Task: Search one way flight ticket for 4 adults, 1 infant in seat and 1 infant on lap in premium economy from Worcester: Worcester Regional Airport to Riverton: Central Wyoming Regional Airport (was Riverton Regional) on 5-4-2023. Choice of flights is Frontier. Number of bags: 3 checked bags. Price is upto 73000. Outbound departure time preference is 12:30.
Action: Mouse moved to (293, 115)
Screenshot: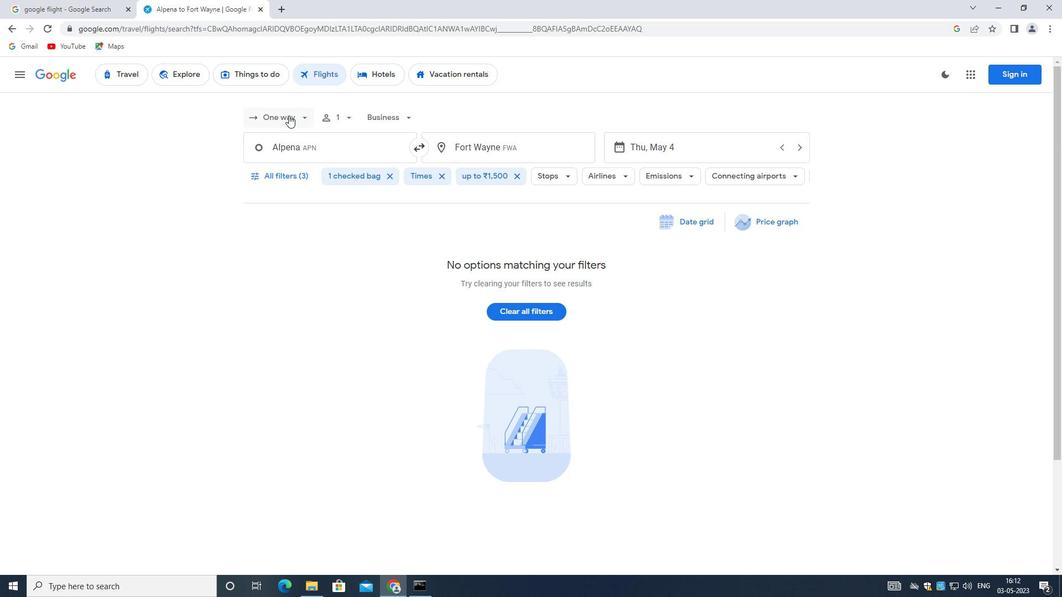 
Action: Mouse pressed left at (293, 115)
Screenshot: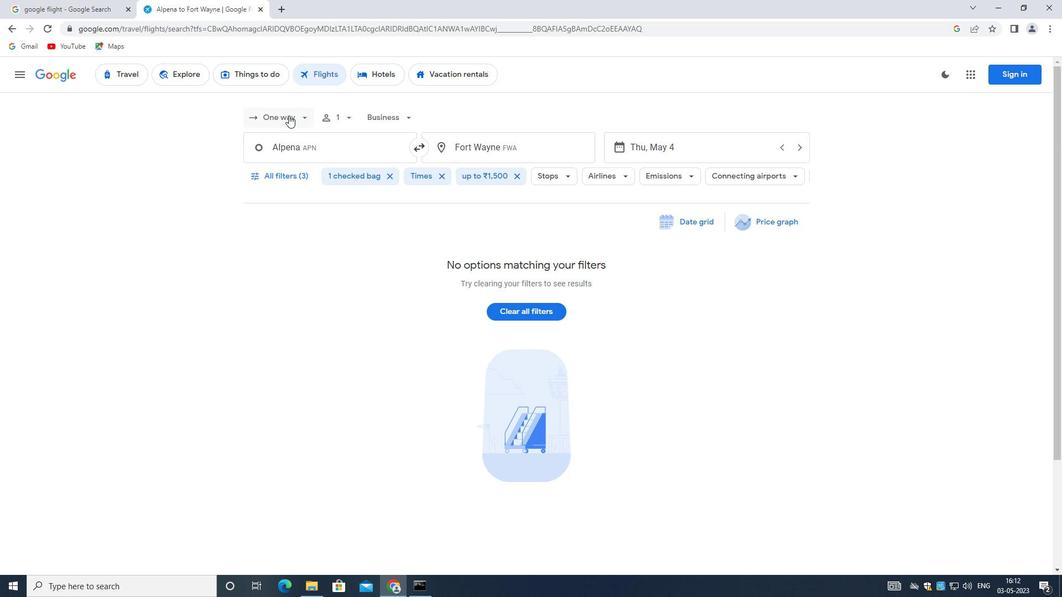 
Action: Mouse moved to (296, 169)
Screenshot: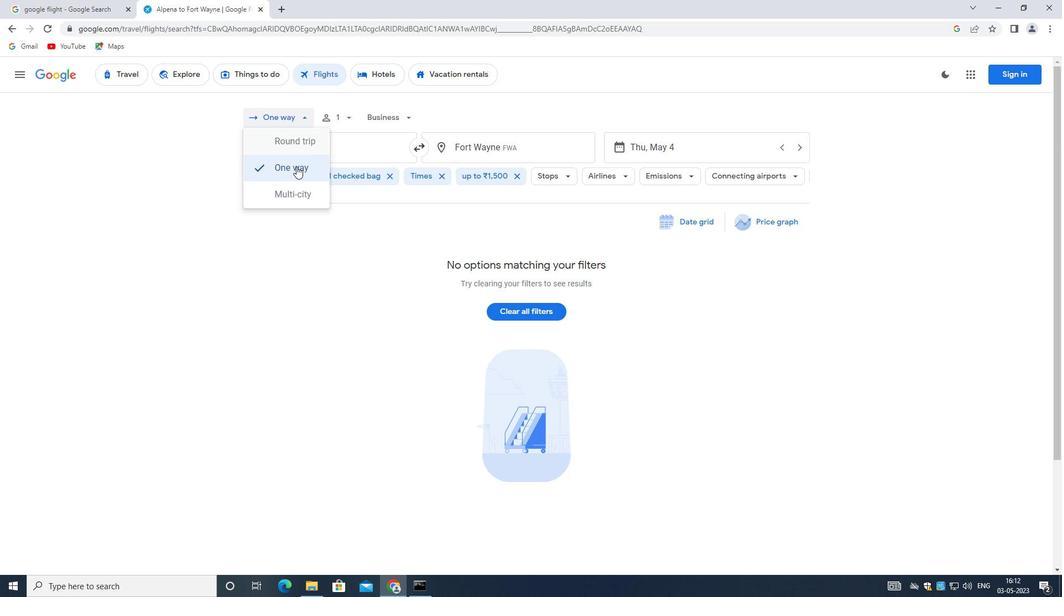 
Action: Mouse pressed left at (296, 169)
Screenshot: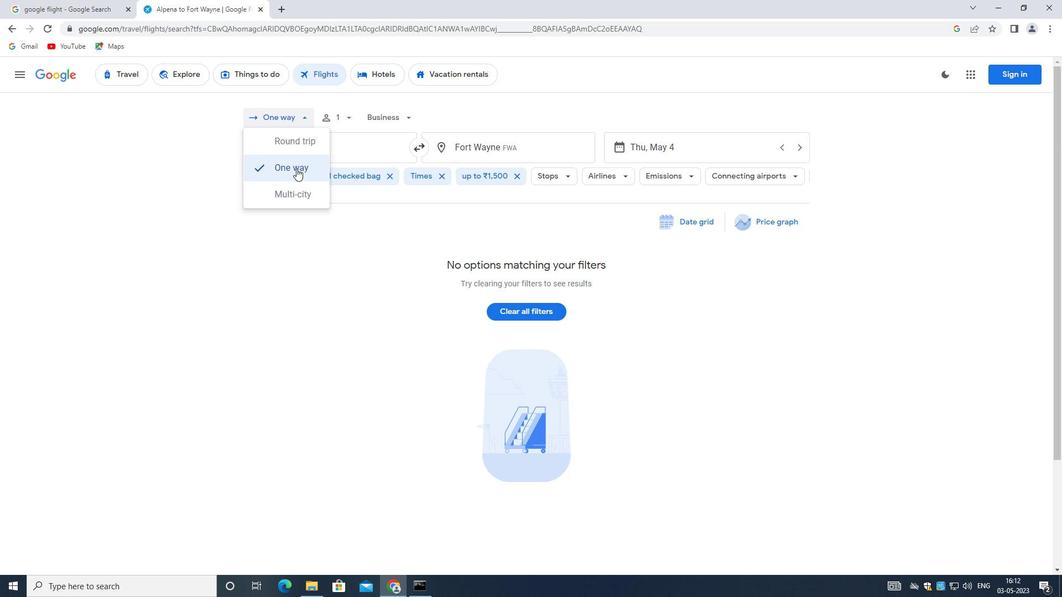 
Action: Mouse moved to (342, 115)
Screenshot: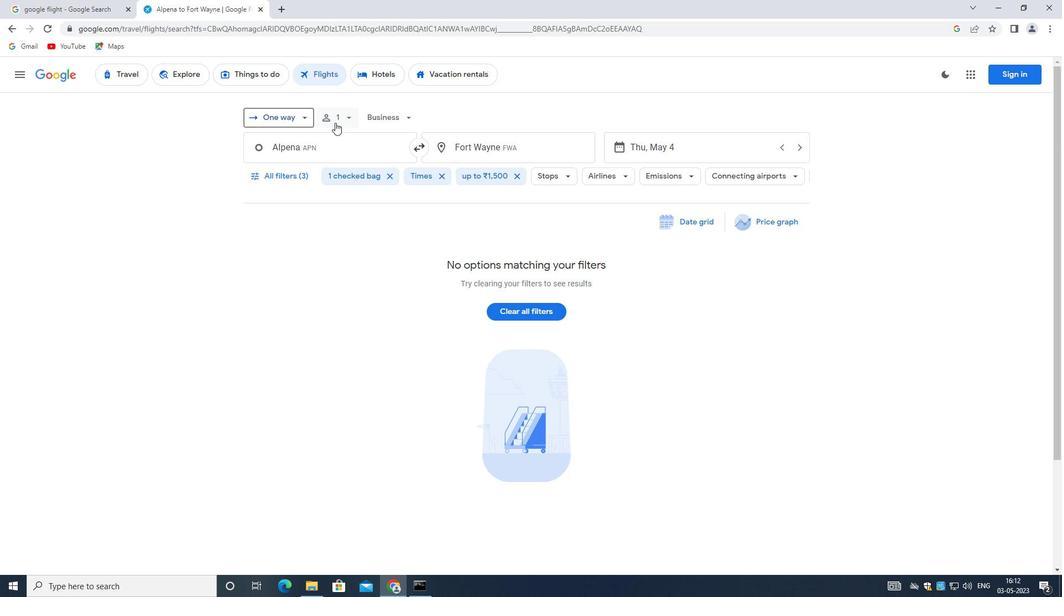 
Action: Mouse pressed left at (342, 115)
Screenshot: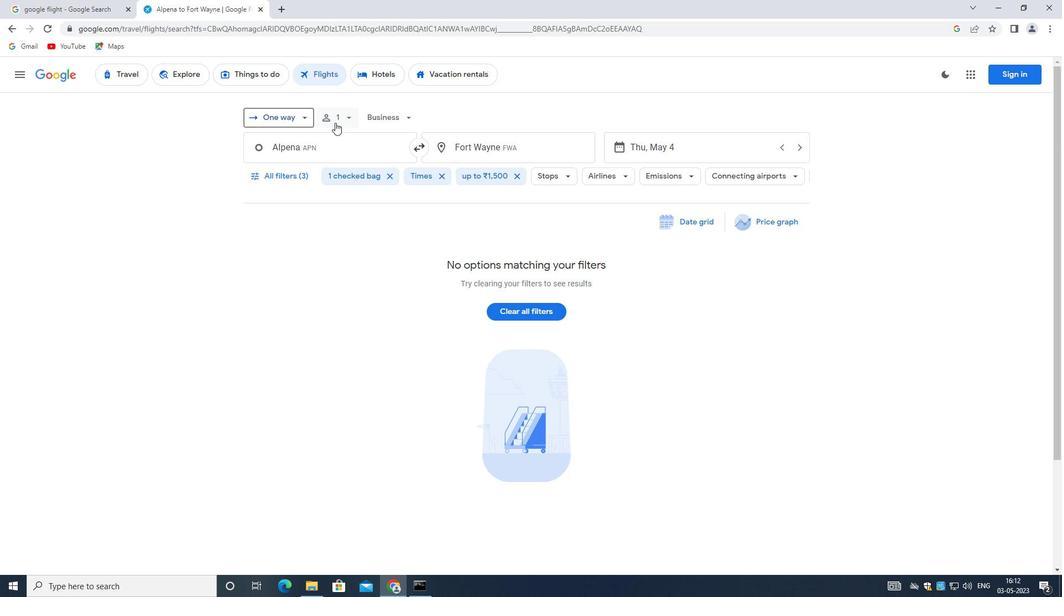 
Action: Mouse moved to (427, 145)
Screenshot: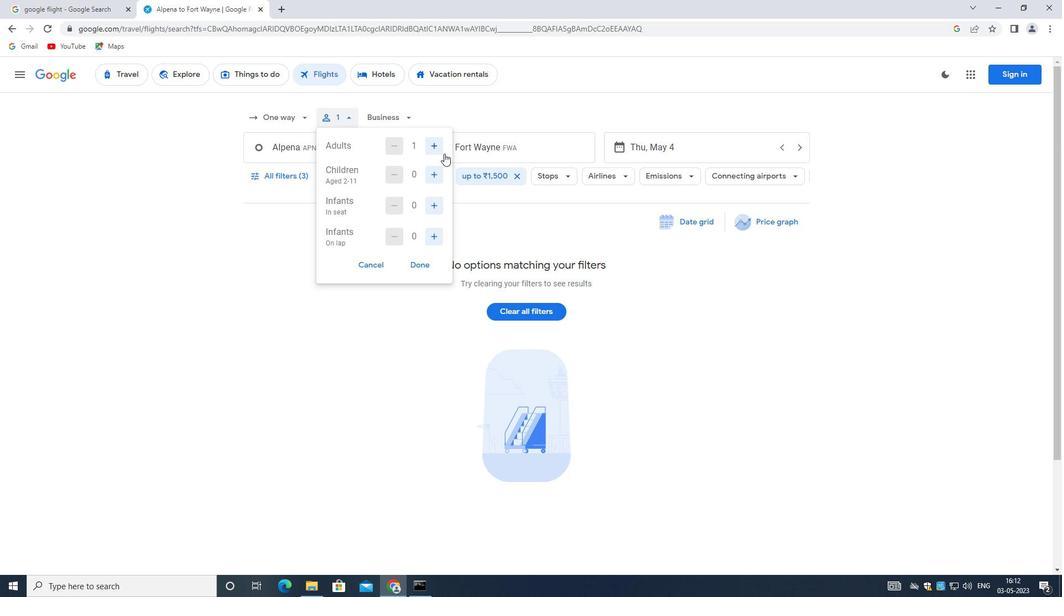 
Action: Mouse pressed left at (427, 145)
Screenshot: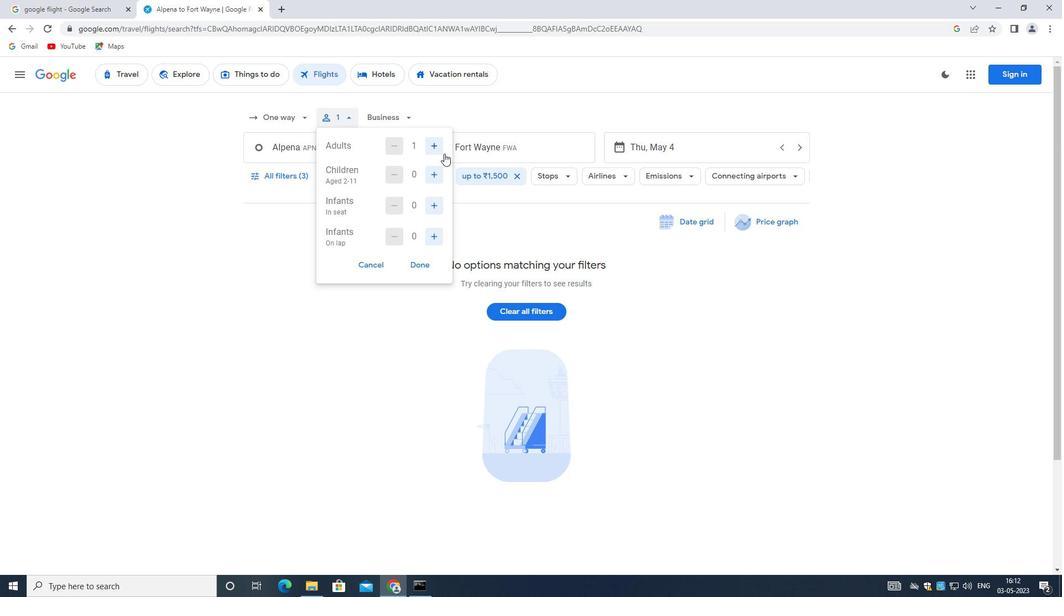 
Action: Mouse moved to (428, 143)
Screenshot: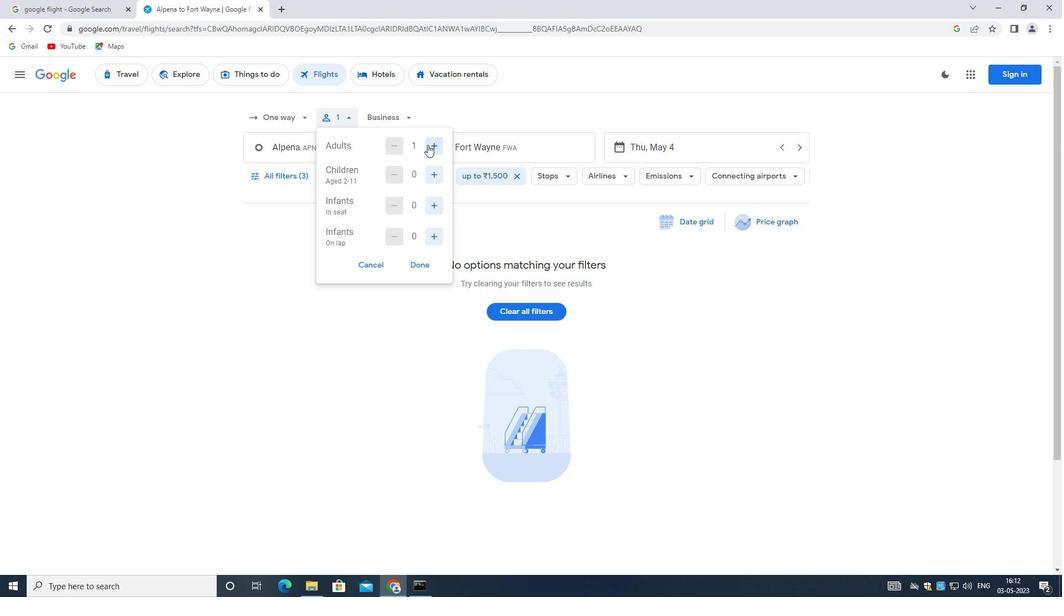 
Action: Mouse pressed left at (428, 143)
Screenshot: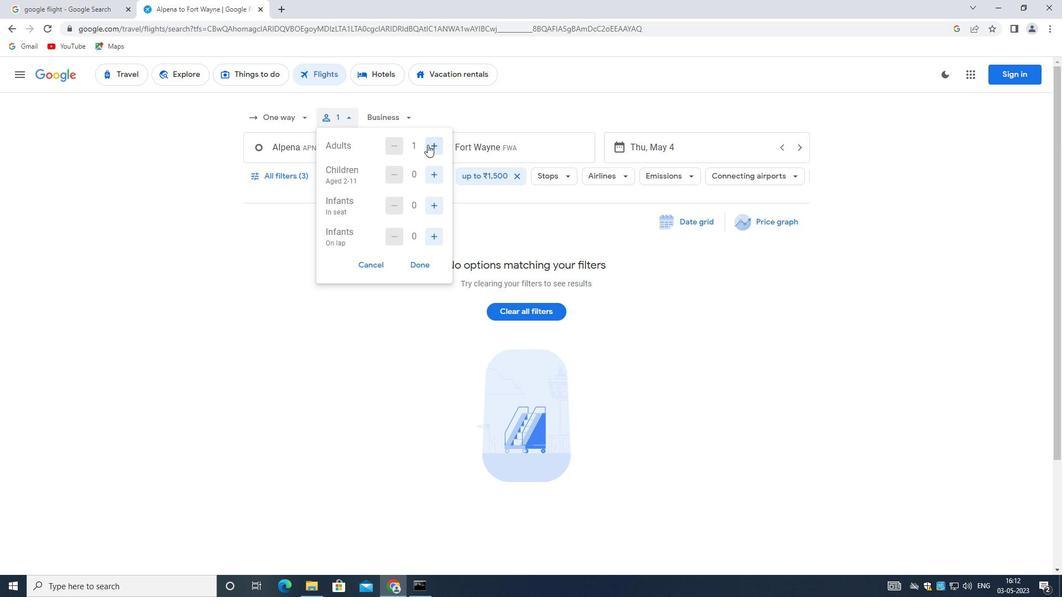 
Action: Mouse moved to (428, 142)
Screenshot: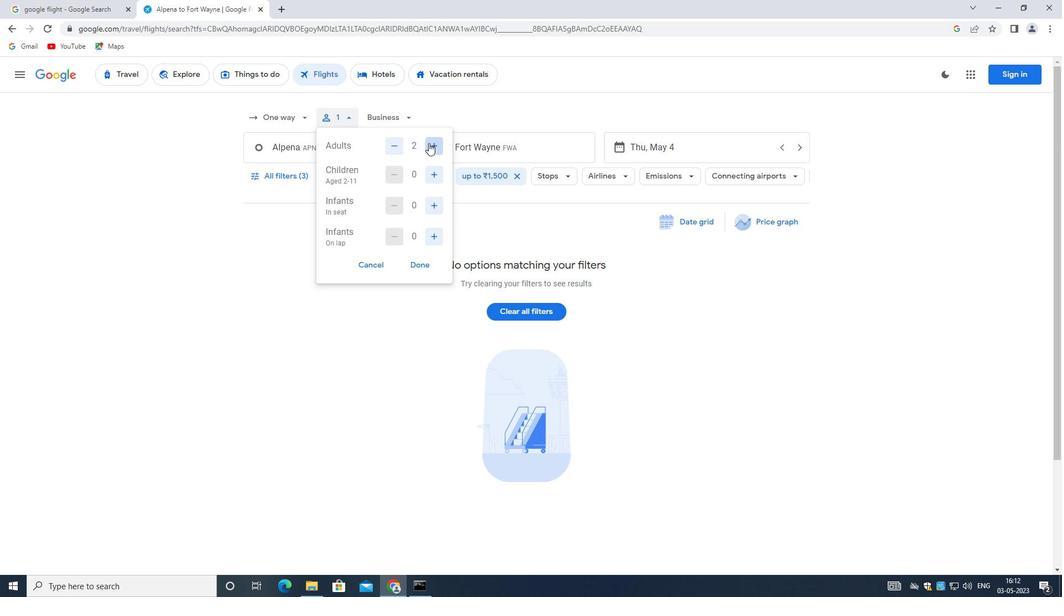 
Action: Mouse pressed left at (428, 142)
Screenshot: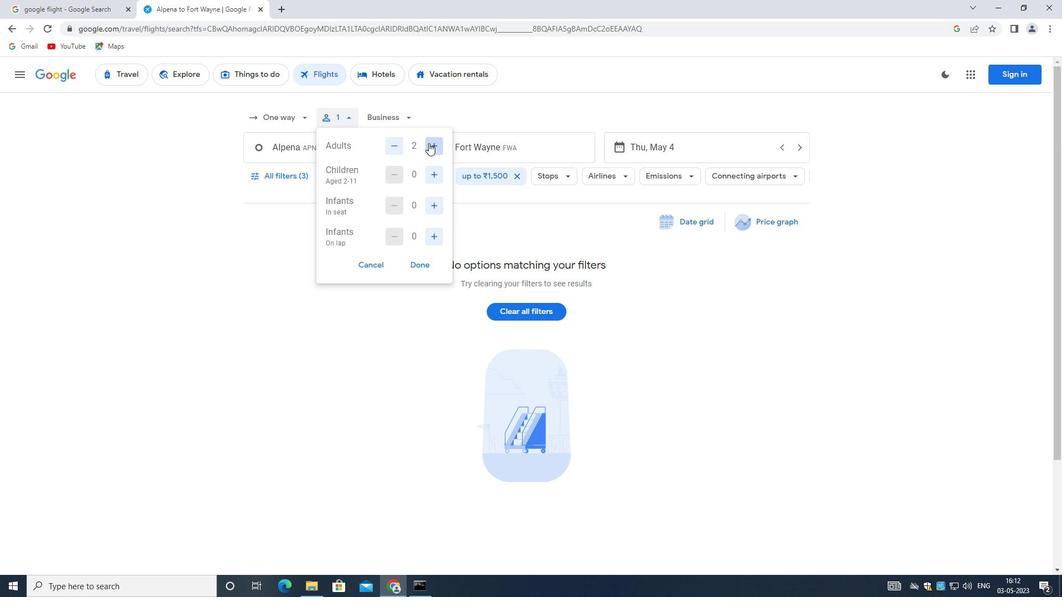 
Action: Mouse moved to (433, 178)
Screenshot: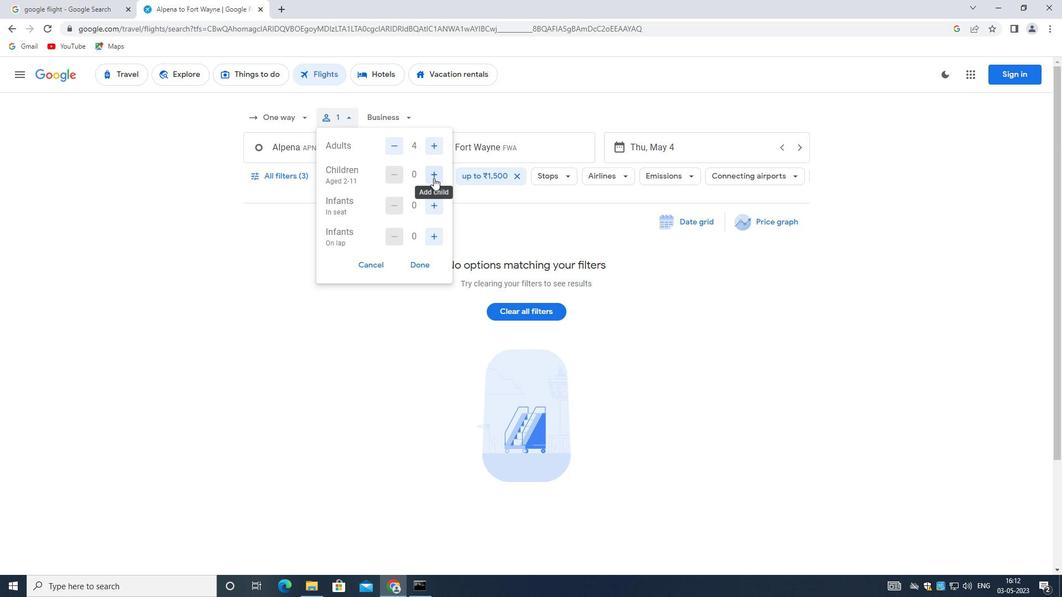 
Action: Mouse pressed left at (433, 178)
Screenshot: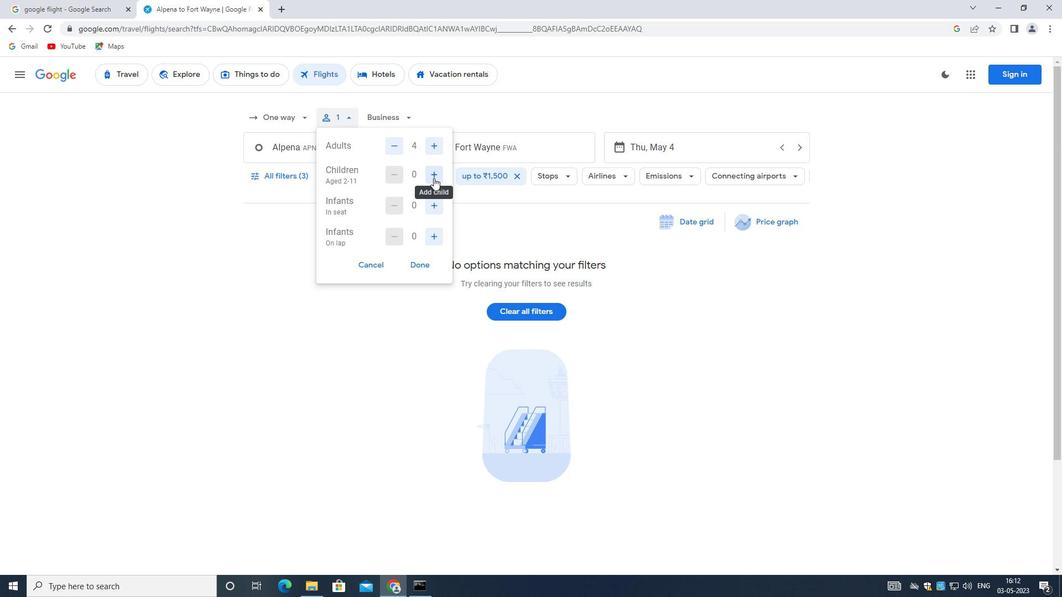 
Action: Mouse moved to (395, 178)
Screenshot: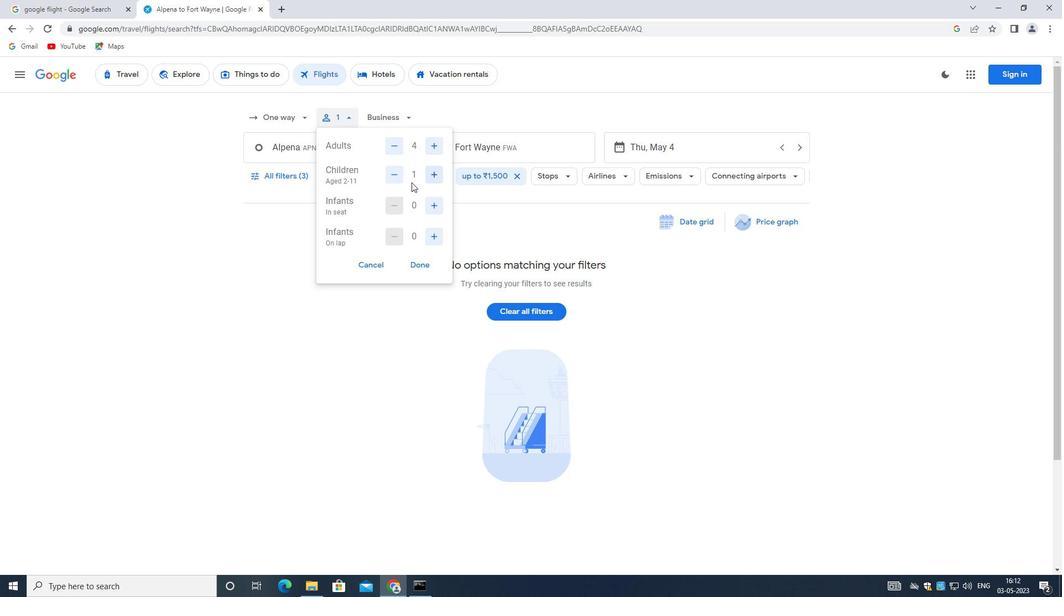 
Action: Mouse pressed left at (395, 178)
Screenshot: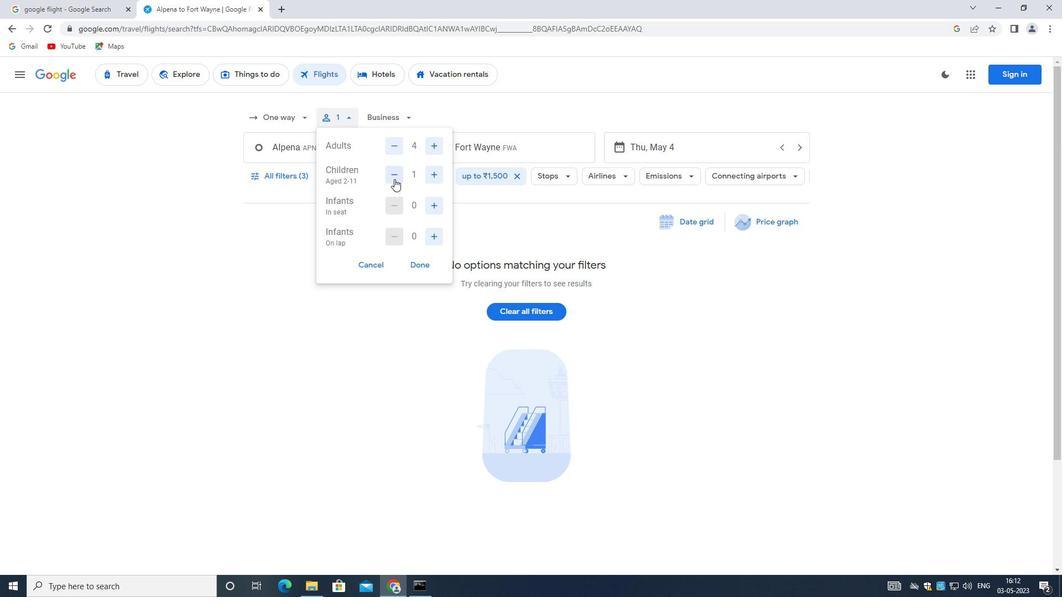 
Action: Mouse moved to (435, 206)
Screenshot: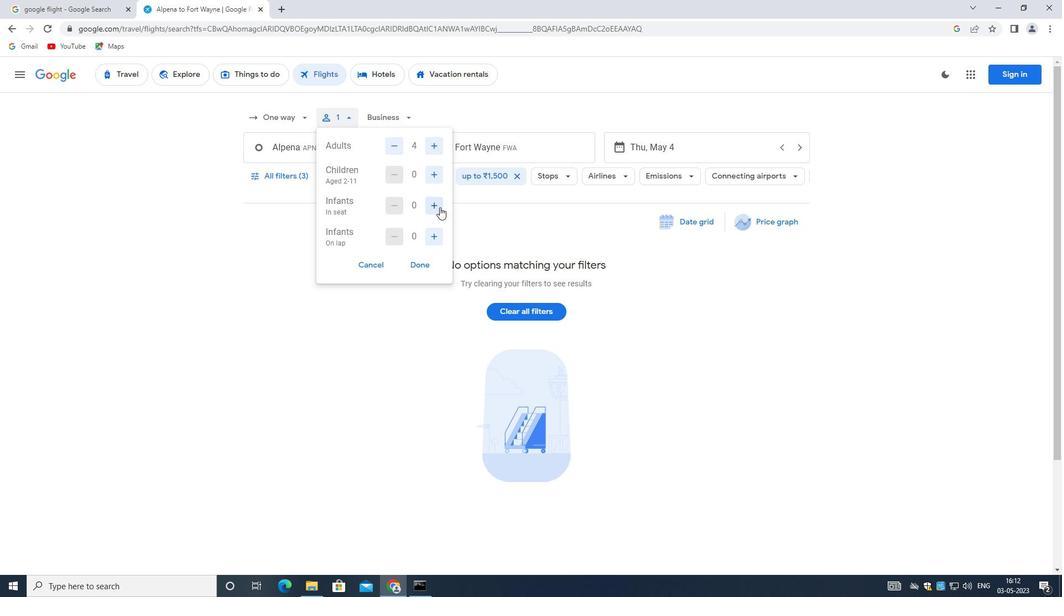 
Action: Mouse pressed left at (435, 206)
Screenshot: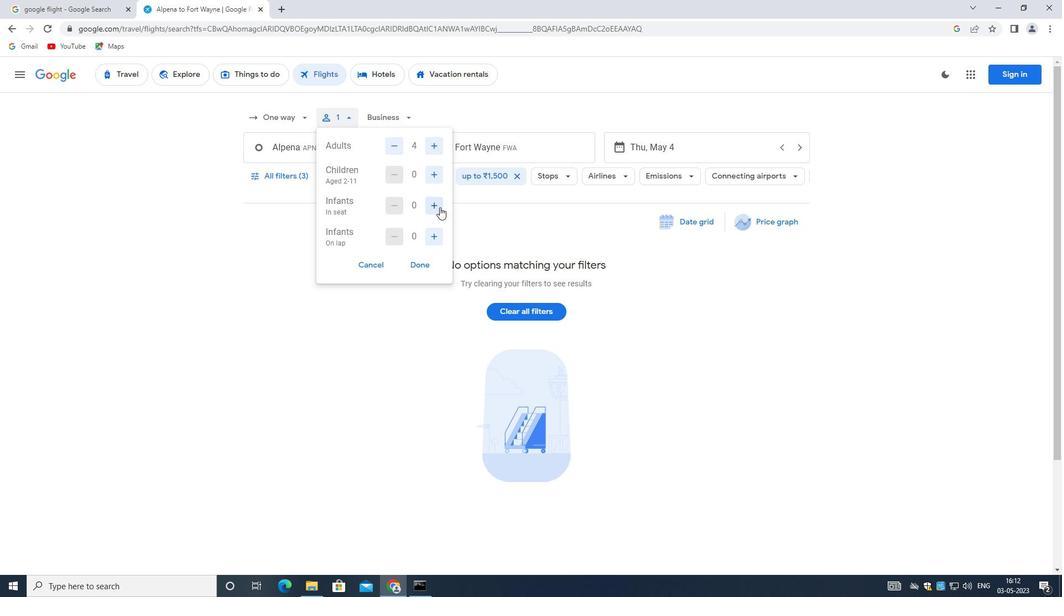 
Action: Mouse moved to (435, 231)
Screenshot: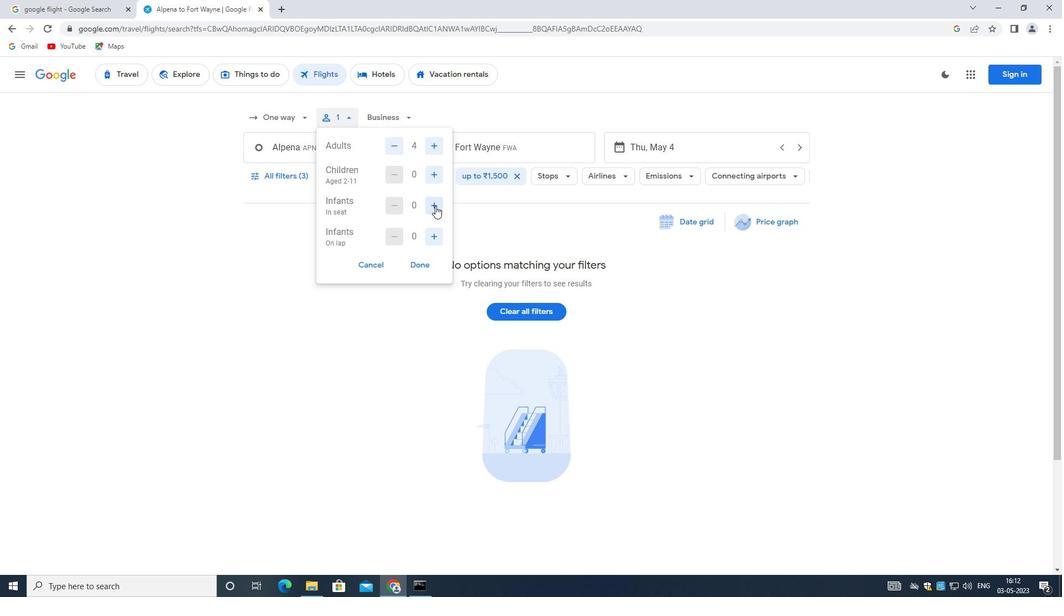 
Action: Mouse pressed left at (435, 231)
Screenshot: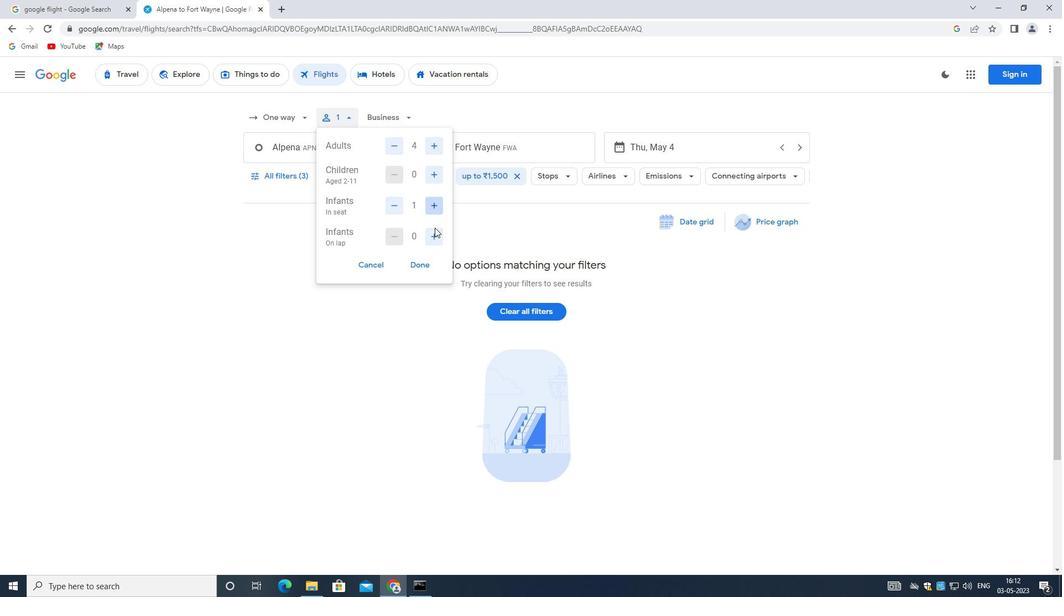 
Action: Mouse moved to (423, 260)
Screenshot: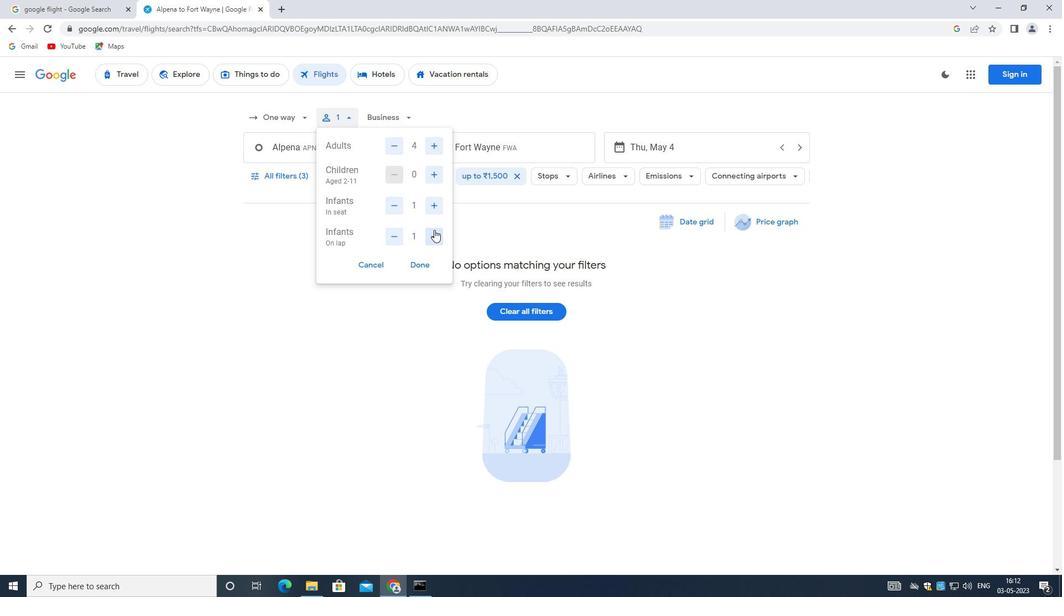 
Action: Mouse pressed left at (423, 260)
Screenshot: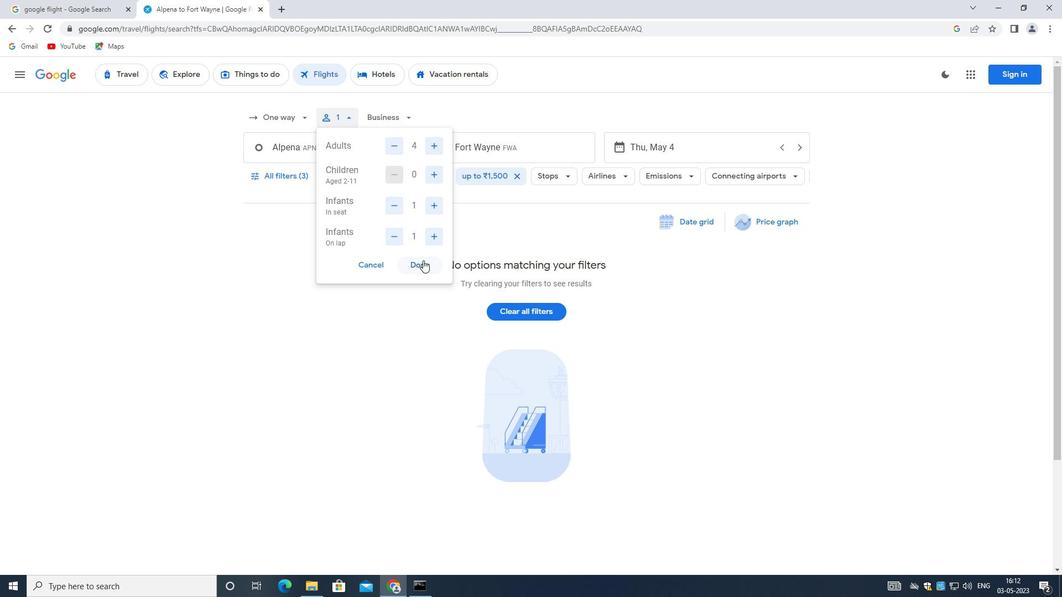 
Action: Mouse moved to (404, 120)
Screenshot: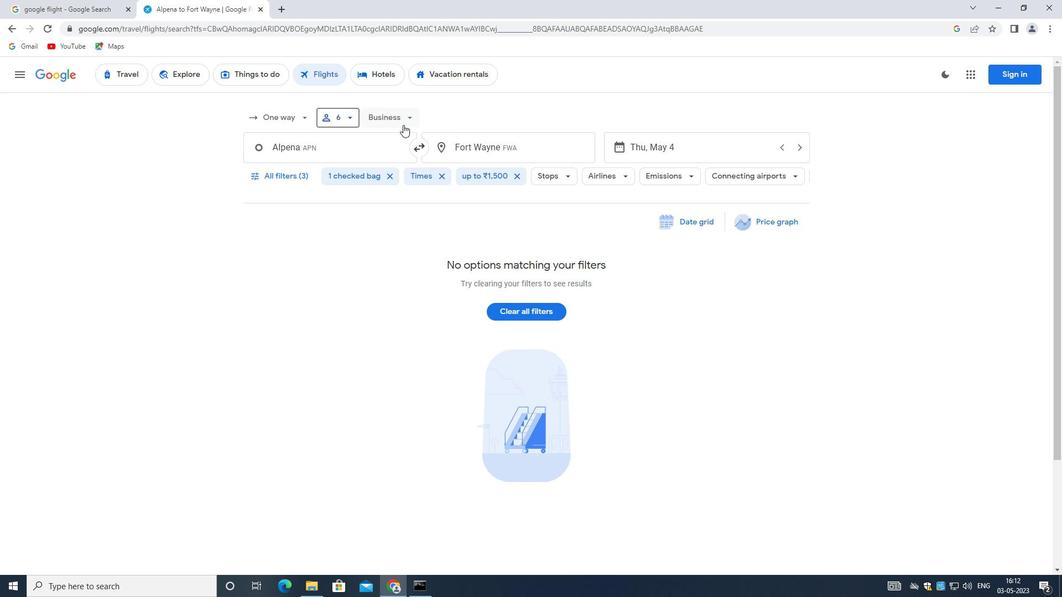 
Action: Mouse pressed left at (404, 120)
Screenshot: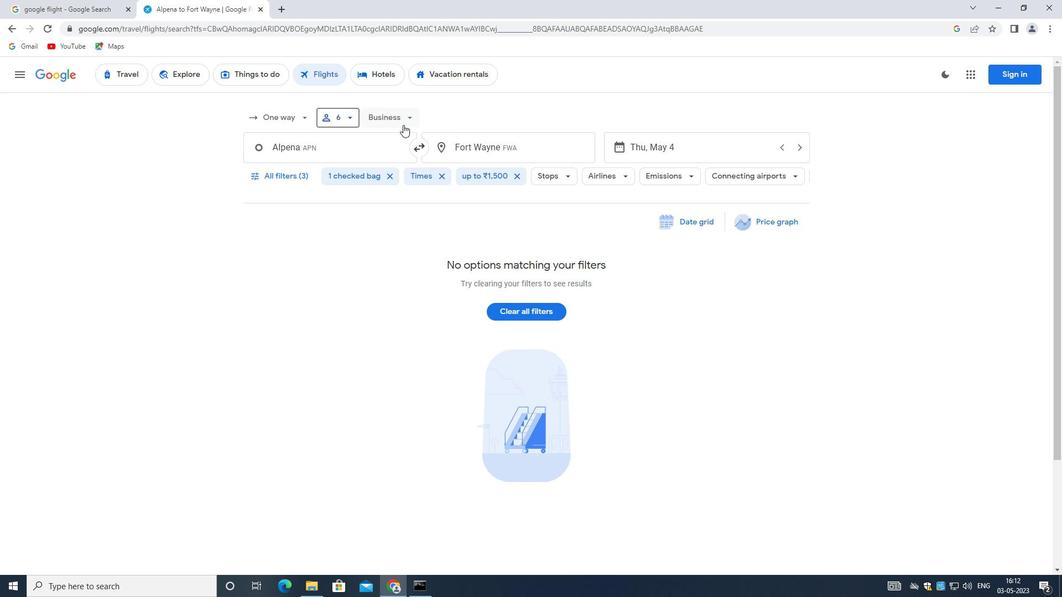 
Action: Mouse moved to (410, 162)
Screenshot: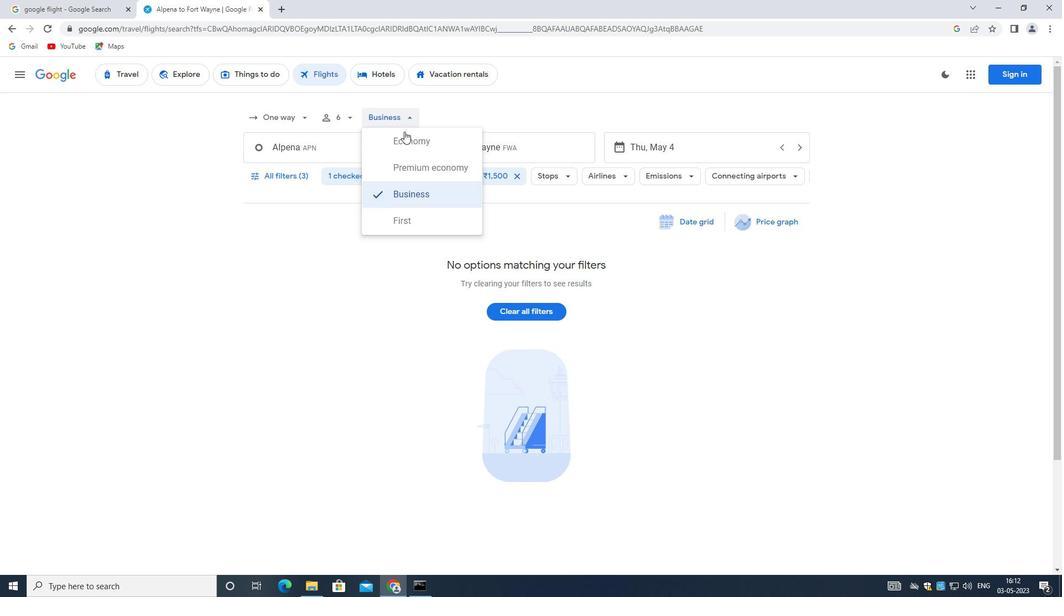 
Action: Mouse pressed left at (410, 162)
Screenshot: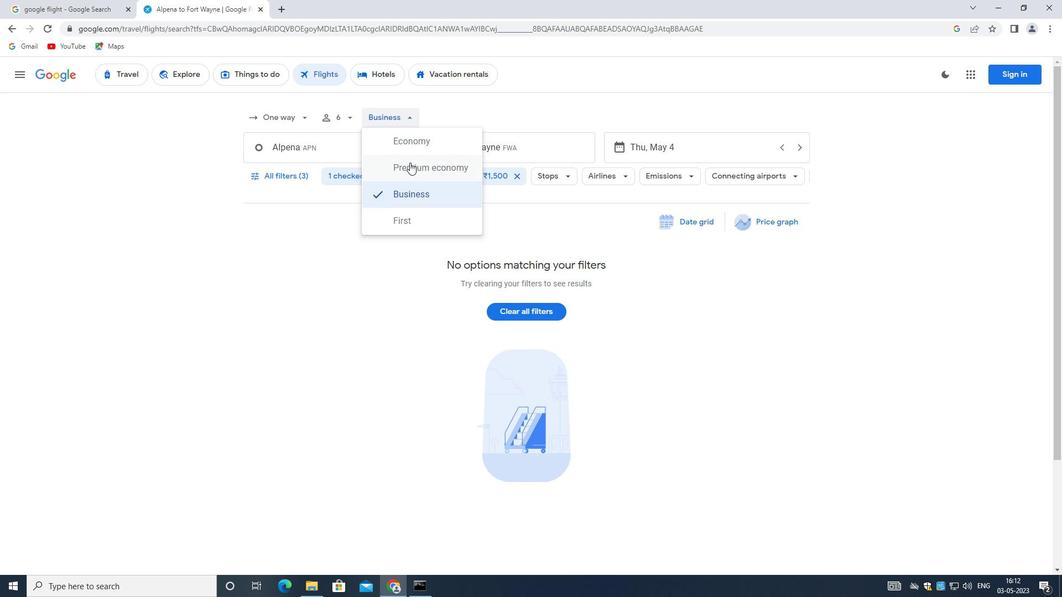 
Action: Mouse moved to (389, 141)
Screenshot: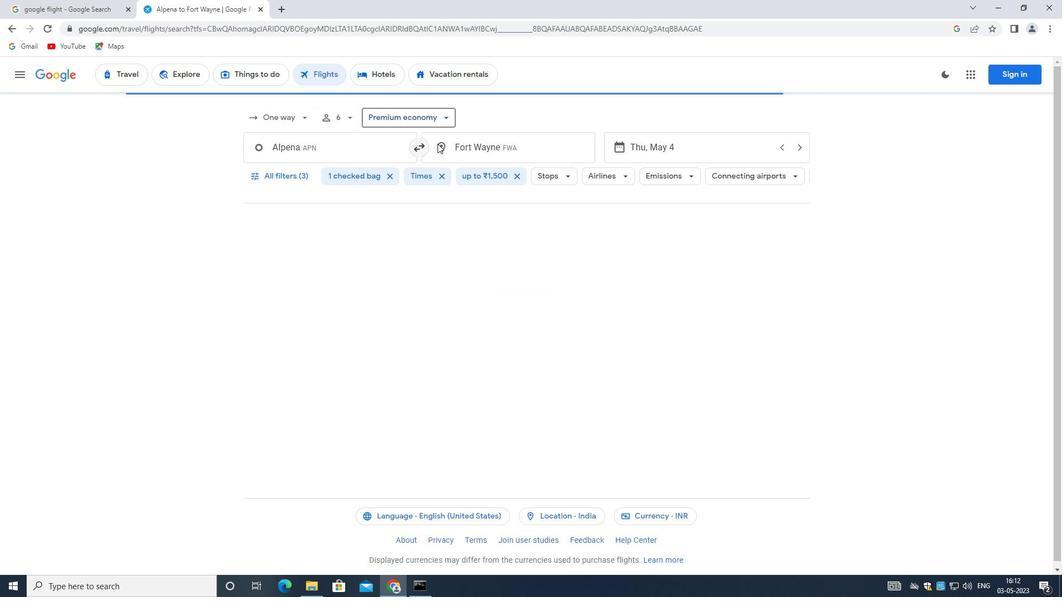 
Action: Mouse pressed left at (389, 141)
Screenshot: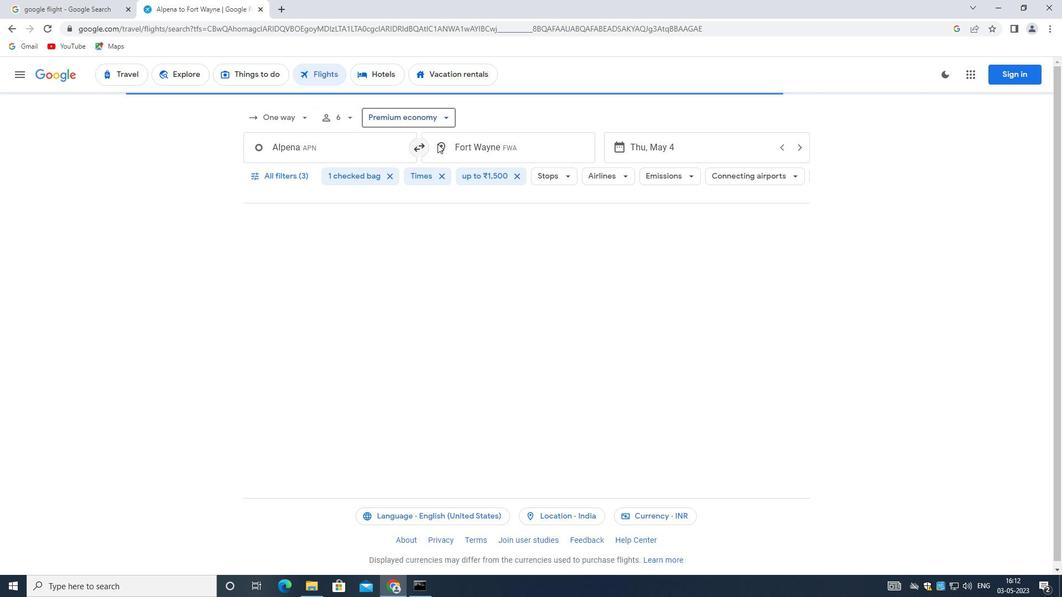 
Action: Mouse moved to (395, 136)
Screenshot: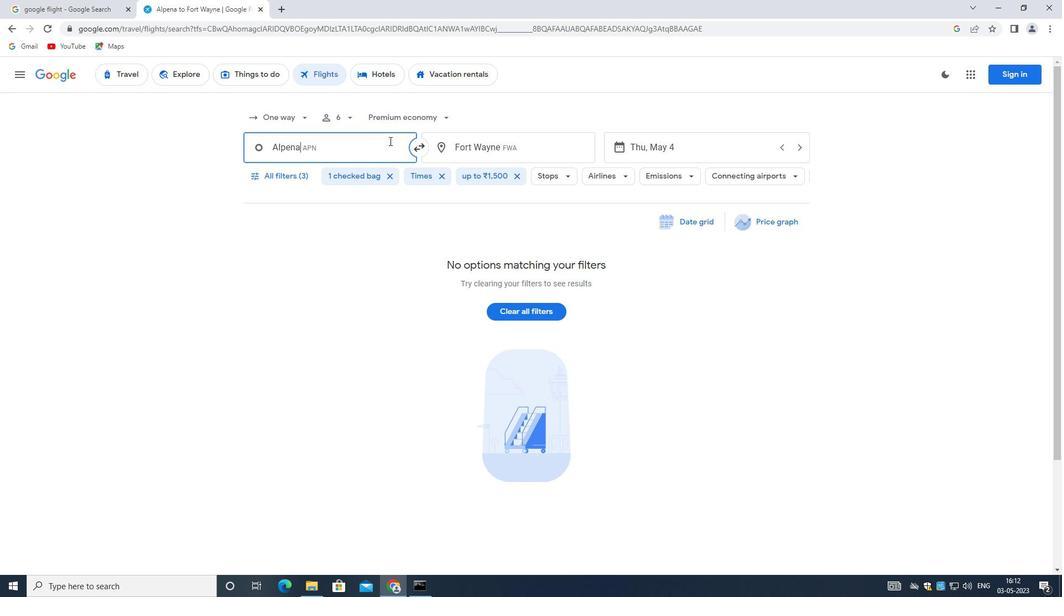 
Action: Key pressed <Key.backspace>
Screenshot: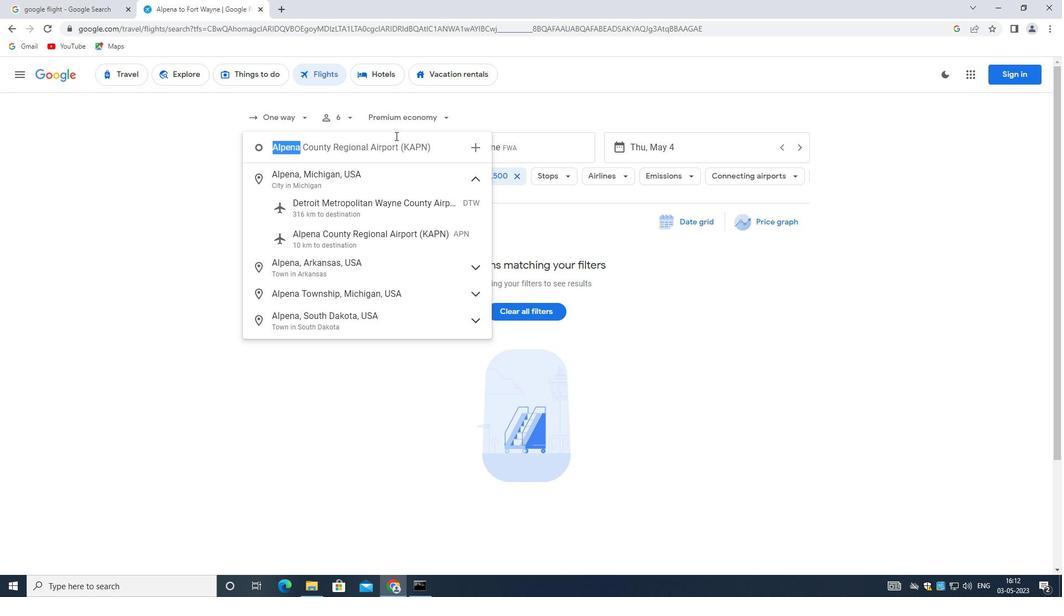 
Action: Mouse moved to (395, 136)
Screenshot: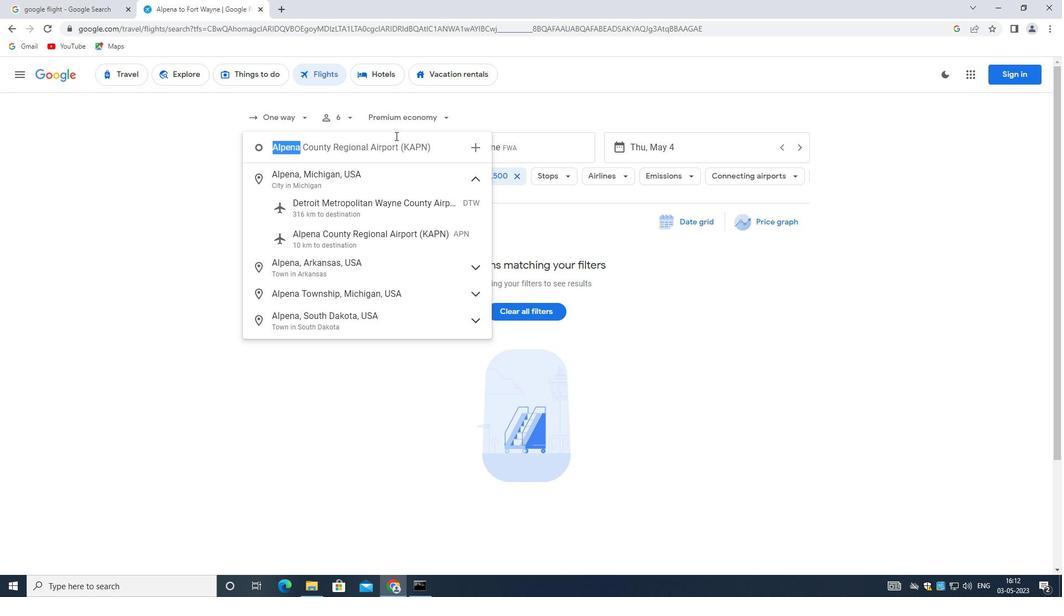 
Action: Key pressed <Key.shift>WORCESTER<Key.space><Key.shift><Key.shift><Key.shift><Key.shift><Key.shift>REGIONAL<Key.space><Key.shift>AIRPORT
Screenshot: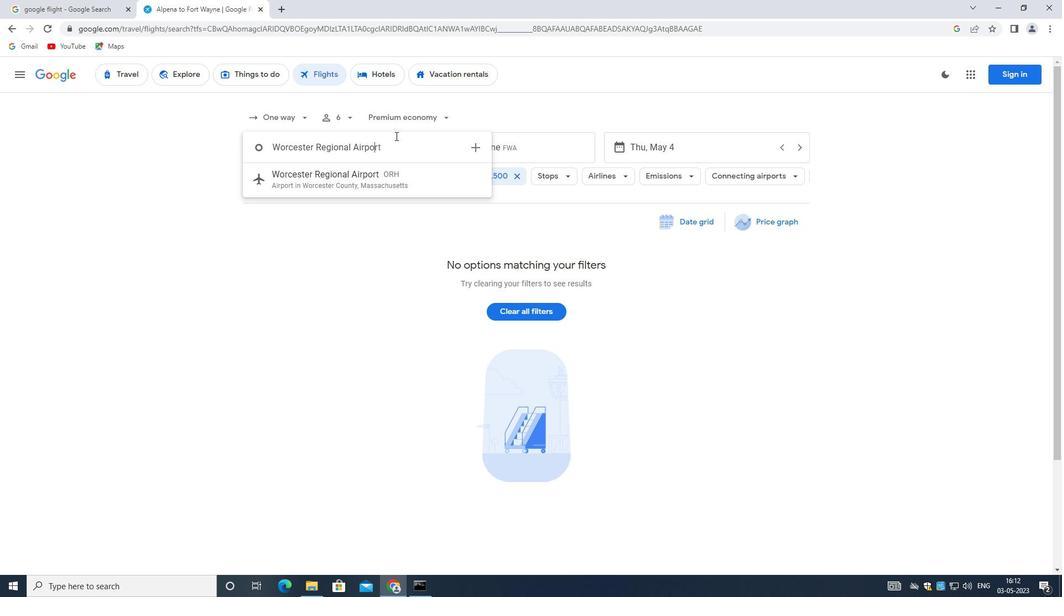 
Action: Mouse moved to (368, 178)
Screenshot: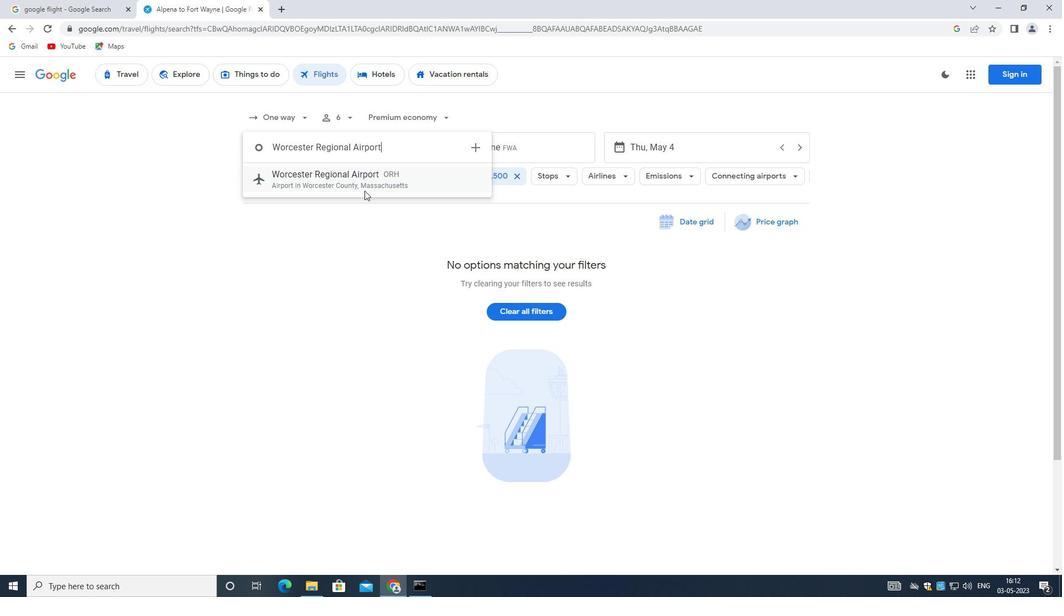 
Action: Mouse pressed left at (368, 178)
Screenshot: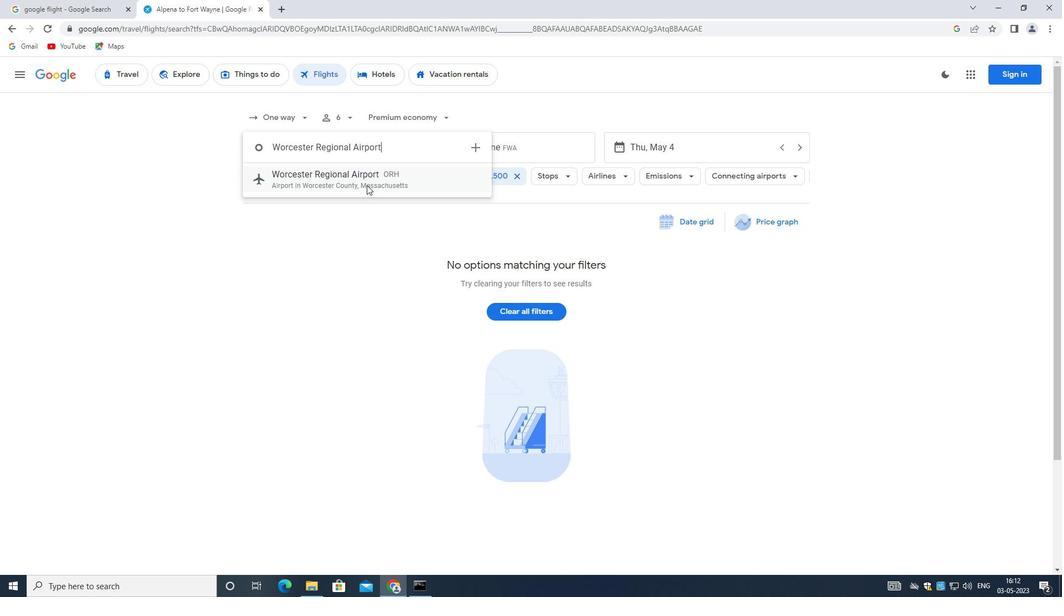 
Action: Mouse moved to (478, 152)
Screenshot: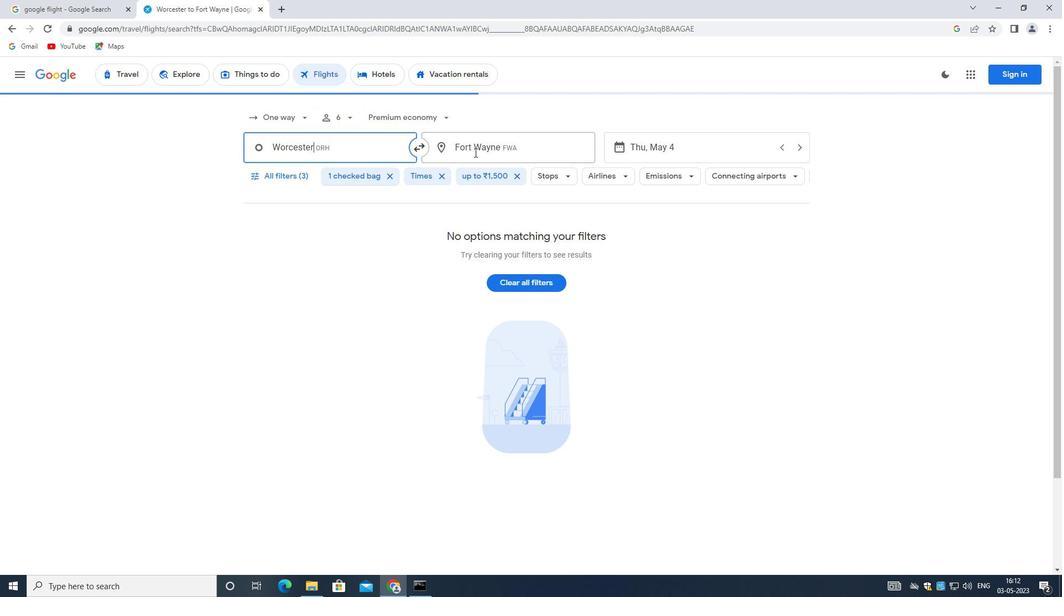 
Action: Mouse pressed left at (478, 152)
Screenshot: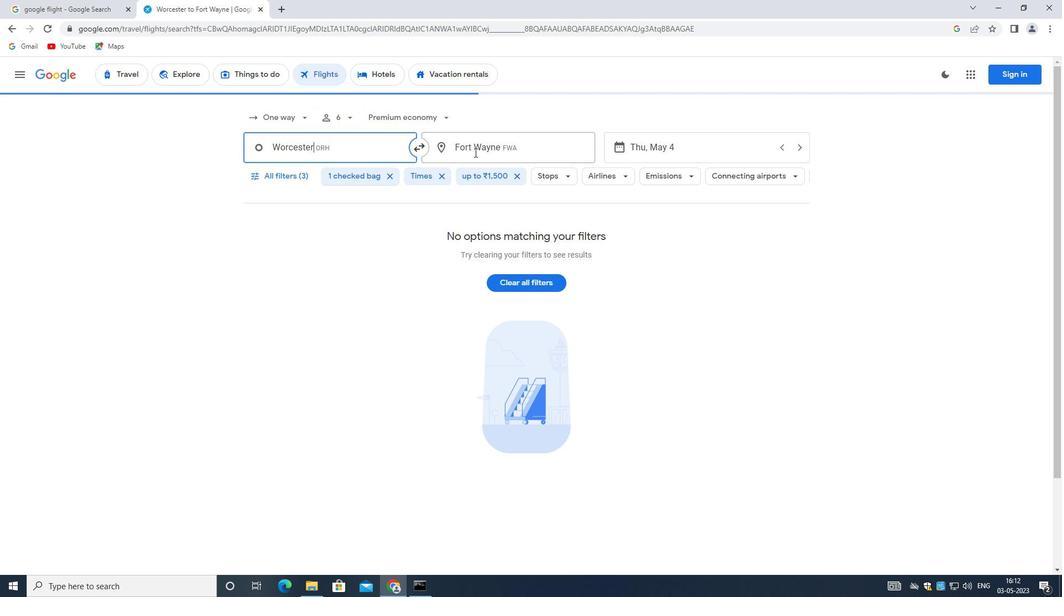 
Action: Mouse moved to (482, 149)
Screenshot: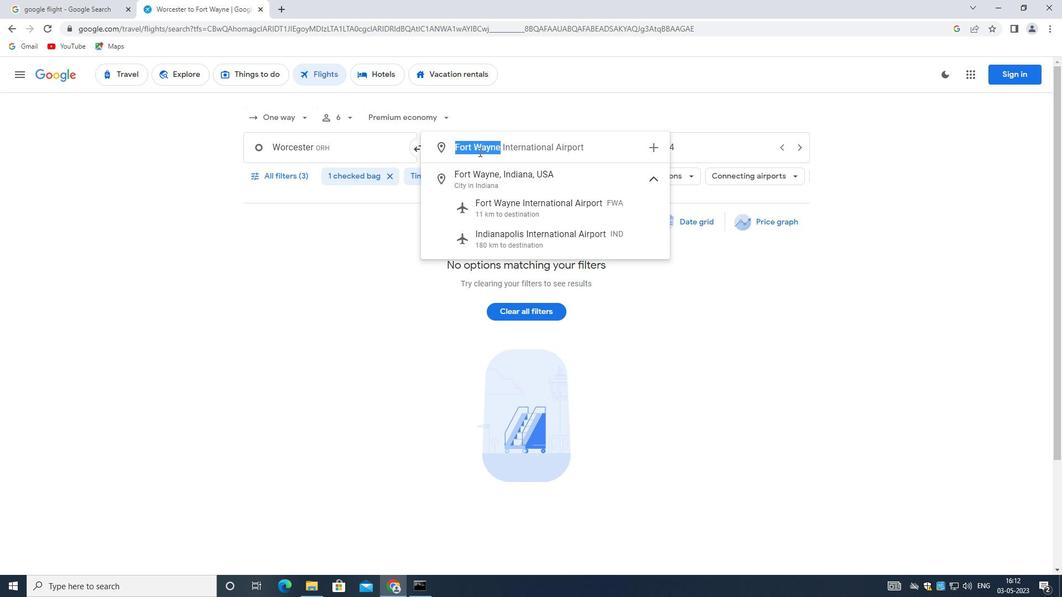 
Action: Key pressed <Key.backspace><Key.shift><Key.shift>CENTRAL<Key.space><Key.shift>WYOMING<Key.space><Key.shift><Key.shift><Key.shift><Key.shift><Key.shift><Key.shift><Key.shift><Key.shift><Key.shift><Key.shift>REGIONAL<Key.space><Key.shift>AIRPORT
Screenshot: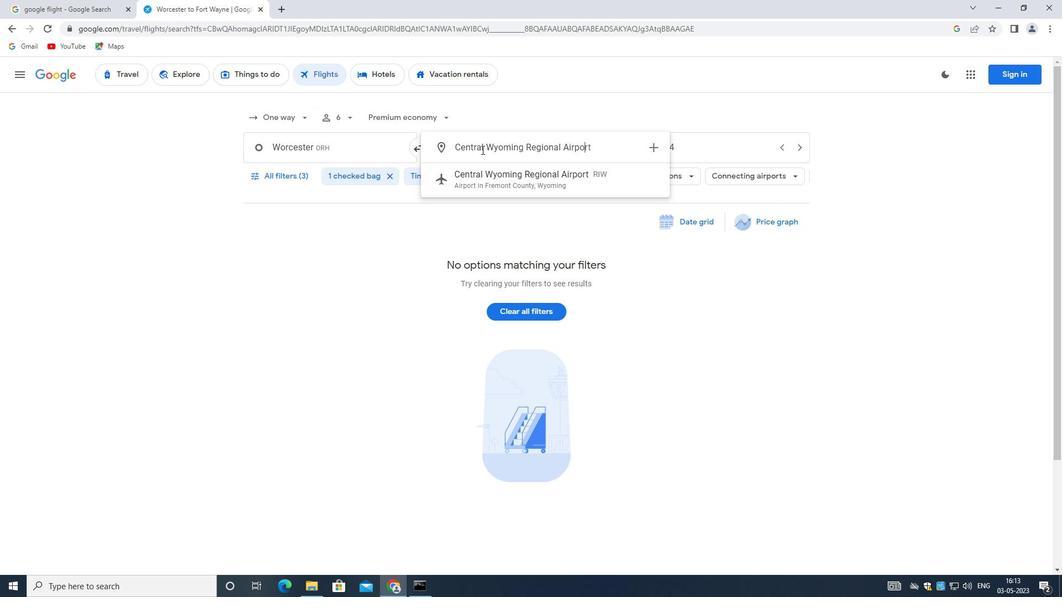 
Action: Mouse moved to (588, 171)
Screenshot: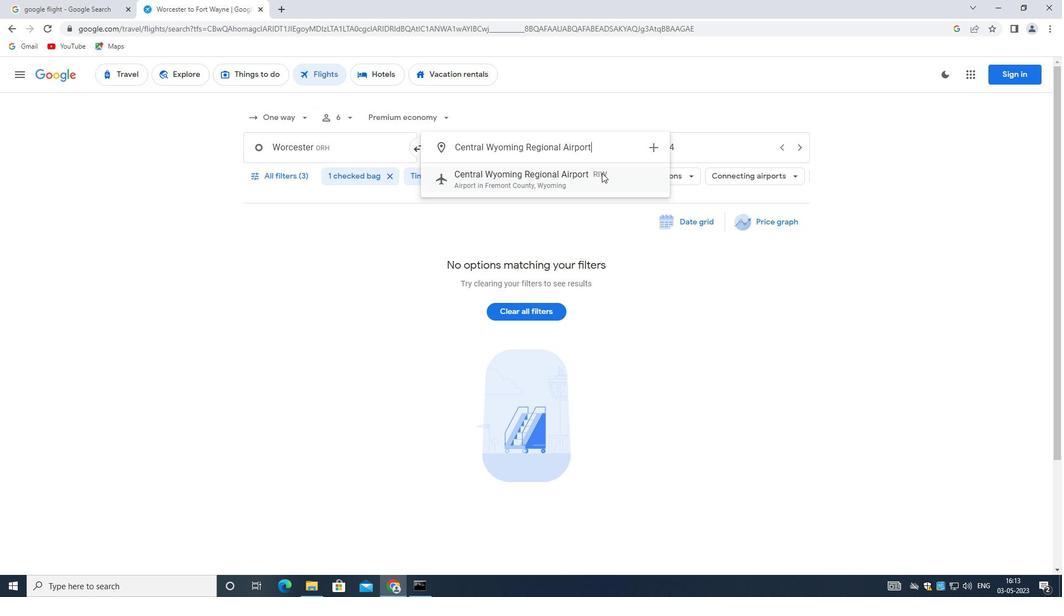
Action: Mouse pressed left at (588, 171)
Screenshot: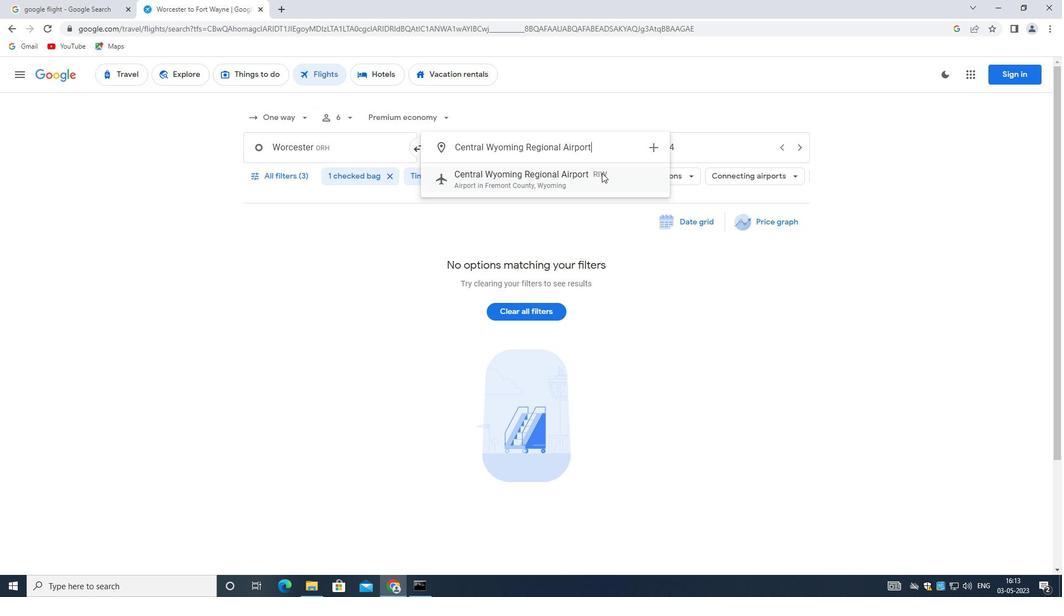 
Action: Mouse moved to (684, 142)
Screenshot: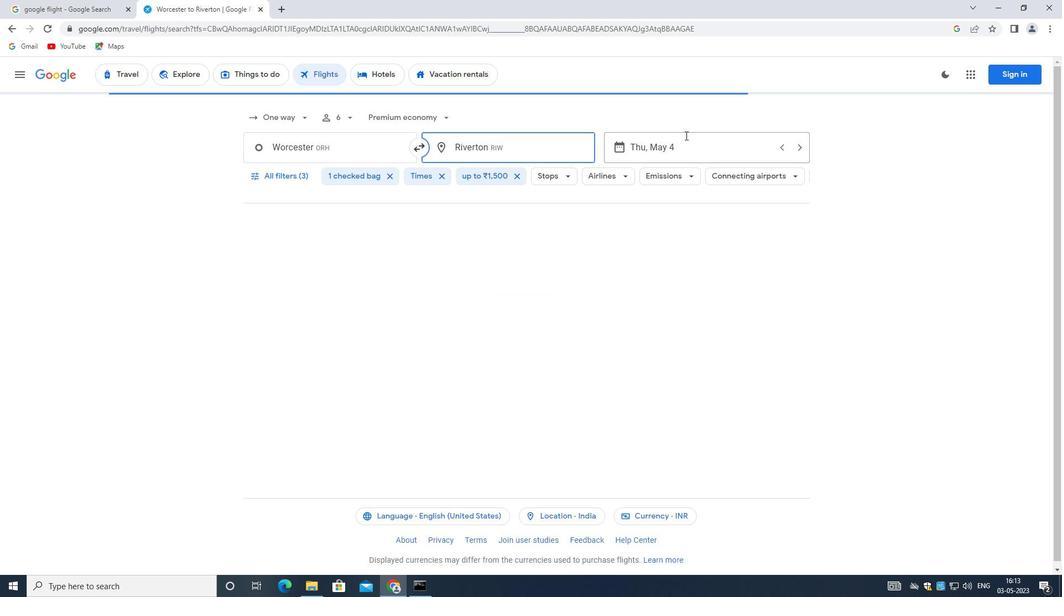 
Action: Mouse pressed left at (684, 142)
Screenshot: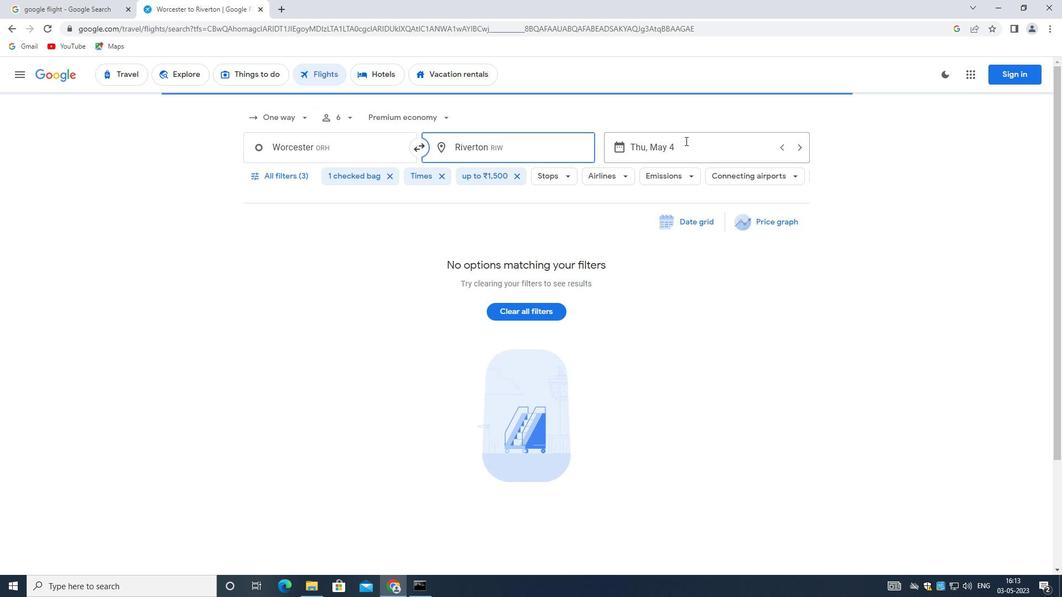 
Action: Mouse moved to (786, 417)
Screenshot: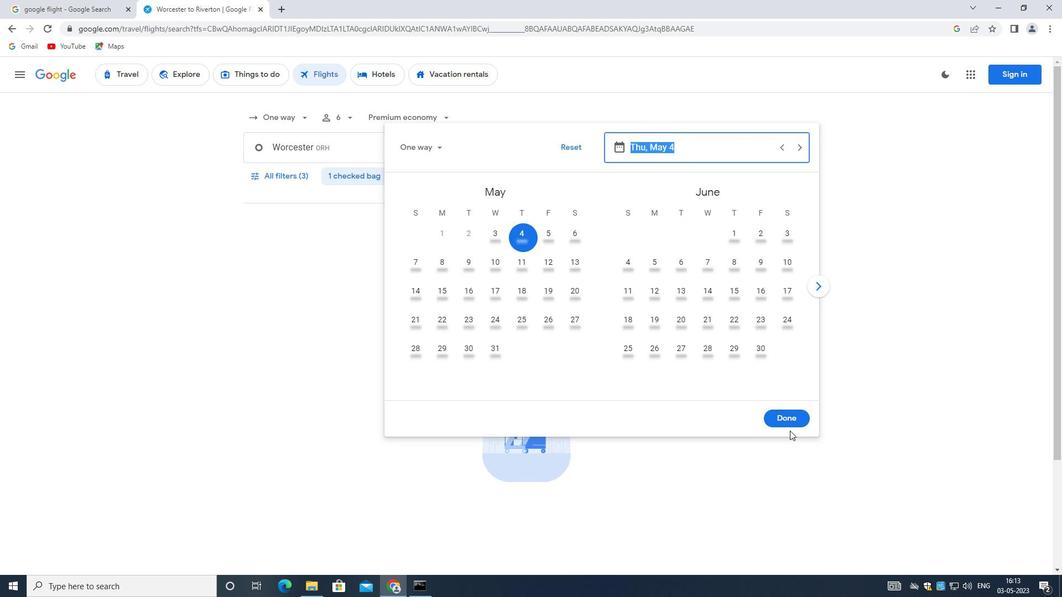 
Action: Mouse pressed left at (786, 417)
Screenshot: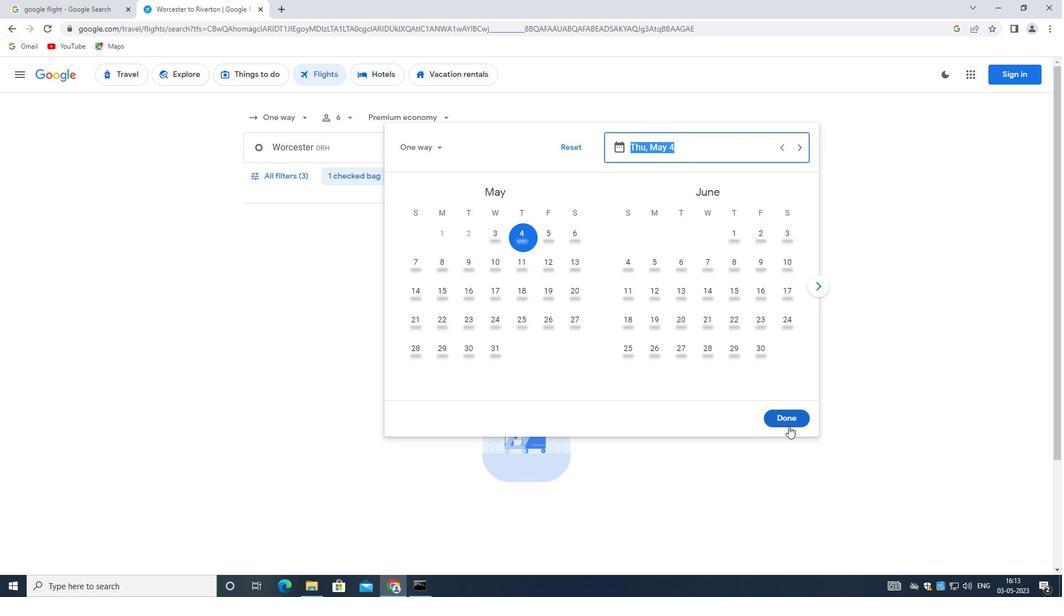 
Action: Mouse moved to (286, 168)
Screenshot: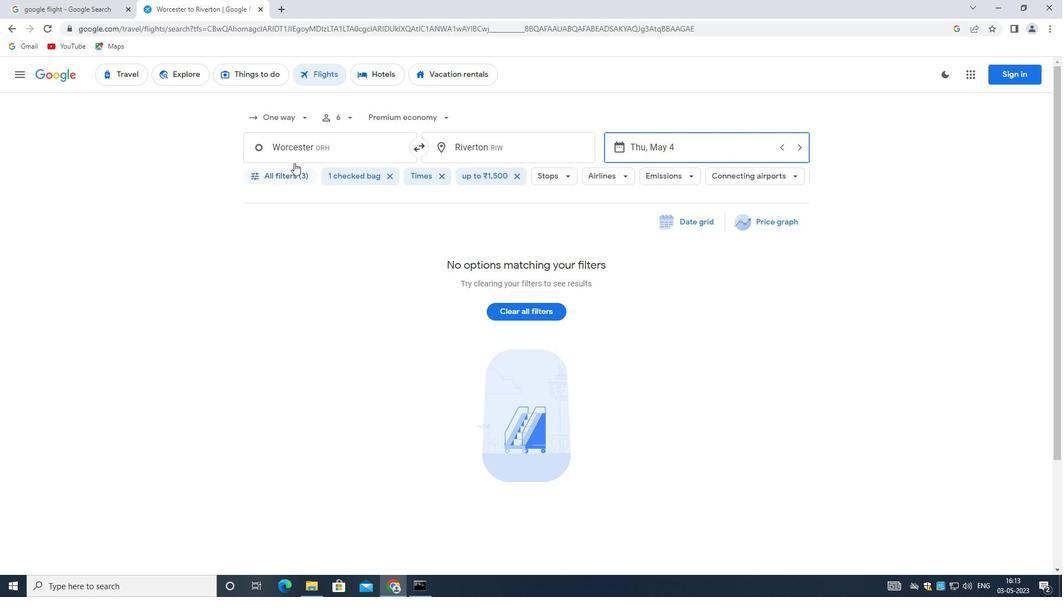 
Action: Mouse pressed left at (286, 168)
Screenshot: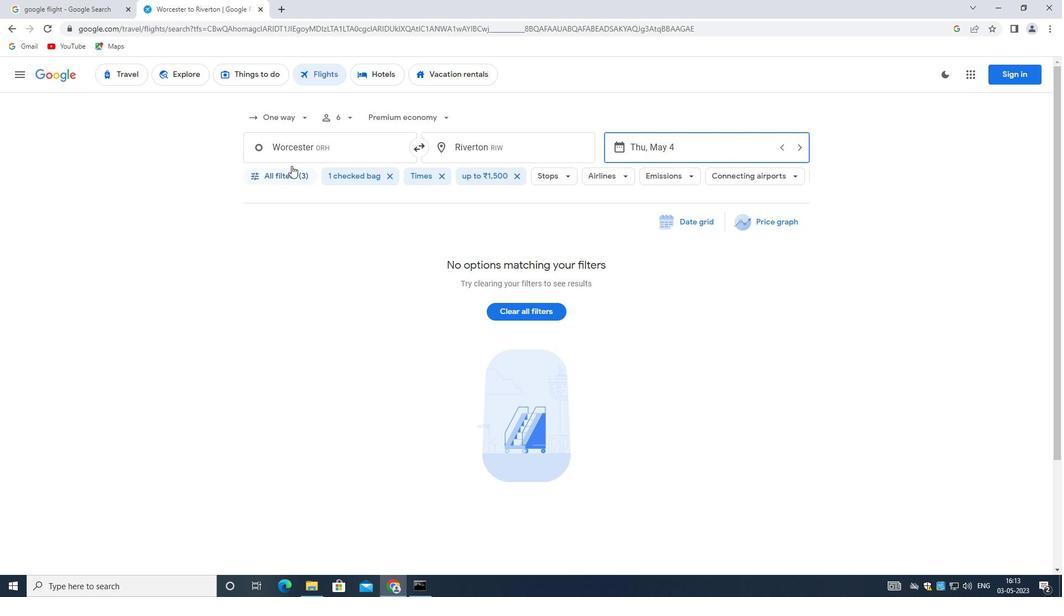 
Action: Mouse moved to (402, 408)
Screenshot: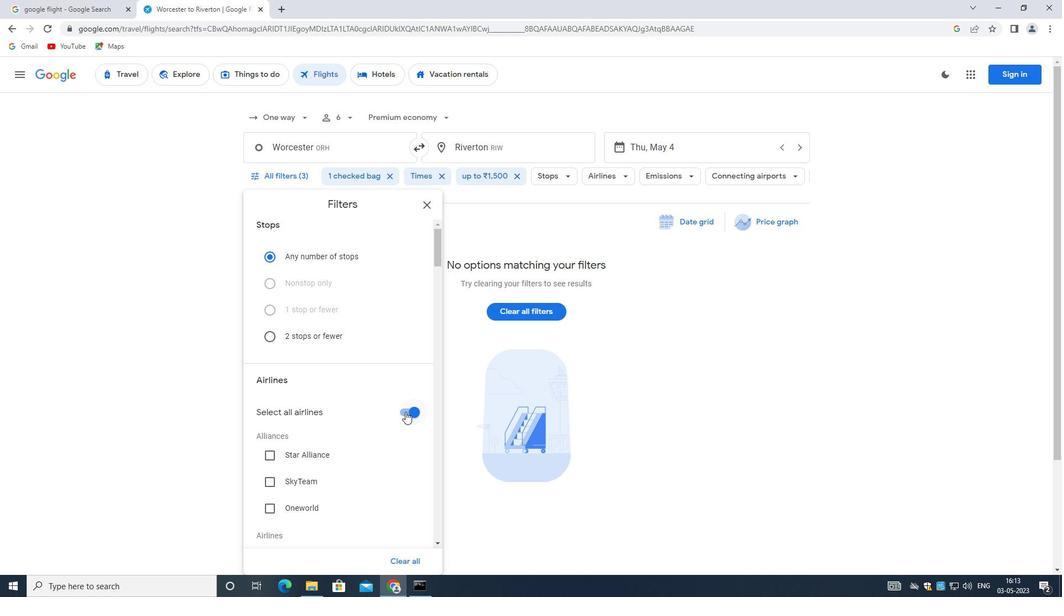 
Action: Mouse pressed left at (402, 408)
Screenshot: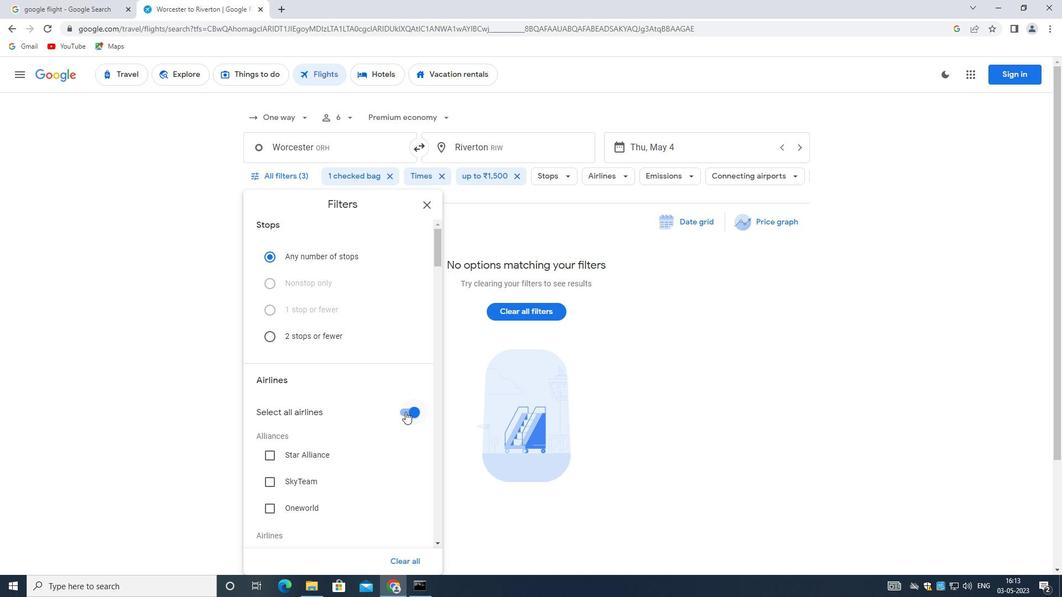
Action: Mouse moved to (368, 379)
Screenshot: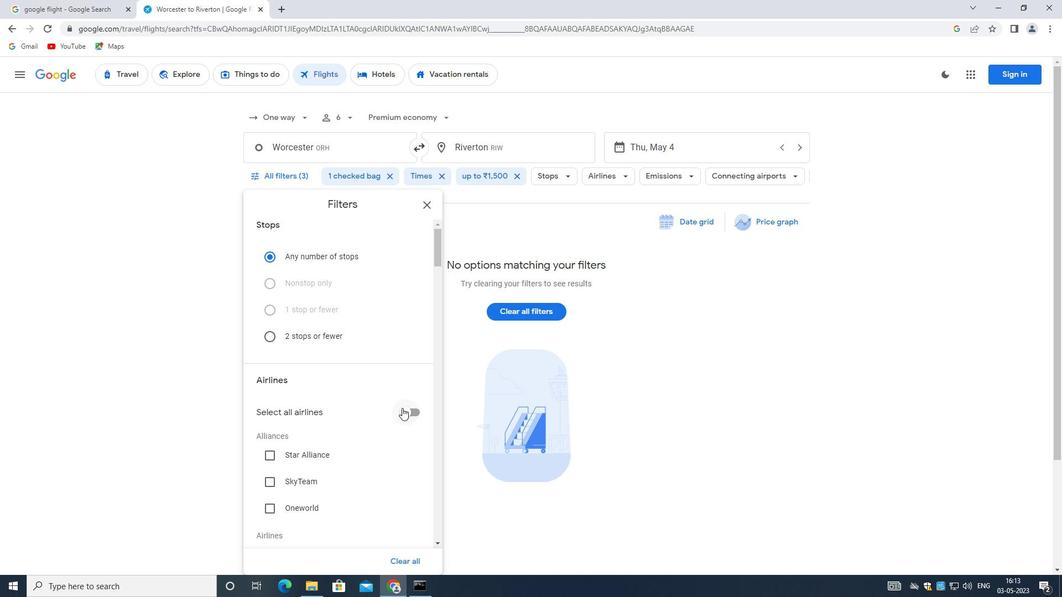 
Action: Mouse scrolled (368, 378) with delta (0, 0)
Screenshot: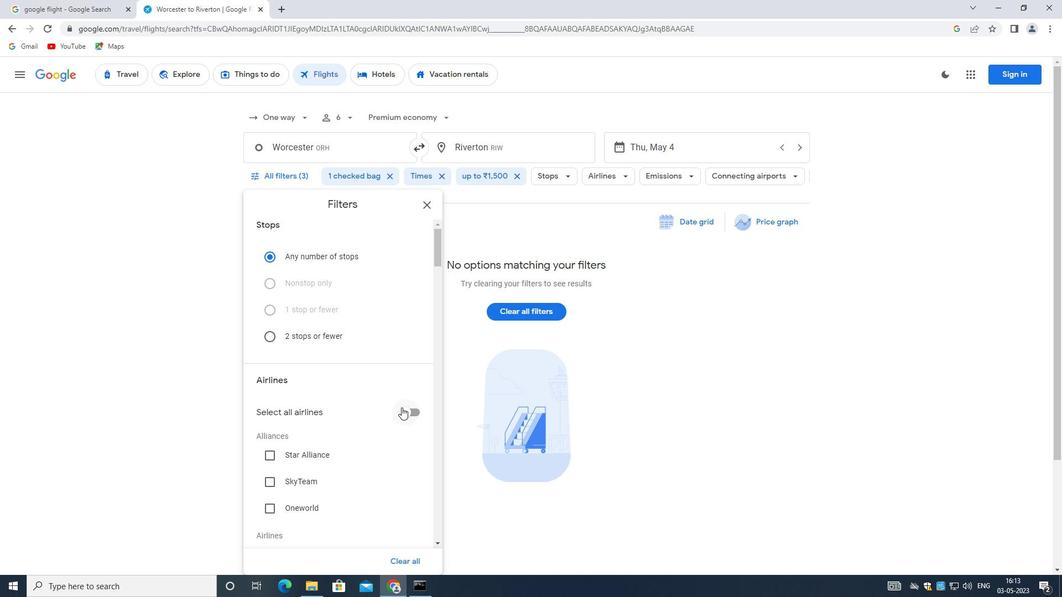 
Action: Mouse scrolled (368, 378) with delta (0, 0)
Screenshot: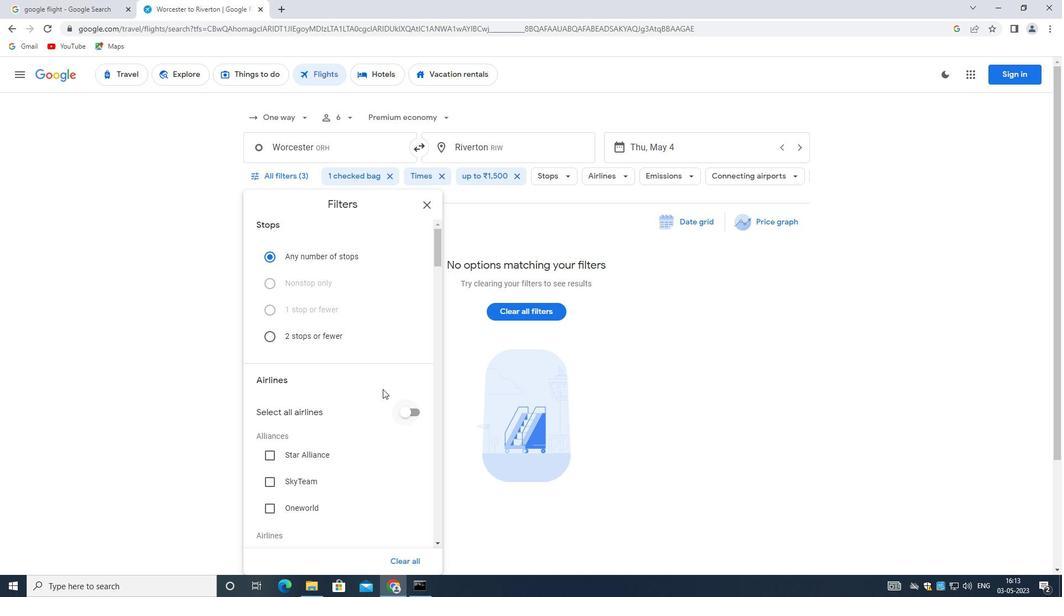 
Action: Mouse scrolled (368, 378) with delta (0, 0)
Screenshot: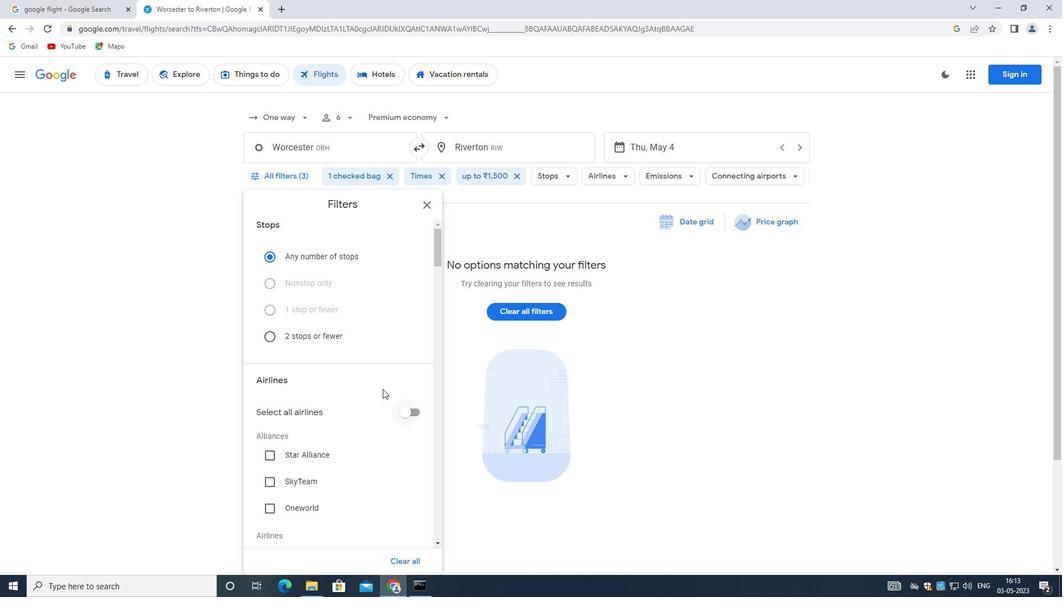 
Action: Mouse moved to (367, 379)
Screenshot: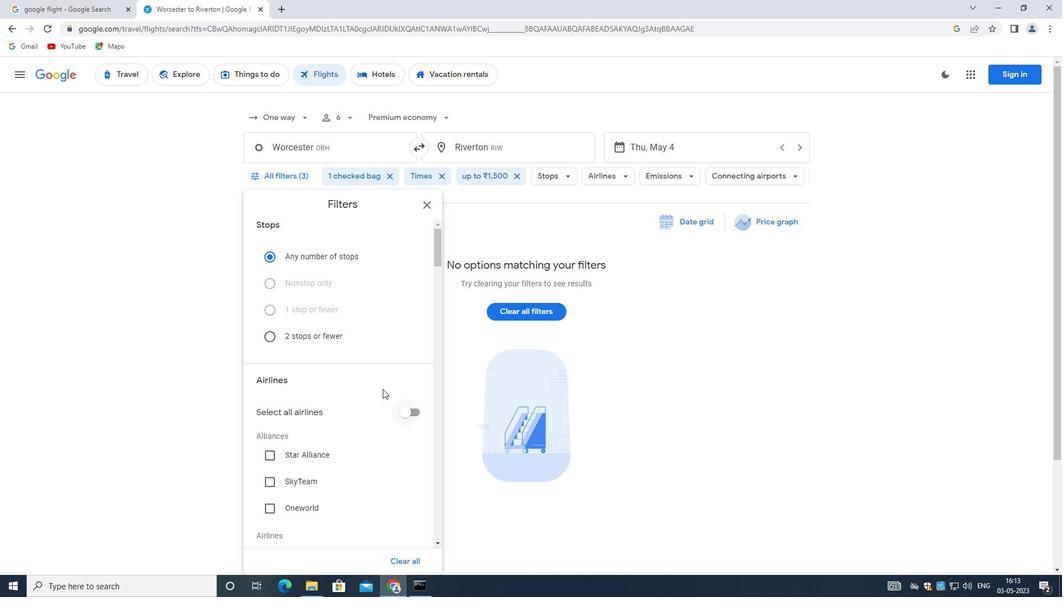 
Action: Mouse scrolled (367, 378) with delta (0, 0)
Screenshot: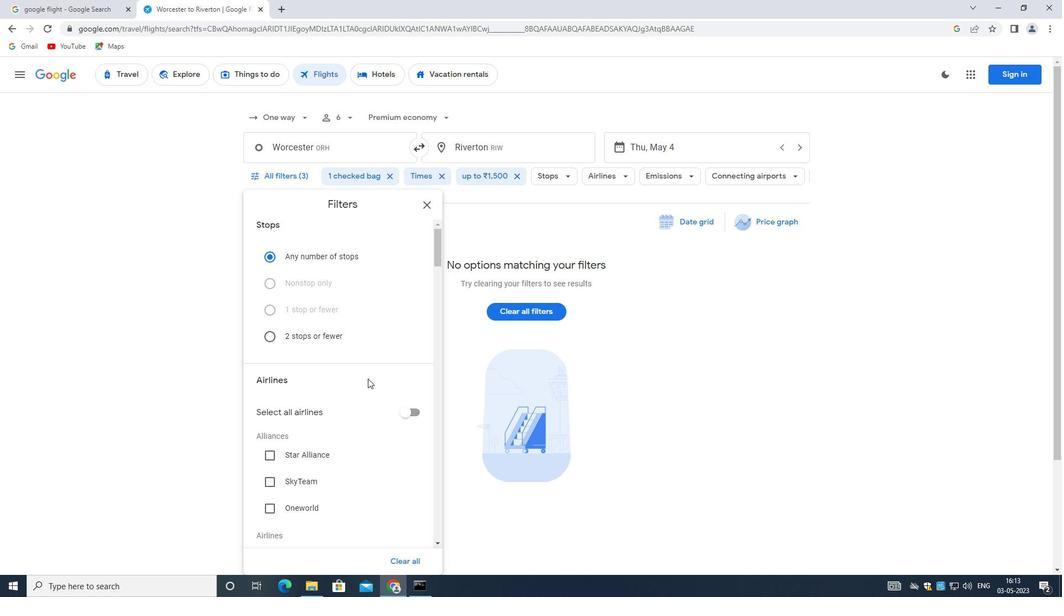 
Action: Mouse moved to (365, 378)
Screenshot: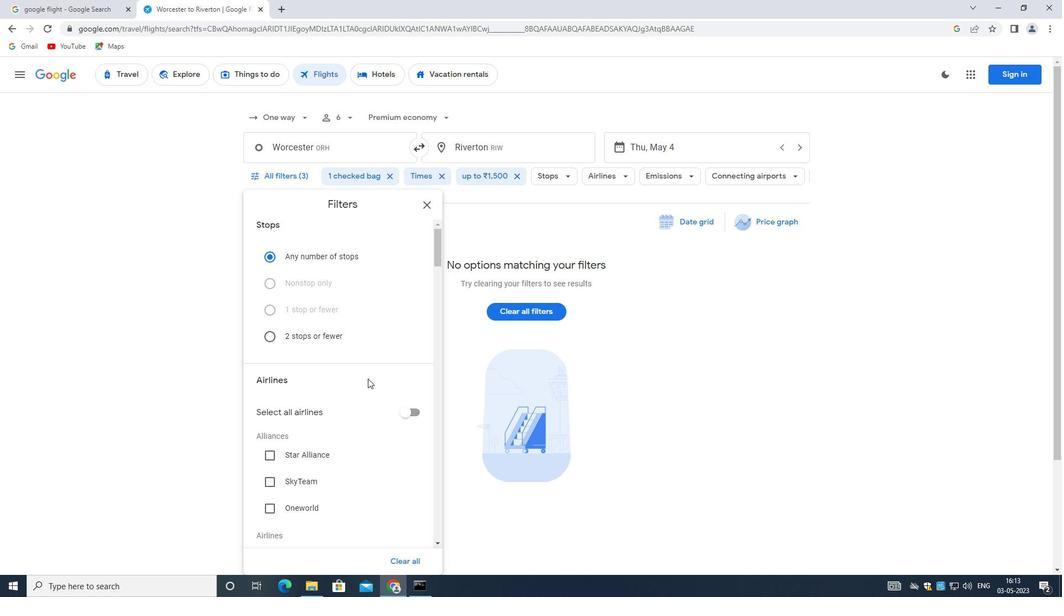 
Action: Mouse scrolled (365, 378) with delta (0, 0)
Screenshot: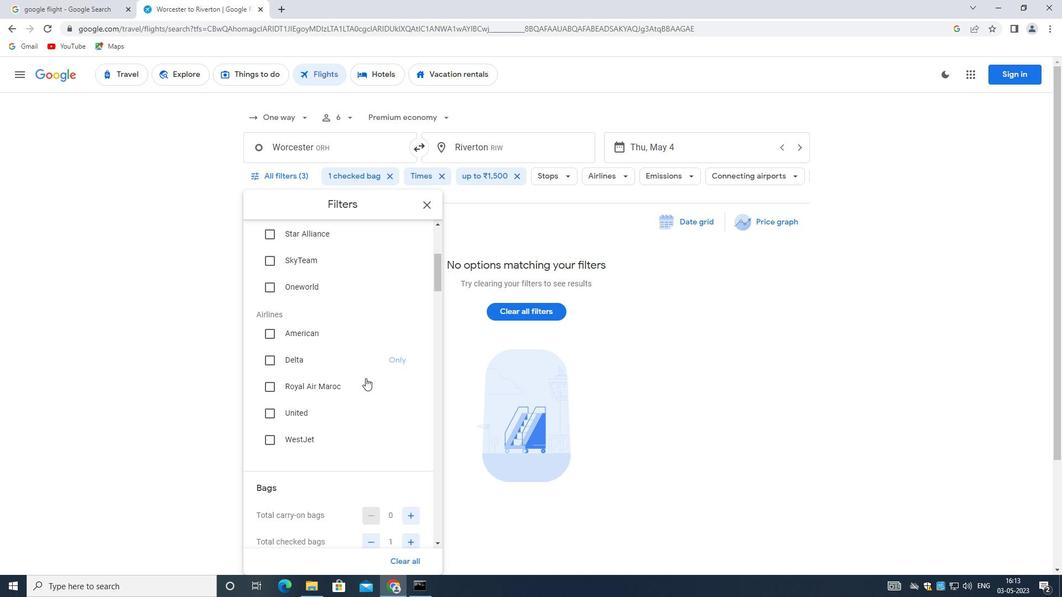 
Action: Mouse moved to (365, 378)
Screenshot: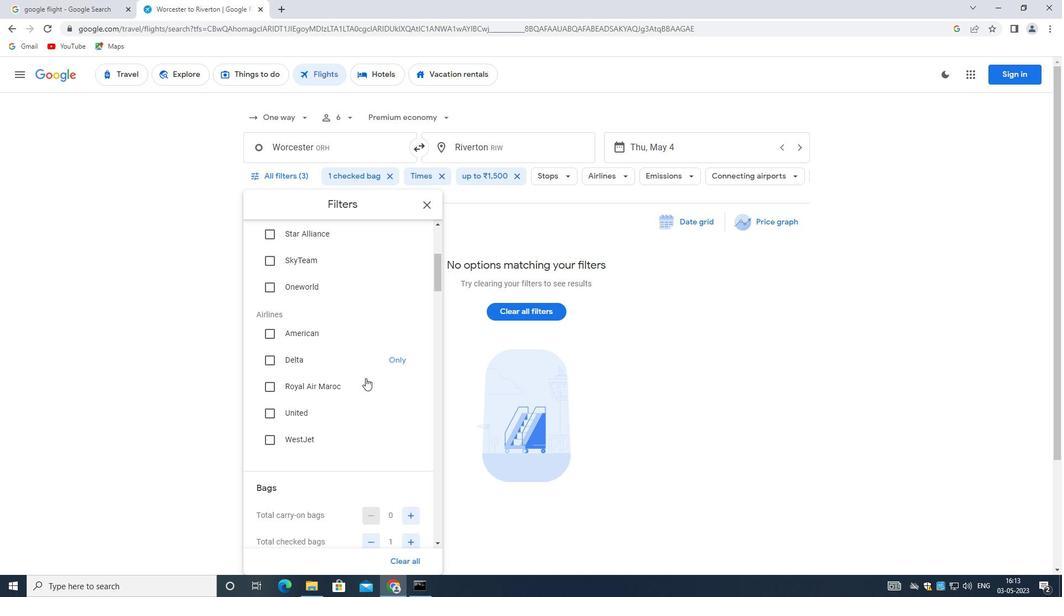 
Action: Mouse scrolled (365, 378) with delta (0, 0)
Screenshot: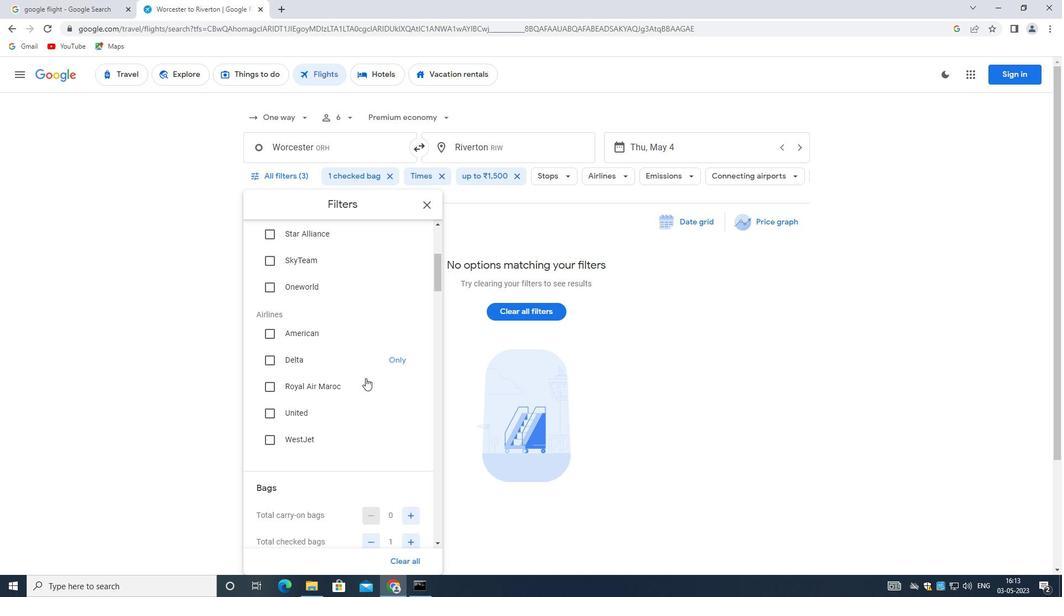 
Action: Mouse moved to (412, 426)
Screenshot: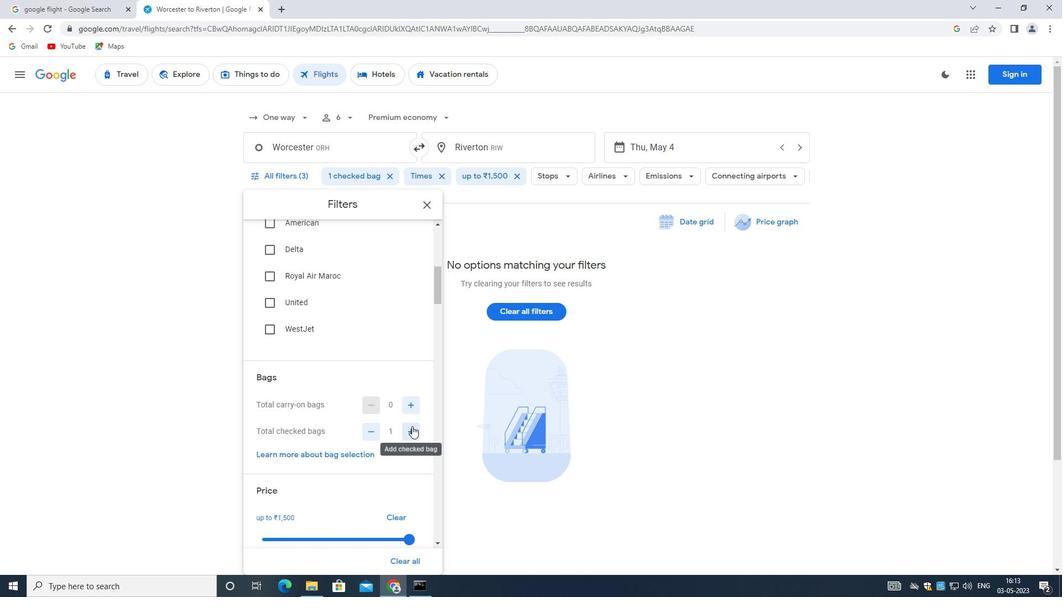
Action: Mouse pressed left at (412, 426)
Screenshot: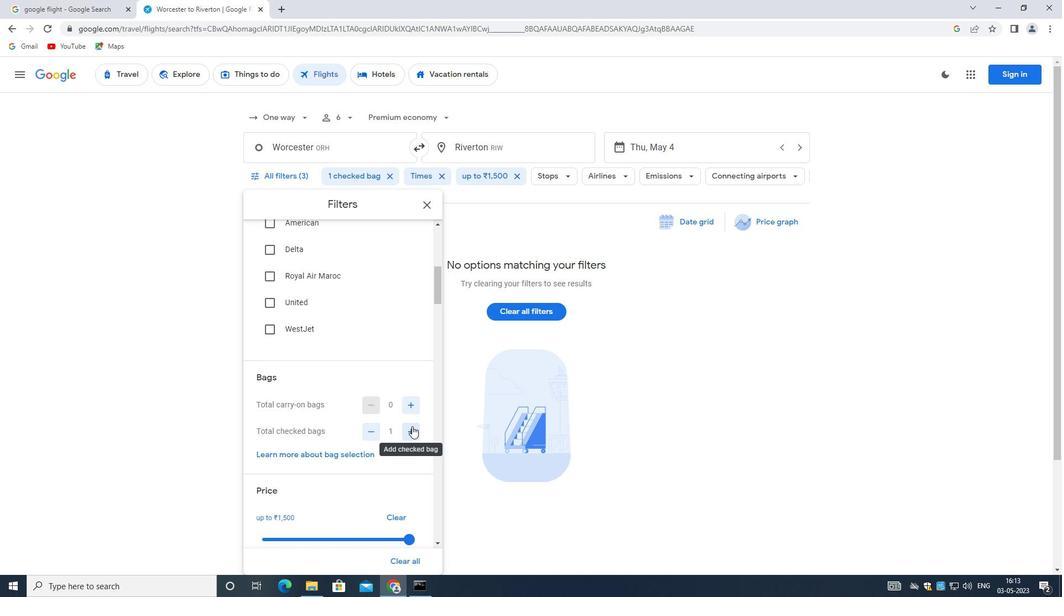 
Action: Mouse pressed left at (412, 426)
Screenshot: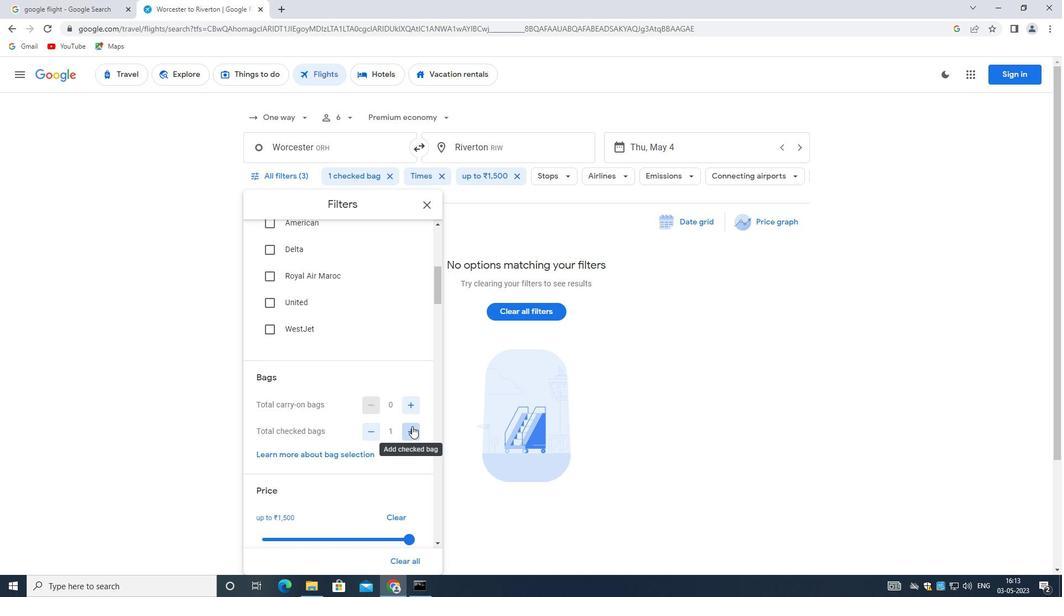 
Action: Mouse pressed left at (412, 426)
Screenshot: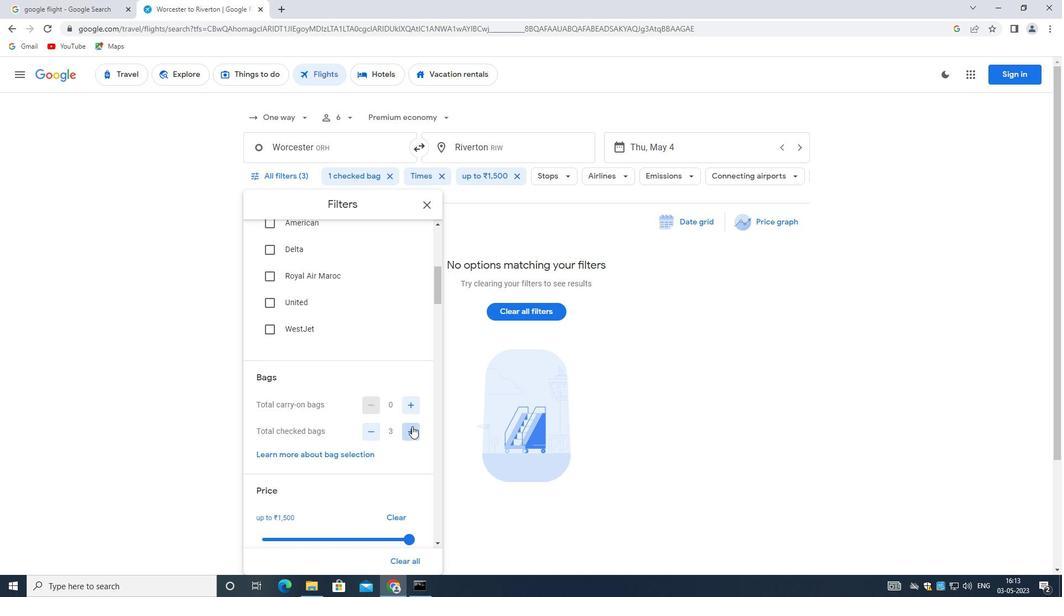 
Action: Mouse moved to (368, 431)
Screenshot: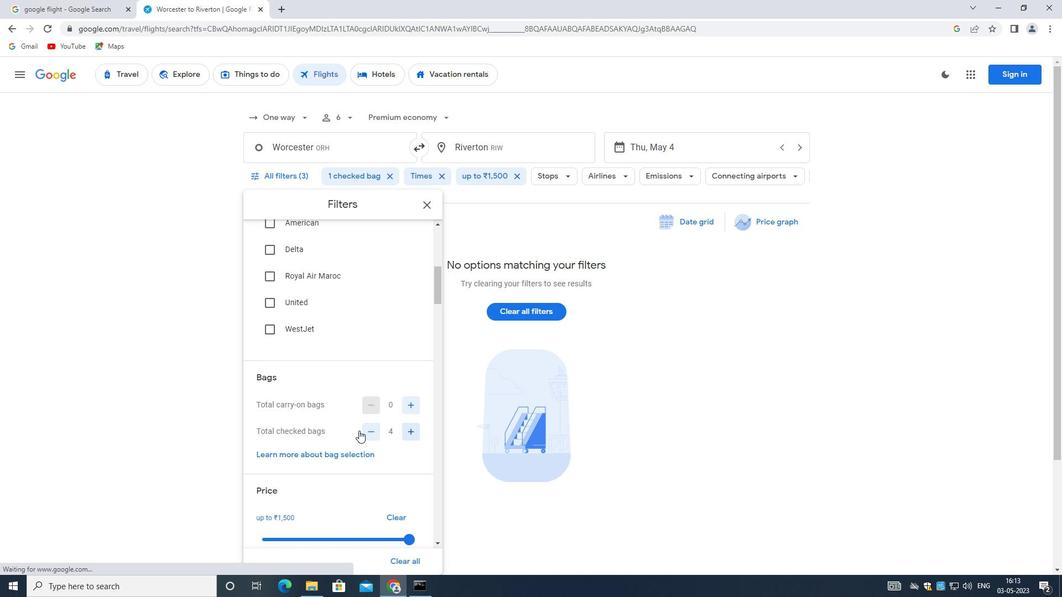 
Action: Mouse pressed left at (368, 431)
Screenshot: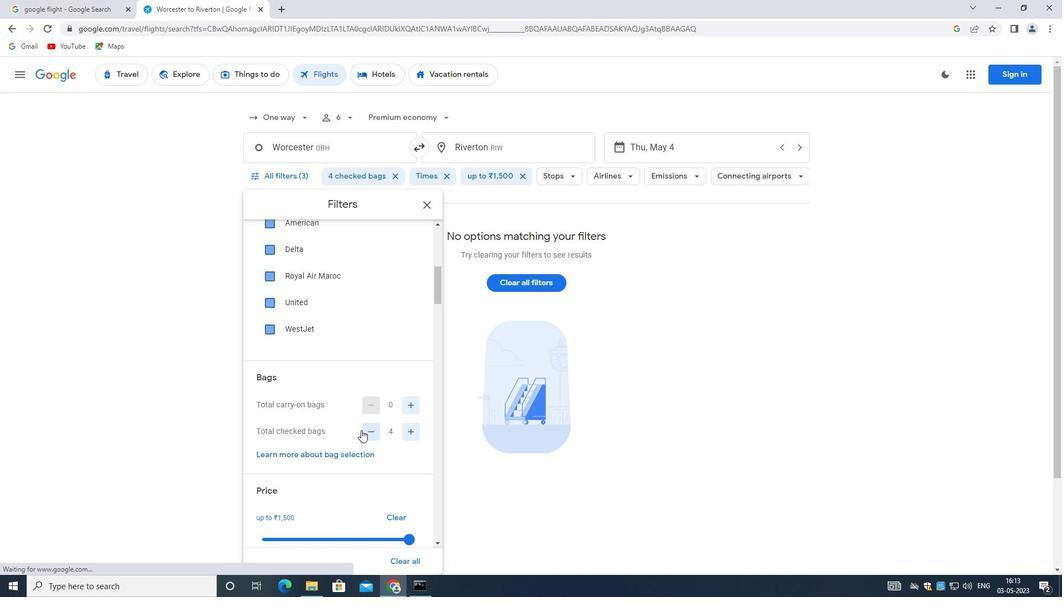 
Action: Mouse moved to (358, 426)
Screenshot: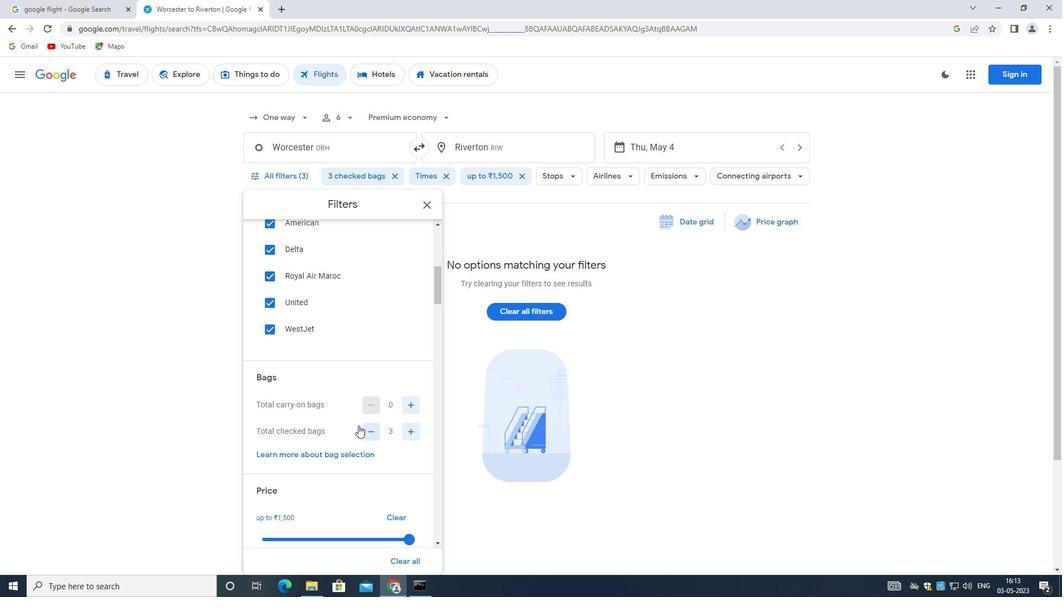
Action: Mouse scrolled (358, 425) with delta (0, 0)
Screenshot: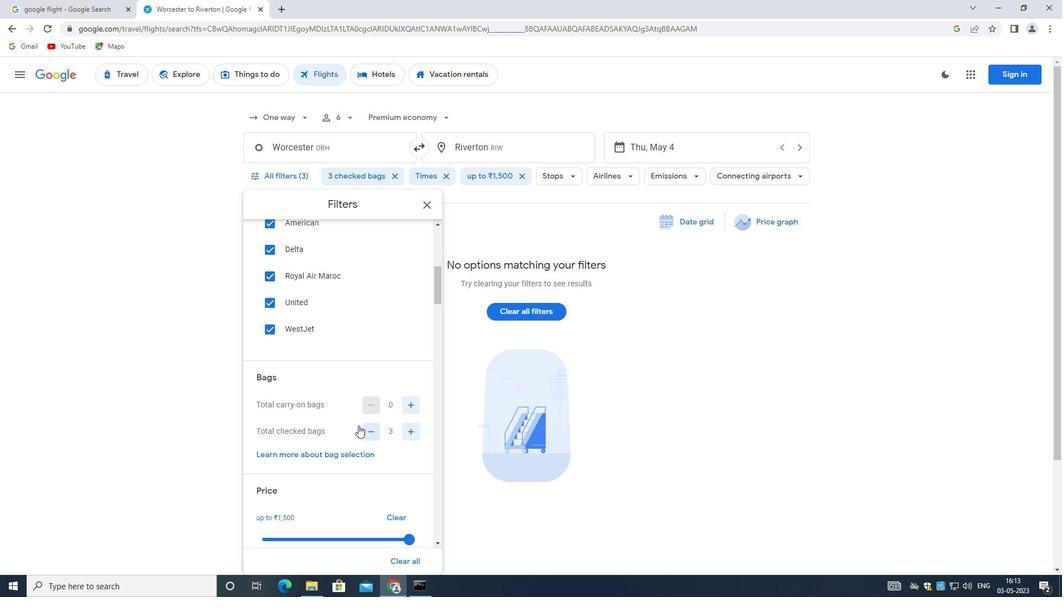 
Action: Mouse moved to (300, 380)
Screenshot: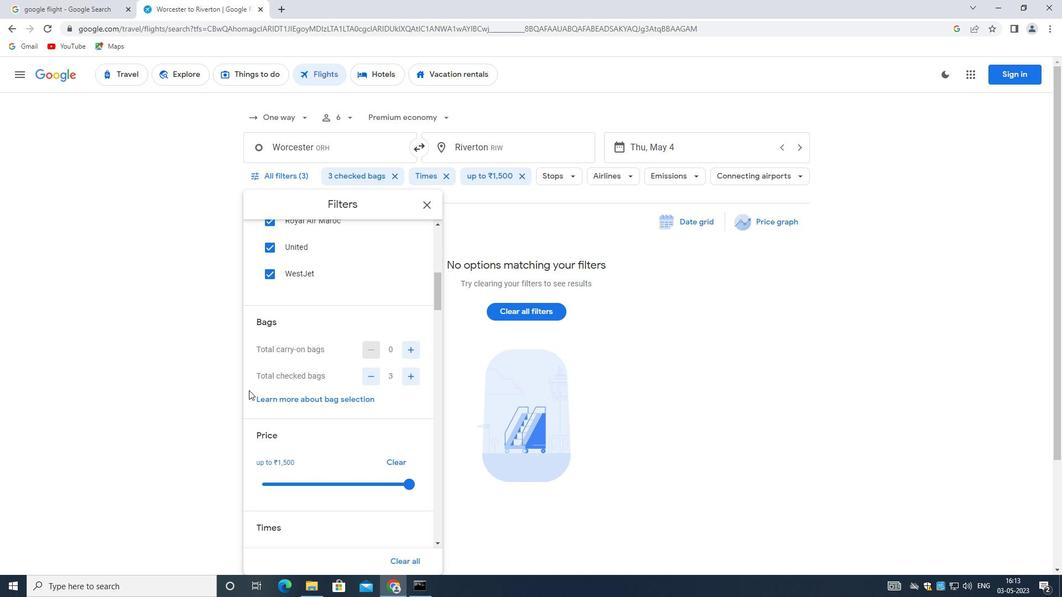 
Action: Mouse scrolled (300, 379) with delta (0, 0)
Screenshot: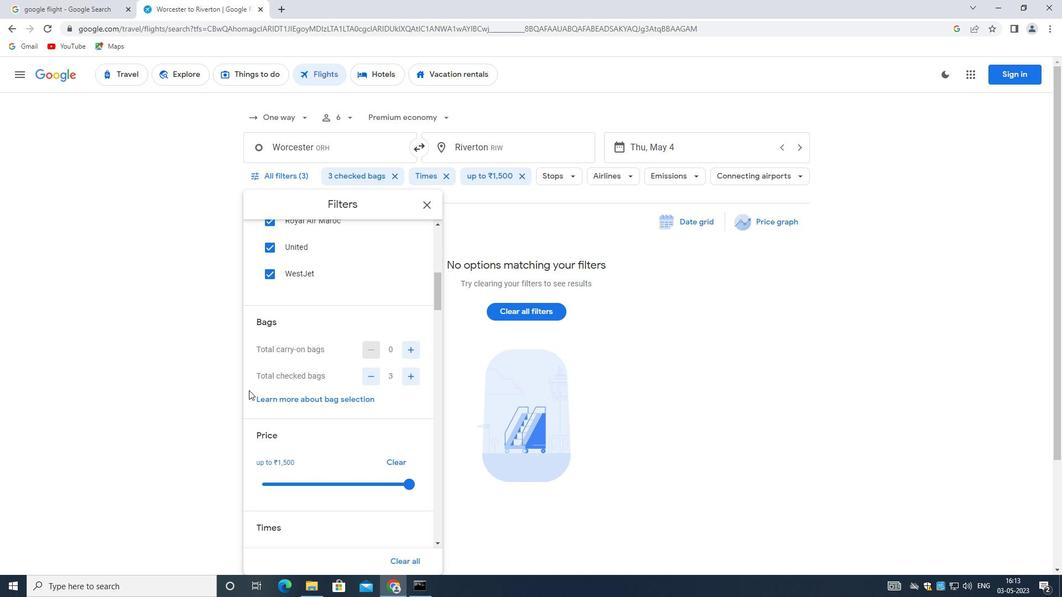 
Action: Mouse moved to (300, 380)
Screenshot: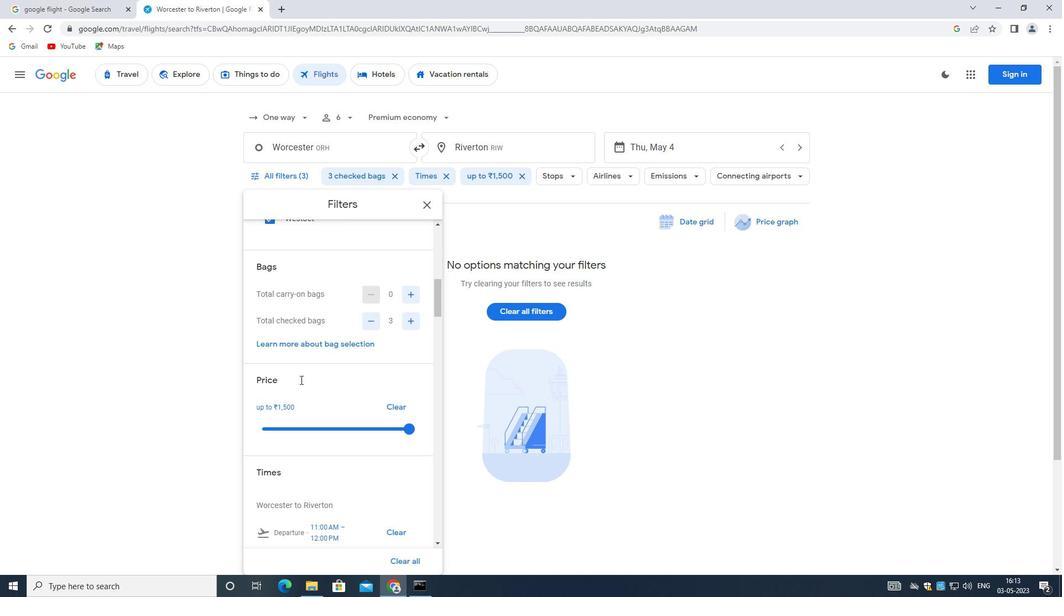 
Action: Mouse scrolled (300, 379) with delta (0, 0)
Screenshot: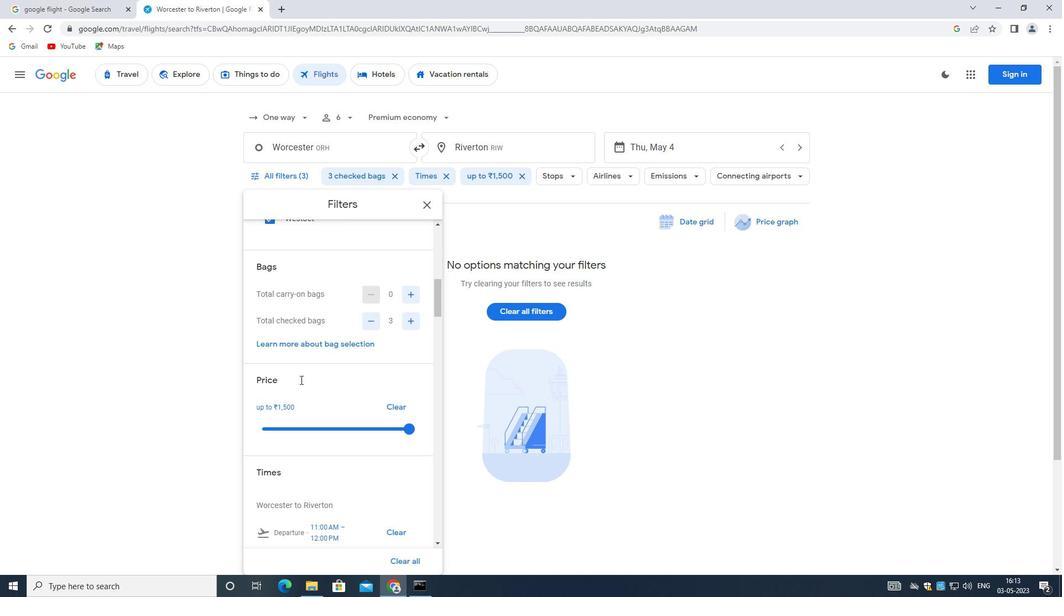 
Action: Mouse moved to (300, 380)
Screenshot: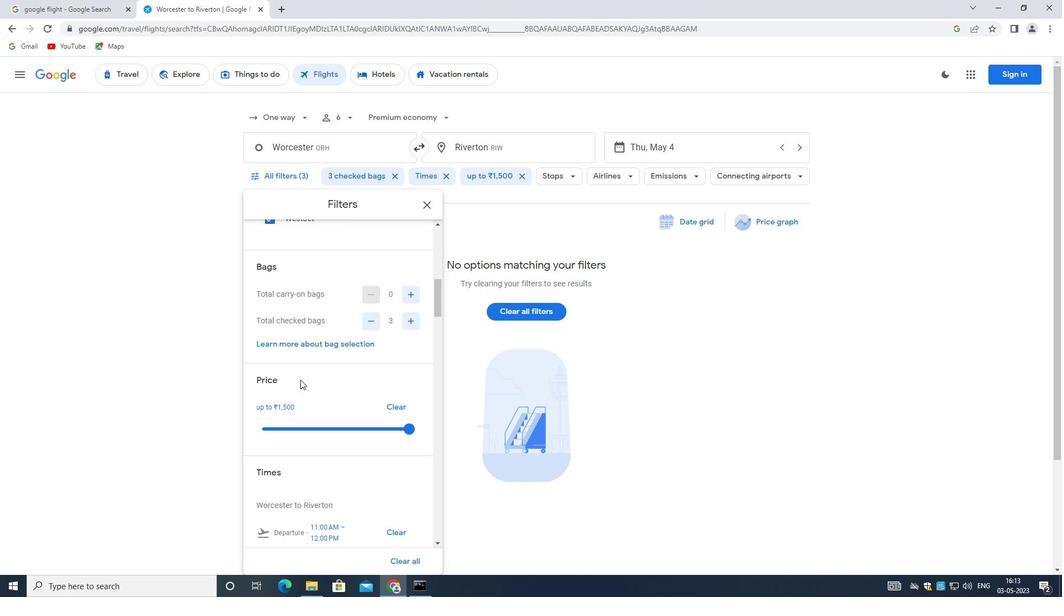 
Action: Mouse scrolled (300, 379) with delta (0, 0)
Screenshot: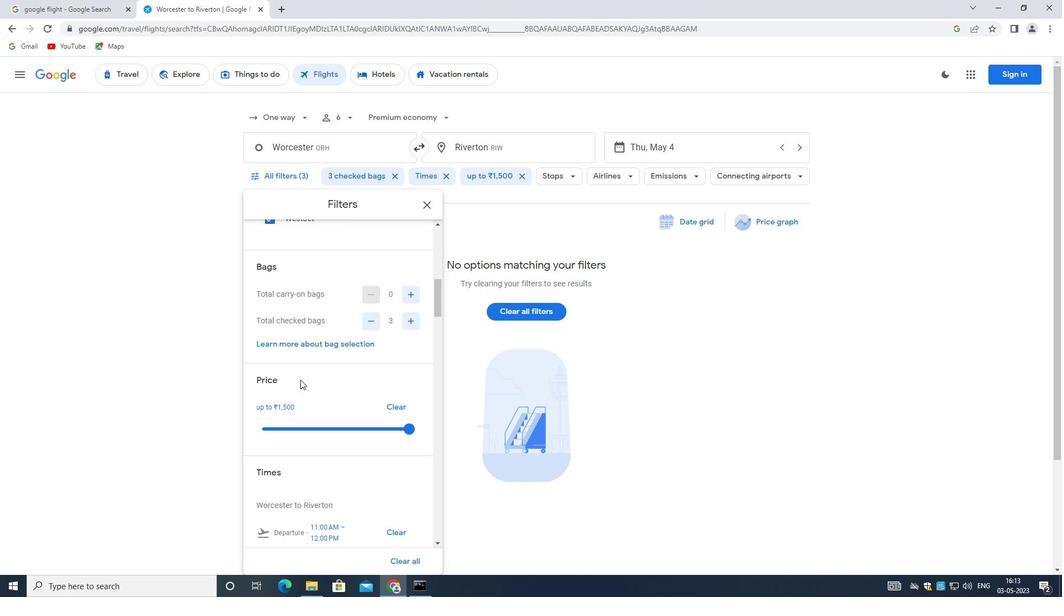 
Action: Mouse moved to (411, 313)
Screenshot: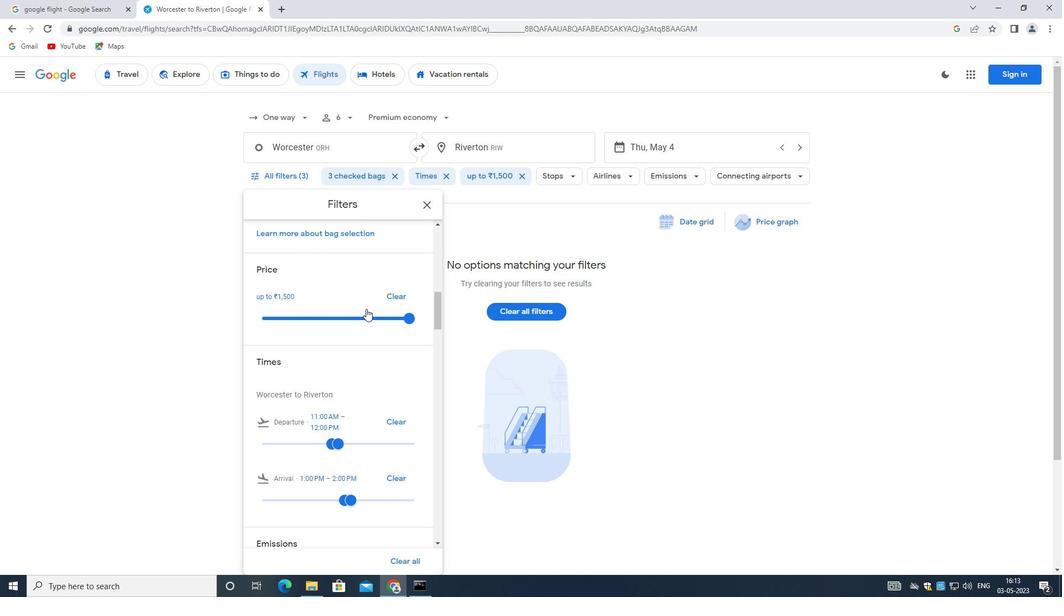
Action: Mouse pressed left at (411, 313)
Screenshot: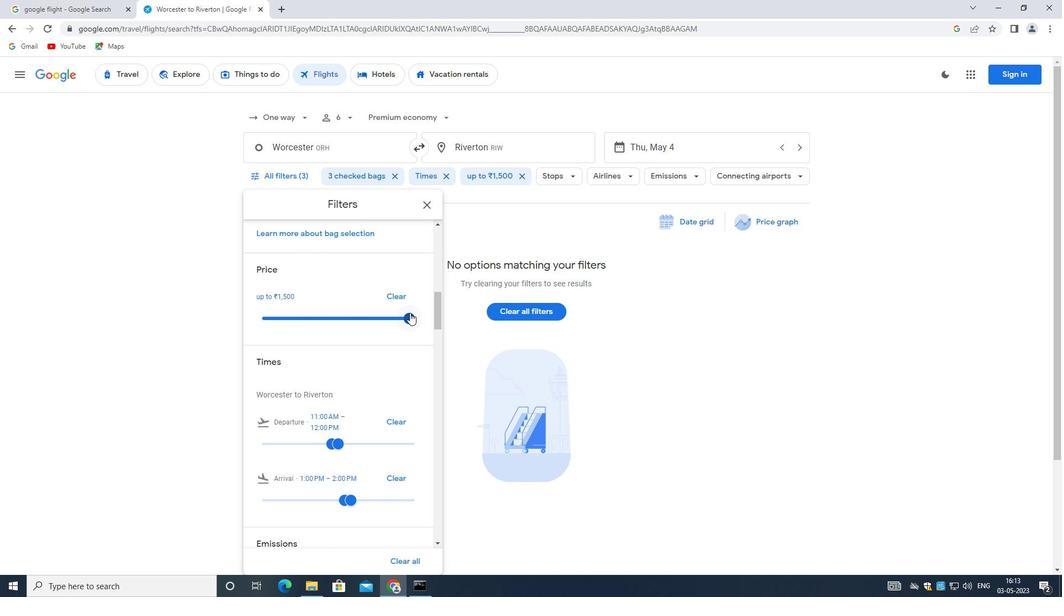 
Action: Mouse moved to (352, 446)
Screenshot: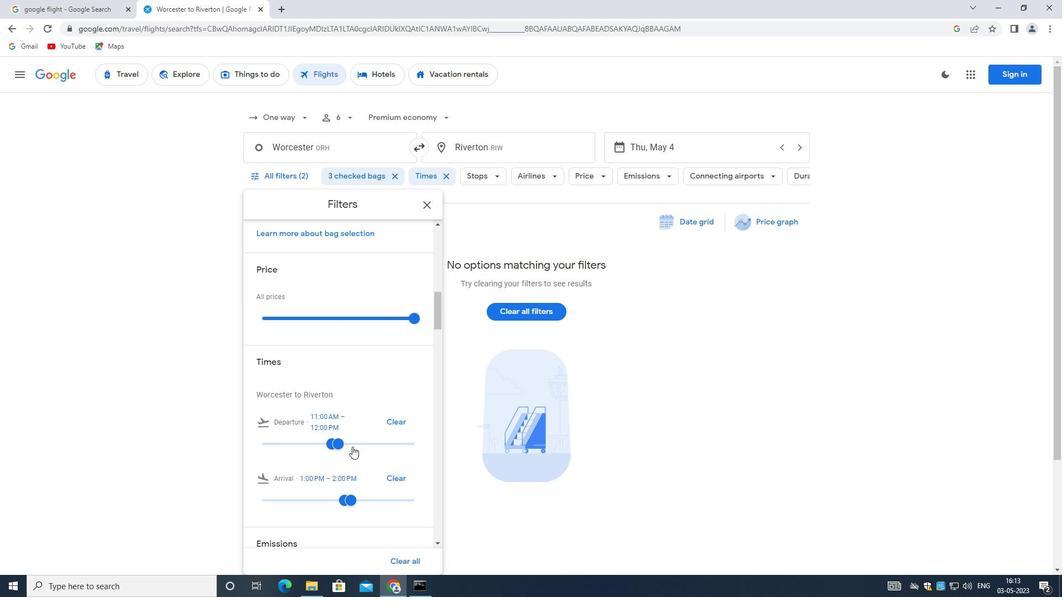
Action: Mouse pressed left at (352, 446)
Screenshot: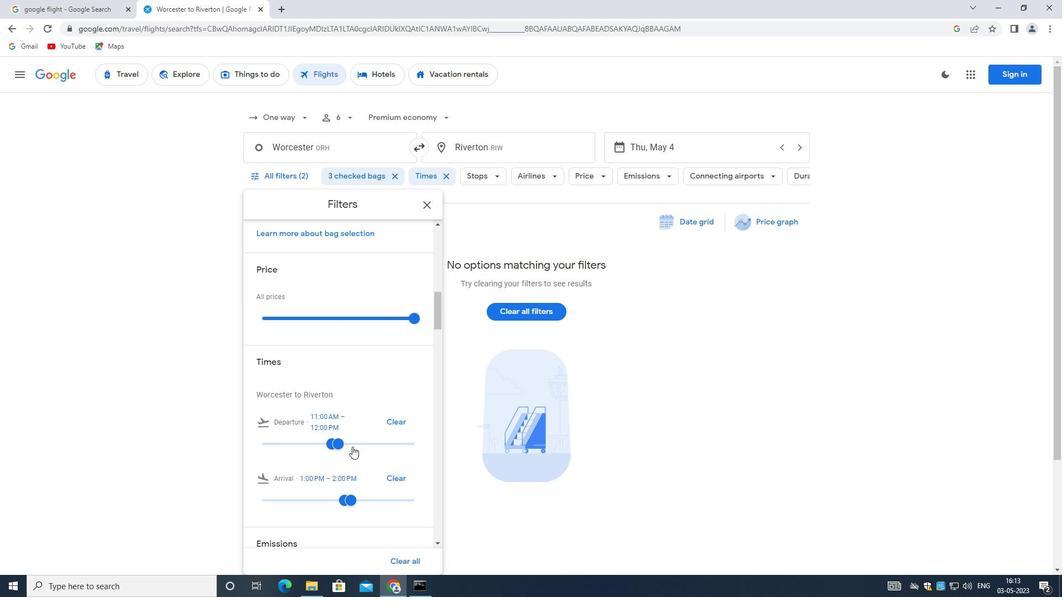 
Action: Mouse moved to (324, 442)
Screenshot: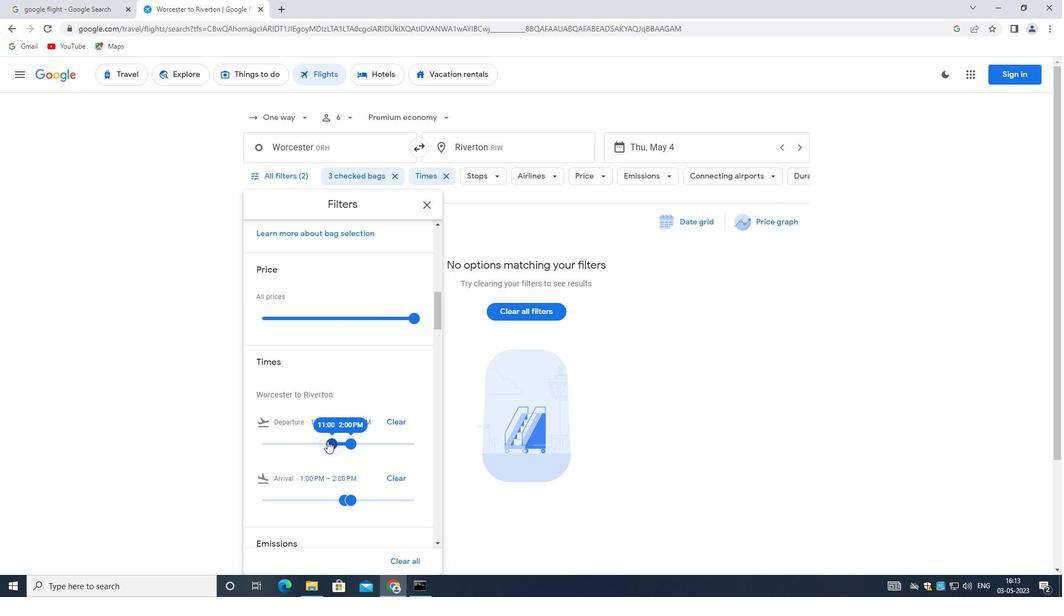 
Action: Mouse pressed left at (324, 442)
Screenshot: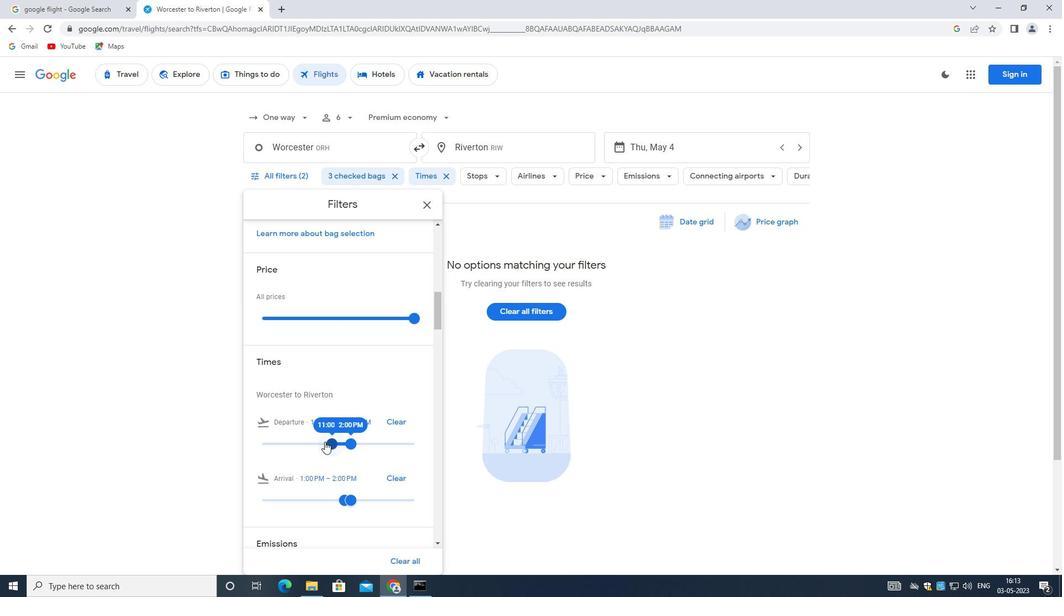 
Action: Mouse moved to (323, 440)
Screenshot: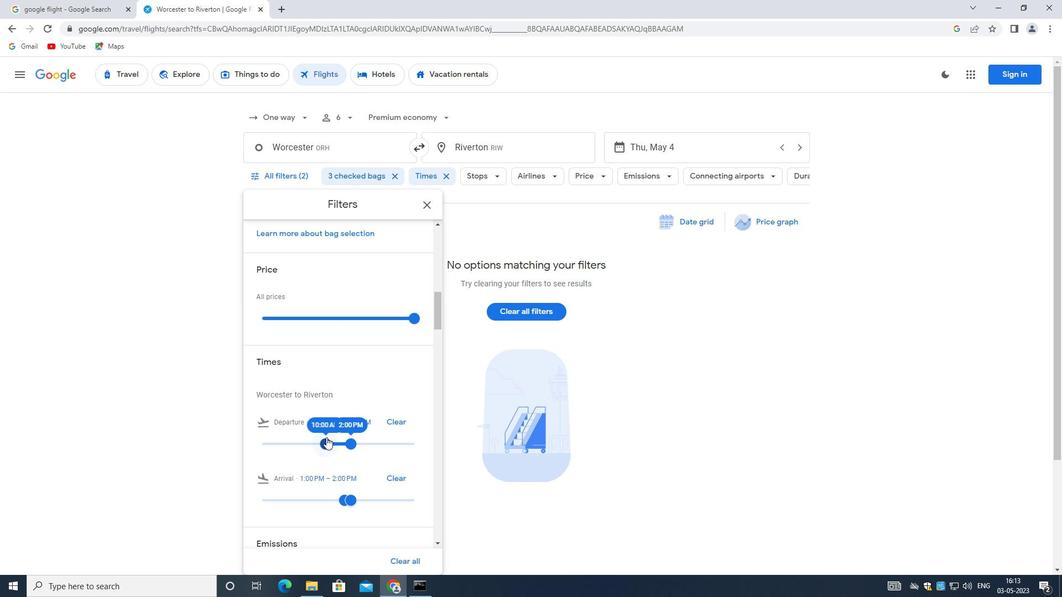 
Action: Mouse pressed left at (323, 440)
Screenshot: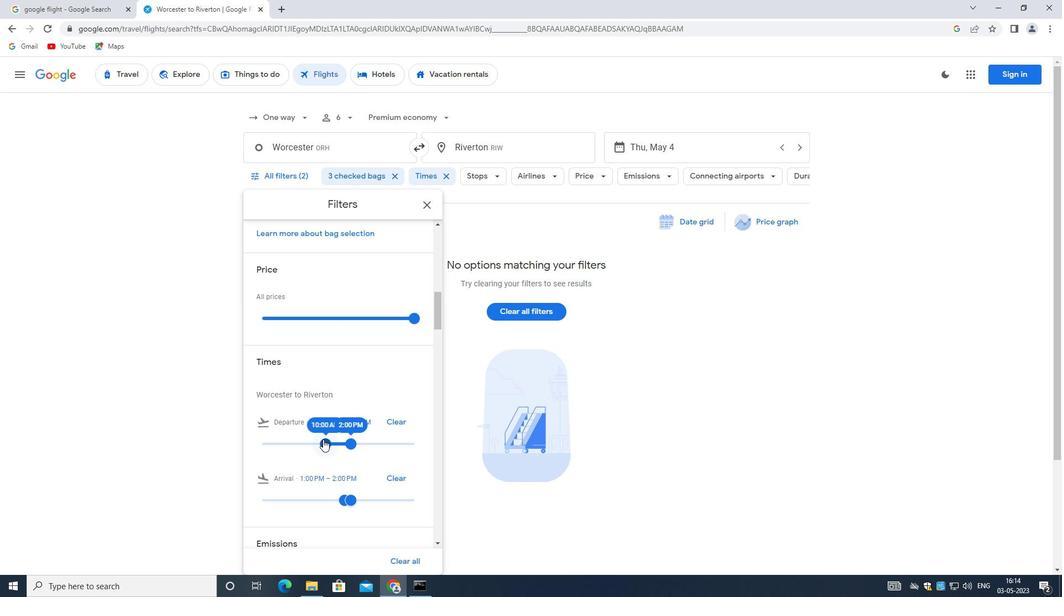 
Action: Mouse moved to (324, 441)
Screenshot: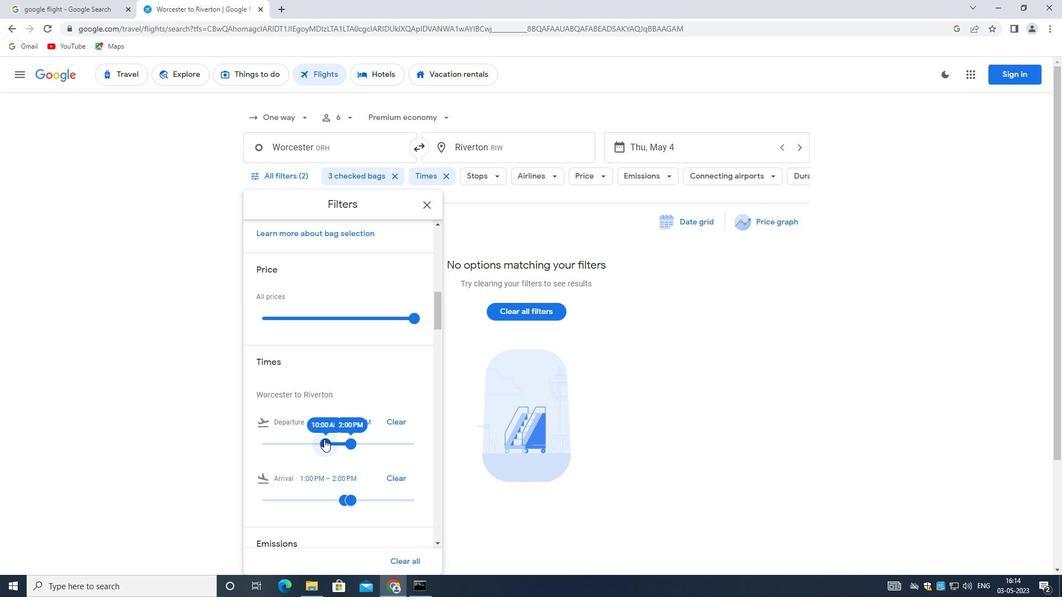 
Action: Mouse pressed left at (324, 441)
Screenshot: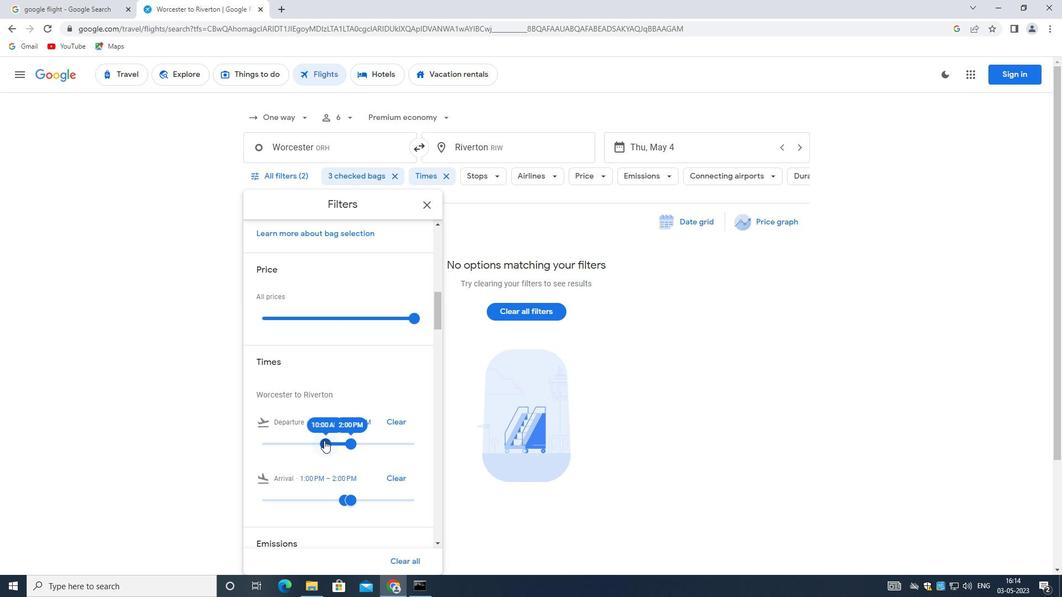 
Action: Mouse moved to (334, 441)
Screenshot: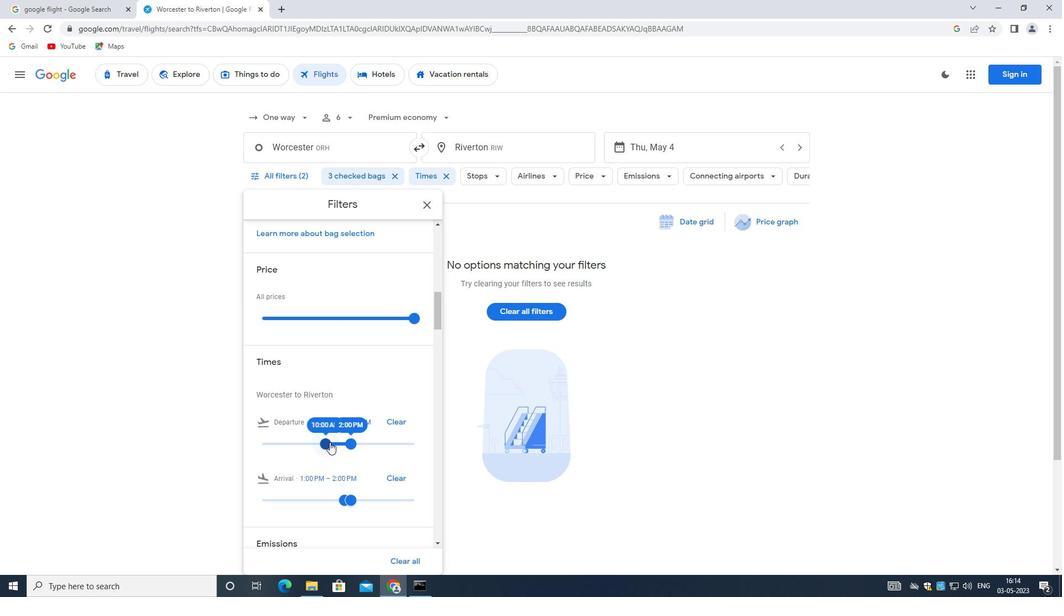 
Action: Mouse pressed left at (334, 441)
Screenshot: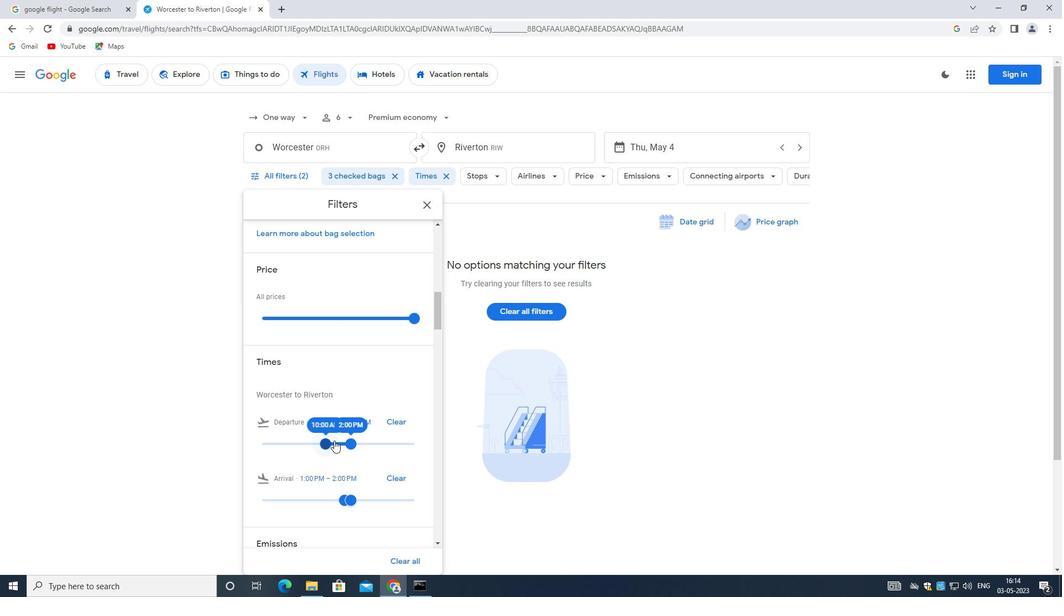 
Action: Mouse moved to (339, 443)
Screenshot: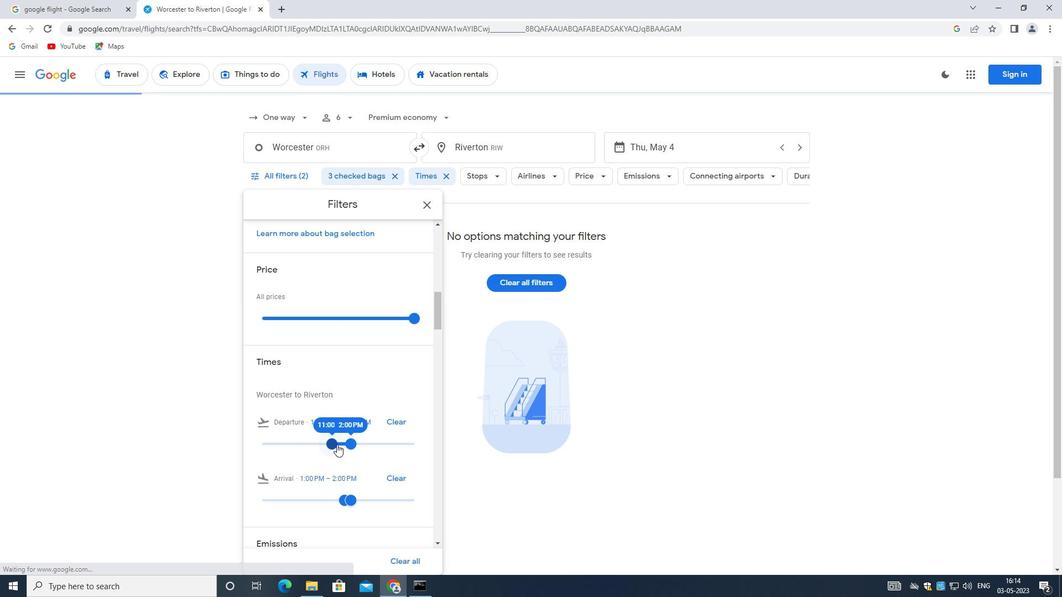 
Action: Mouse pressed left at (339, 443)
Screenshot: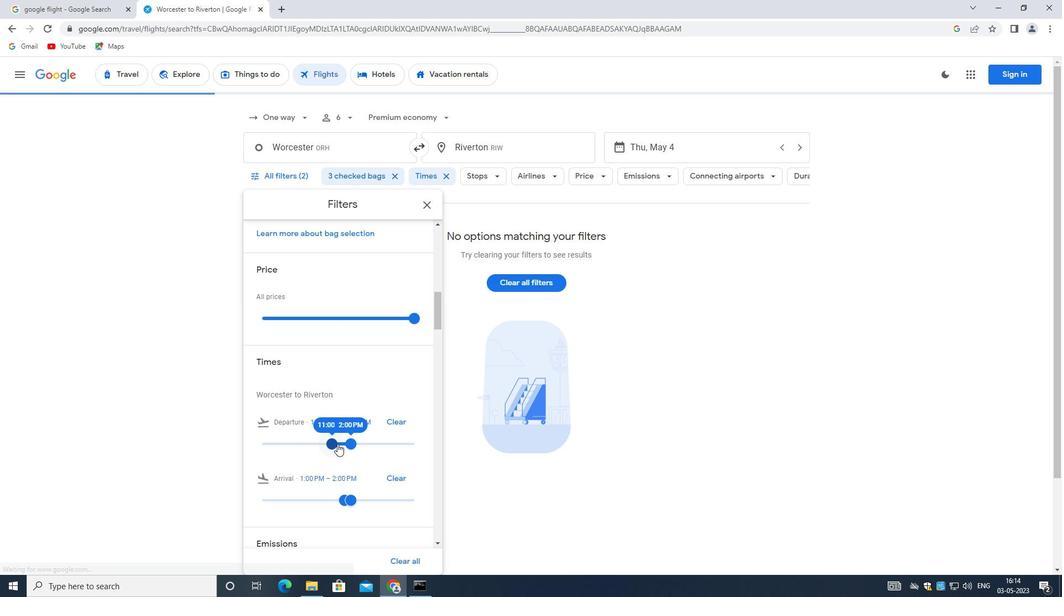 
Action: Mouse moved to (339, 442)
Screenshot: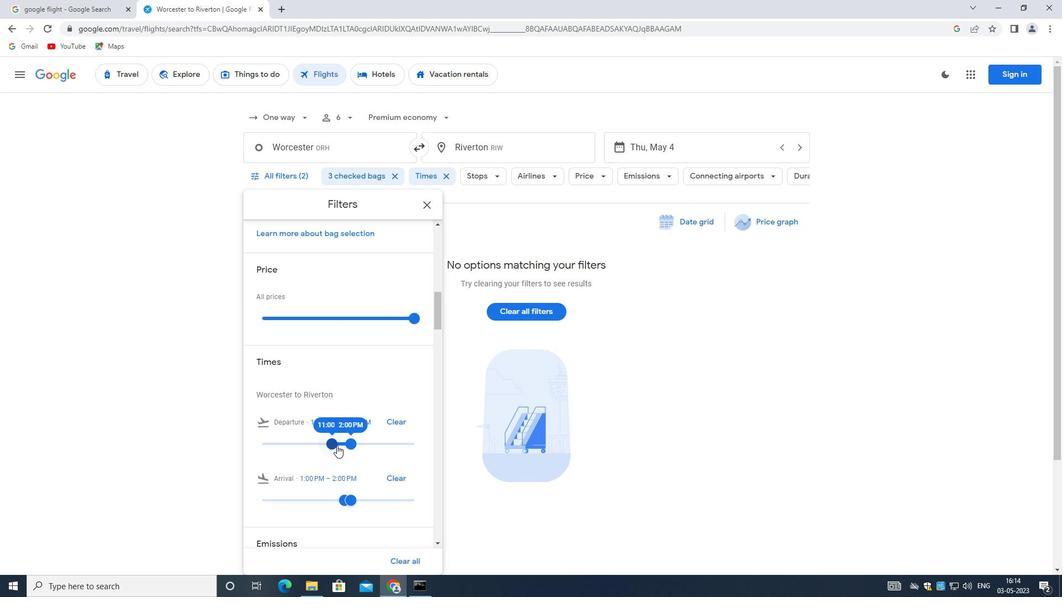 
Action: Mouse pressed left at (339, 442)
Screenshot: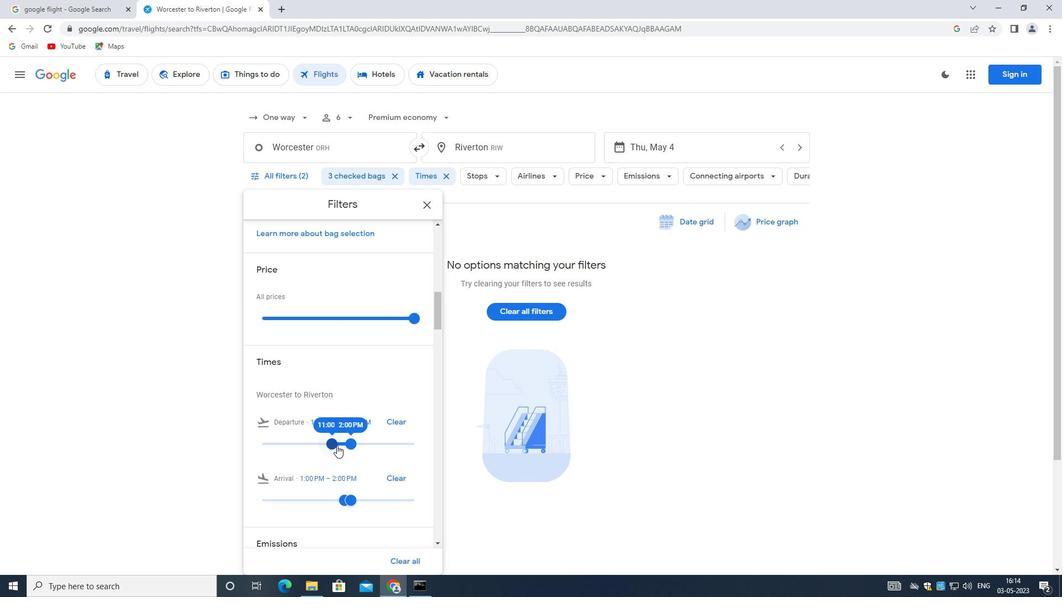 
Action: Mouse moved to (337, 441)
Screenshot: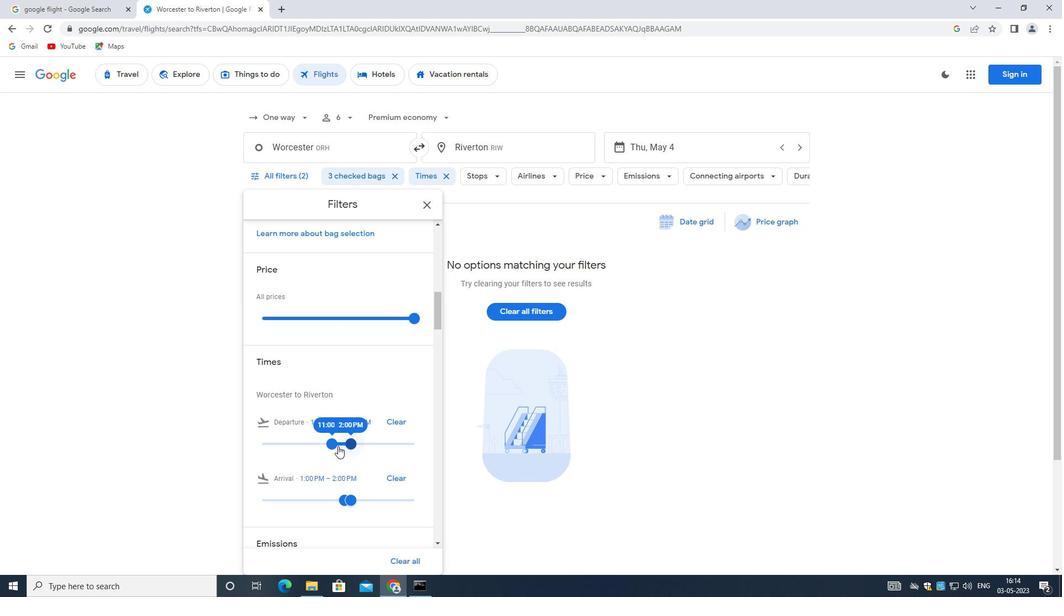 
Action: Mouse pressed left at (337, 441)
Screenshot: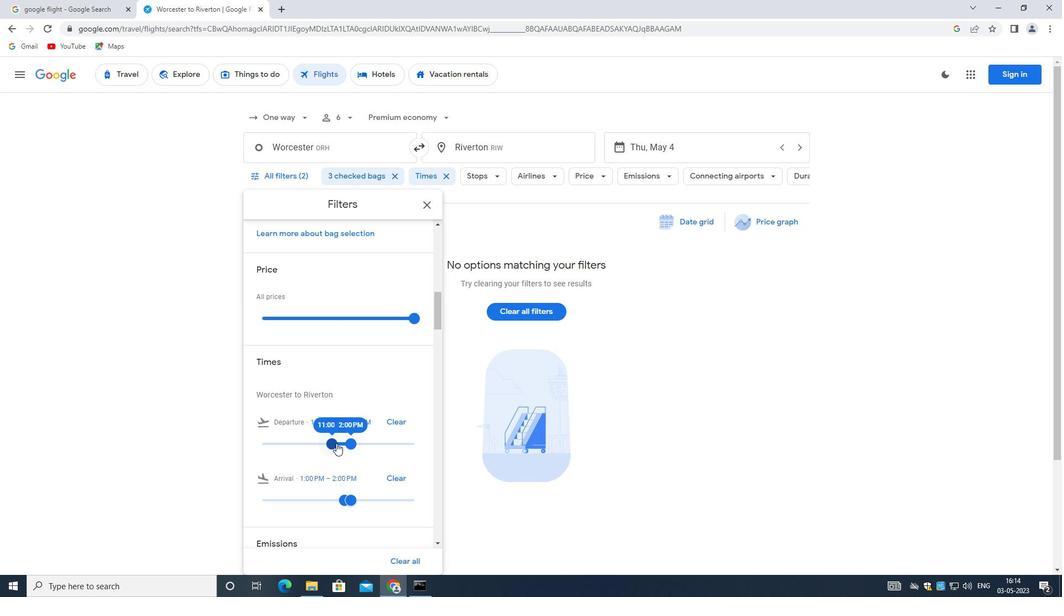 
Action: Mouse moved to (350, 442)
Screenshot: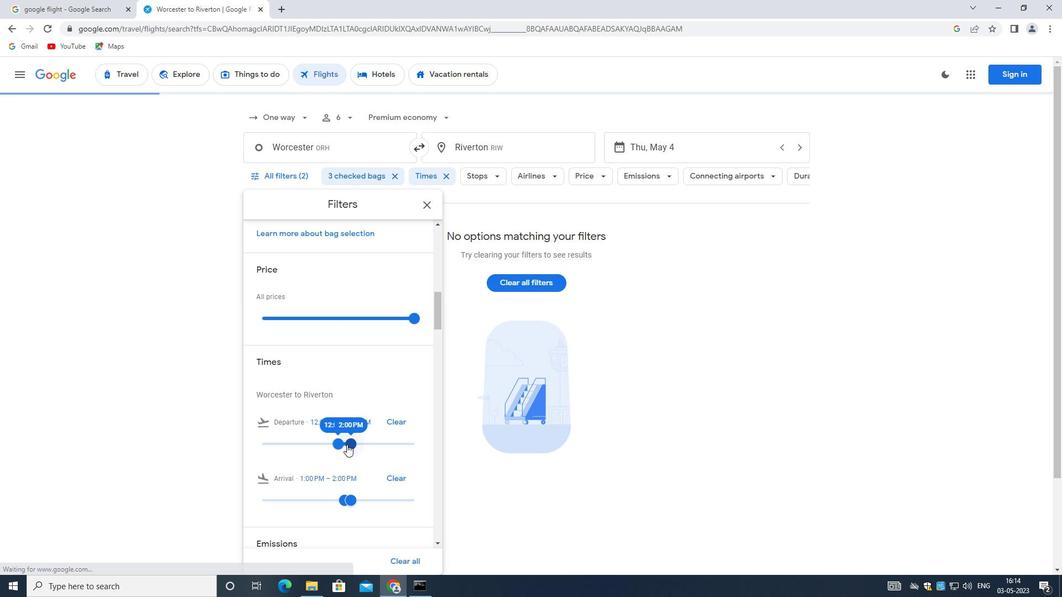 
Action: Mouse pressed left at (350, 442)
Screenshot: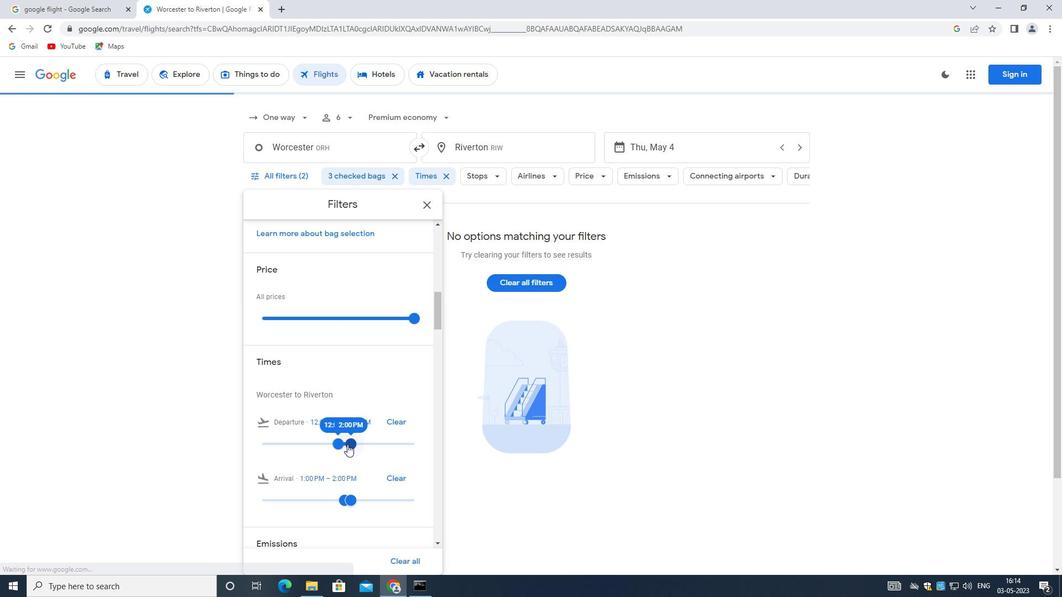 
Action: Mouse moved to (339, 446)
Screenshot: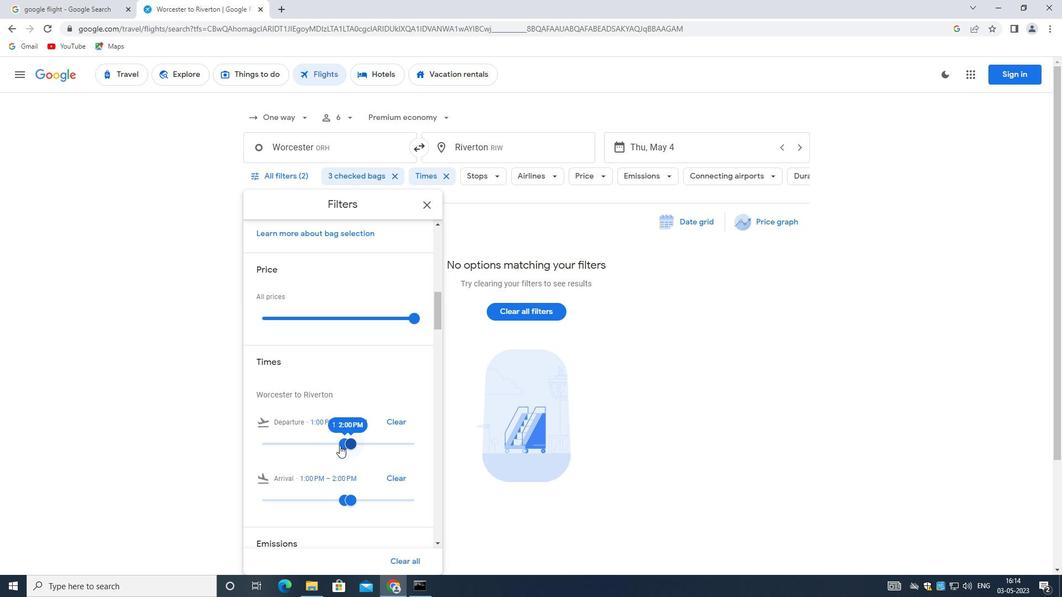 
Action: Mouse pressed left at (339, 446)
Screenshot: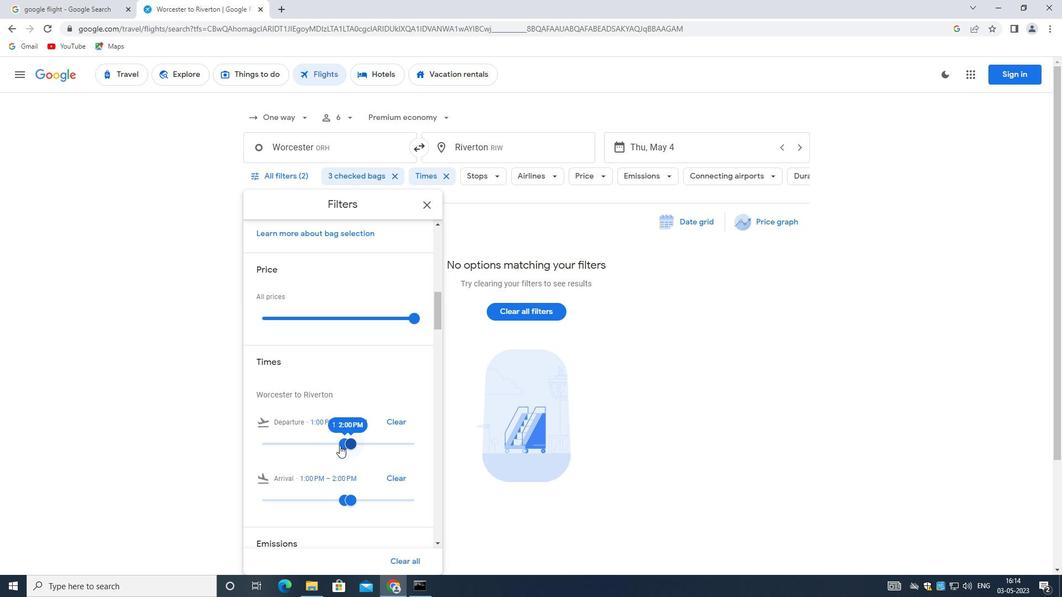 
Action: Mouse moved to (337, 444)
Screenshot: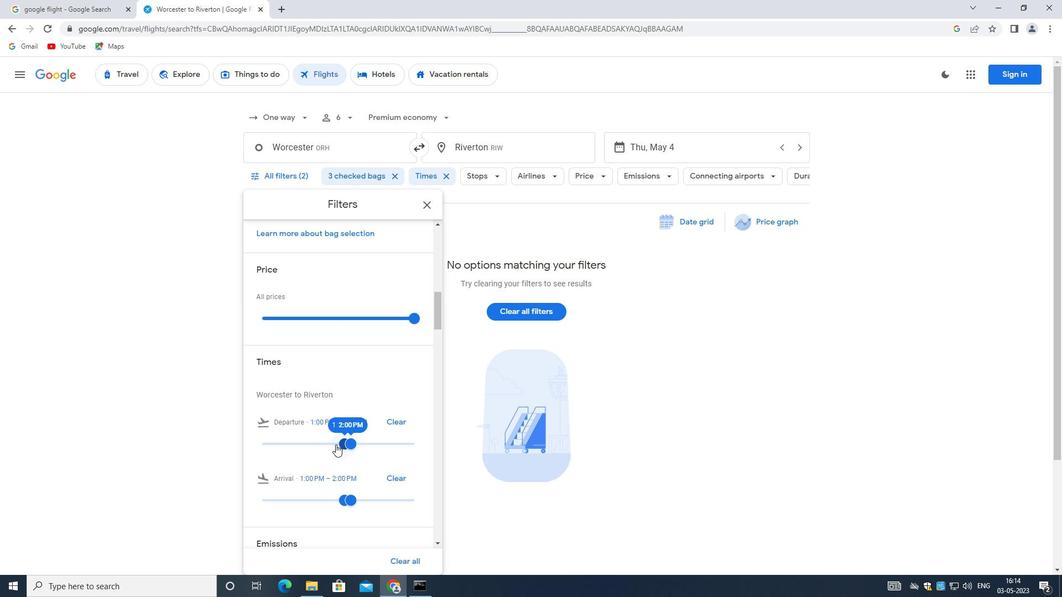
Action: Mouse pressed left at (337, 444)
Screenshot: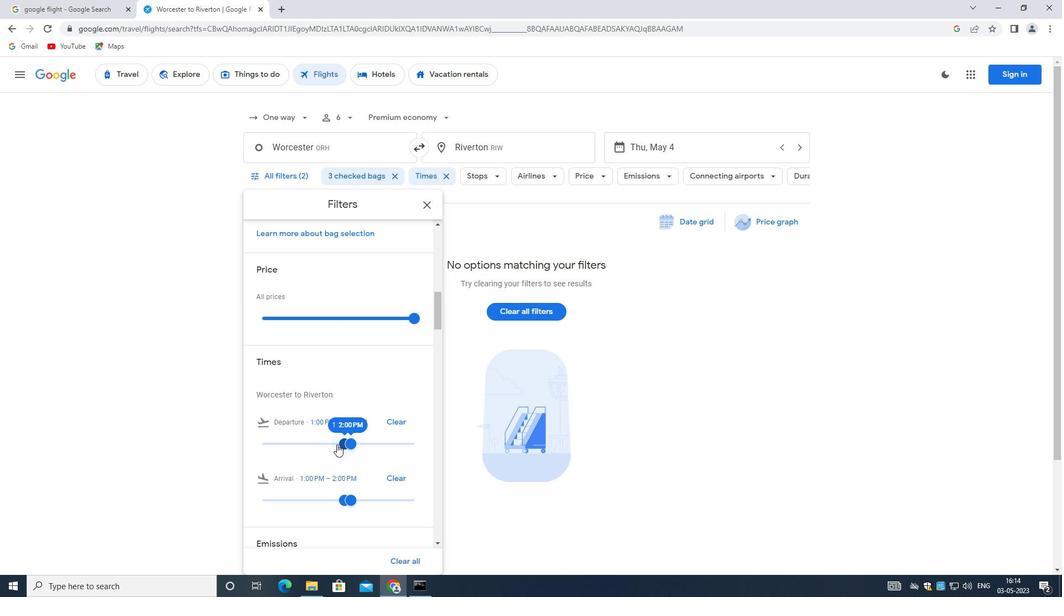 
Action: Mouse moved to (348, 442)
Screenshot: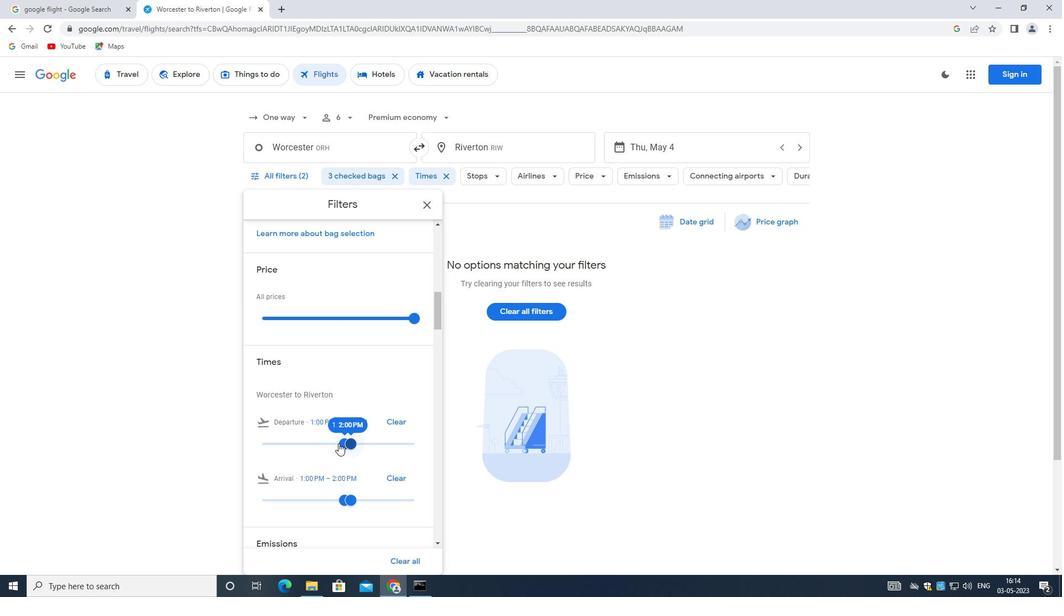 
Action: Mouse pressed left at (348, 442)
Screenshot: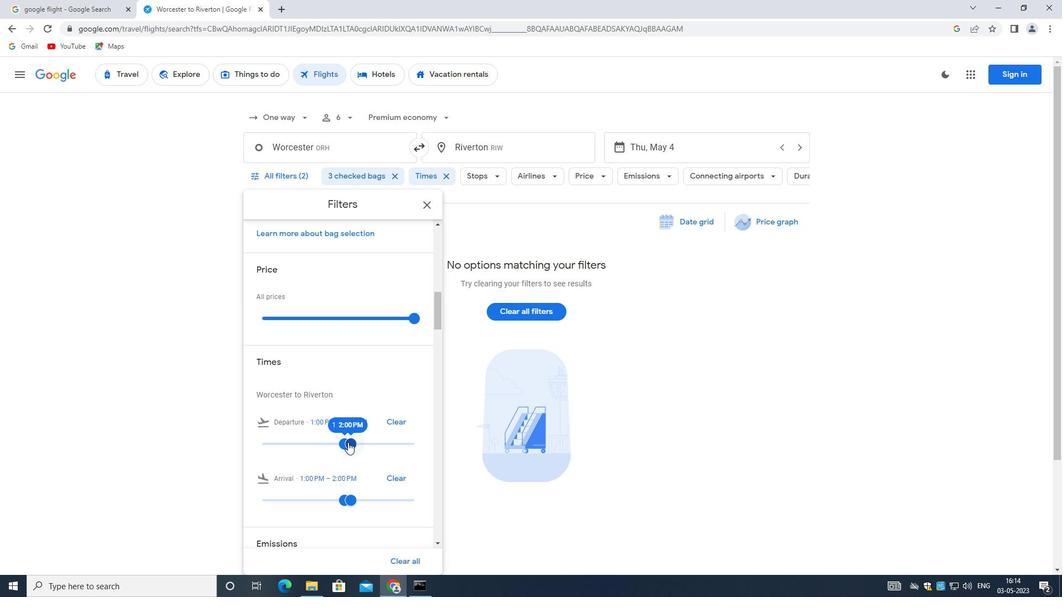 
Action: Mouse moved to (337, 442)
Screenshot: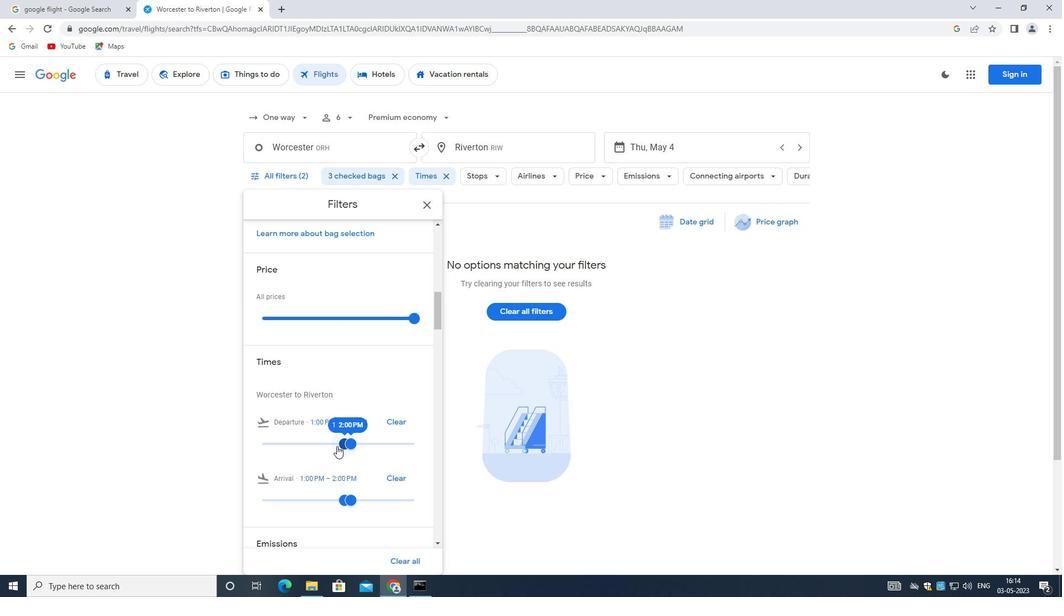 
Action: Mouse pressed left at (337, 442)
Screenshot: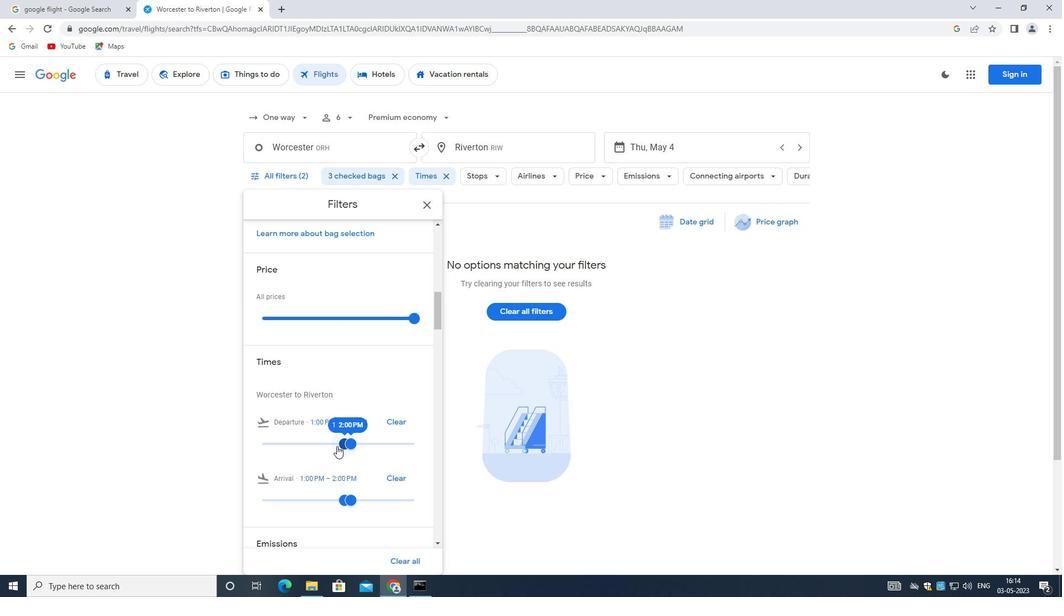 
Action: Mouse moved to (352, 443)
Screenshot: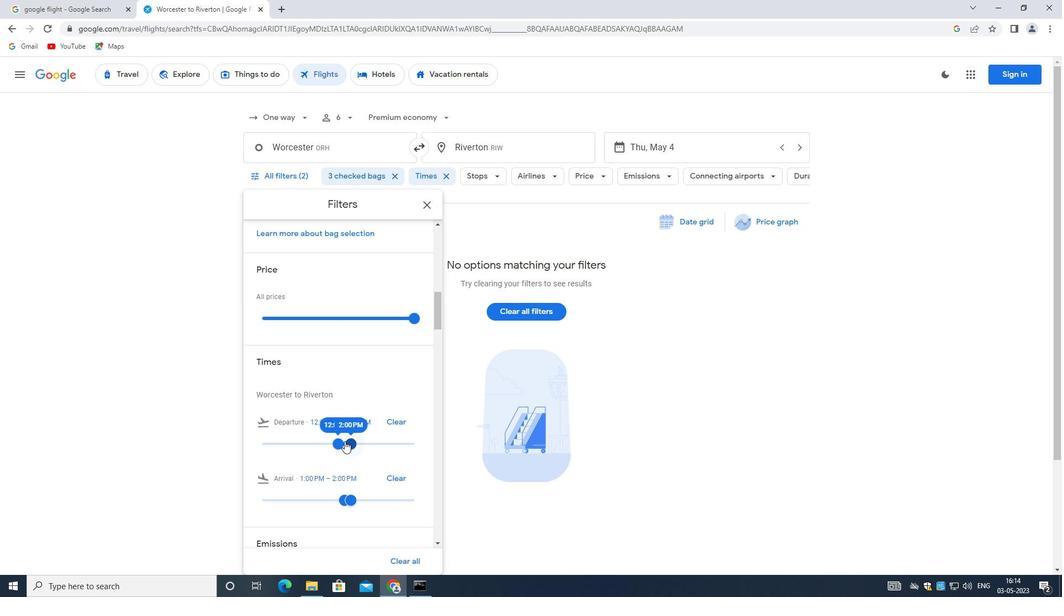 
Action: Mouse pressed left at (352, 443)
Screenshot: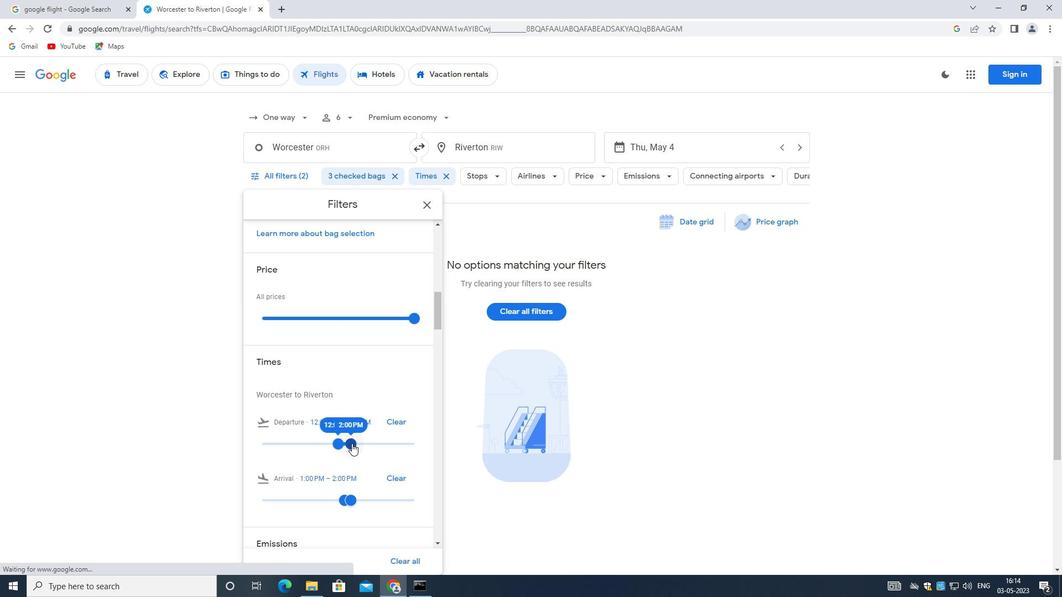 
Action: Mouse moved to (327, 480)
Screenshot: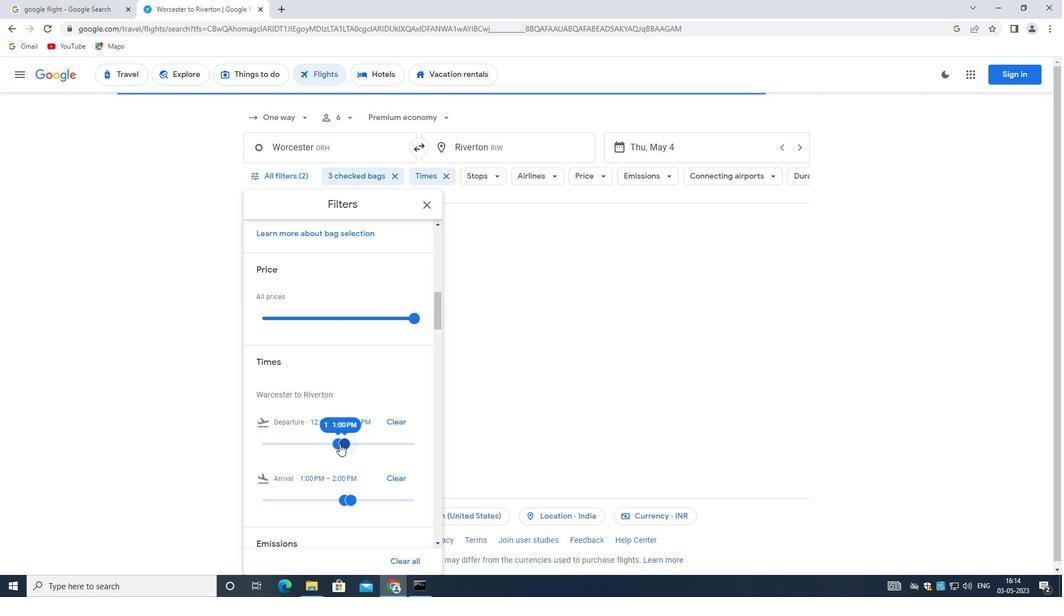 
Action: Mouse scrolled (327, 479) with delta (0, 0)
Screenshot: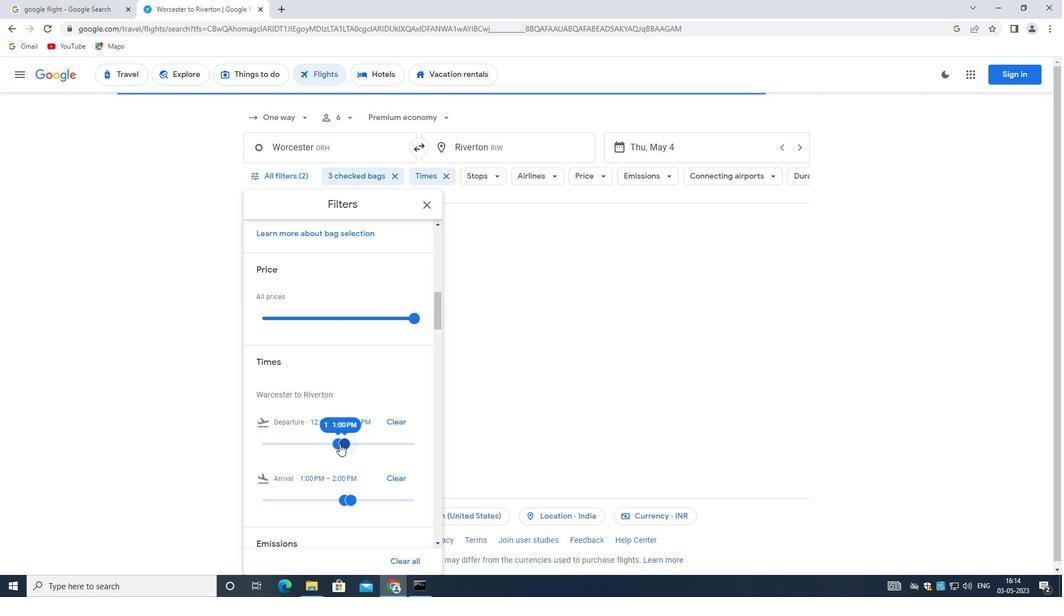 
Action: Mouse moved to (327, 484)
Screenshot: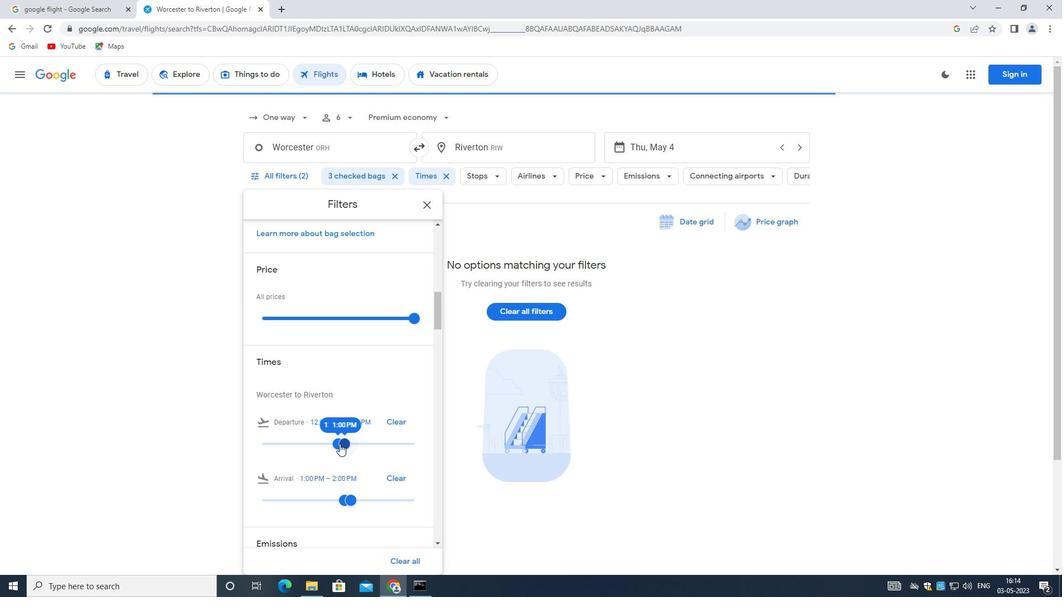 
Action: Mouse scrolled (327, 483) with delta (0, 0)
Screenshot: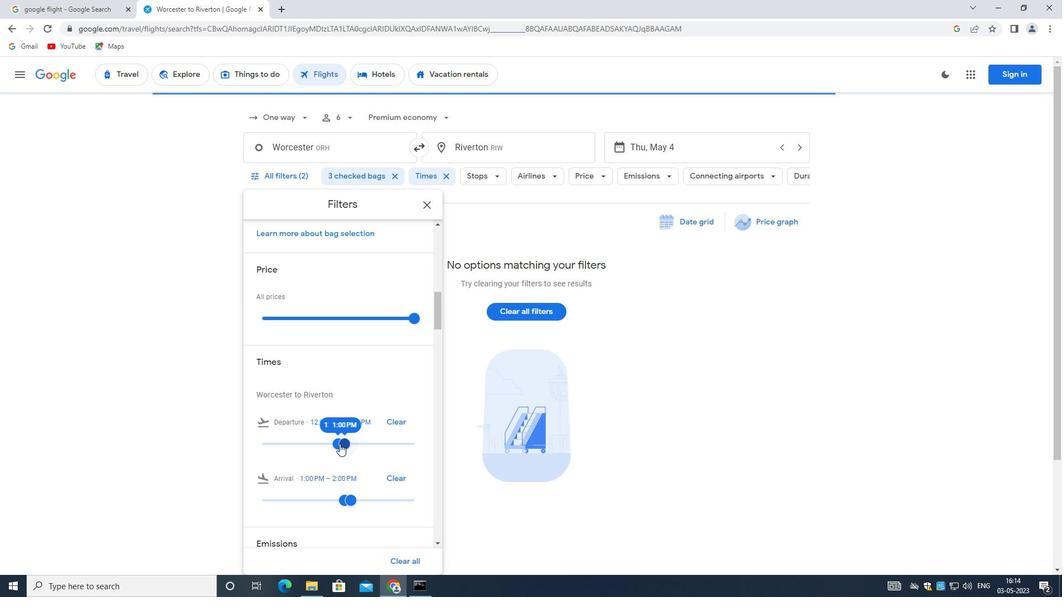 
Action: Mouse moved to (327, 484)
Screenshot: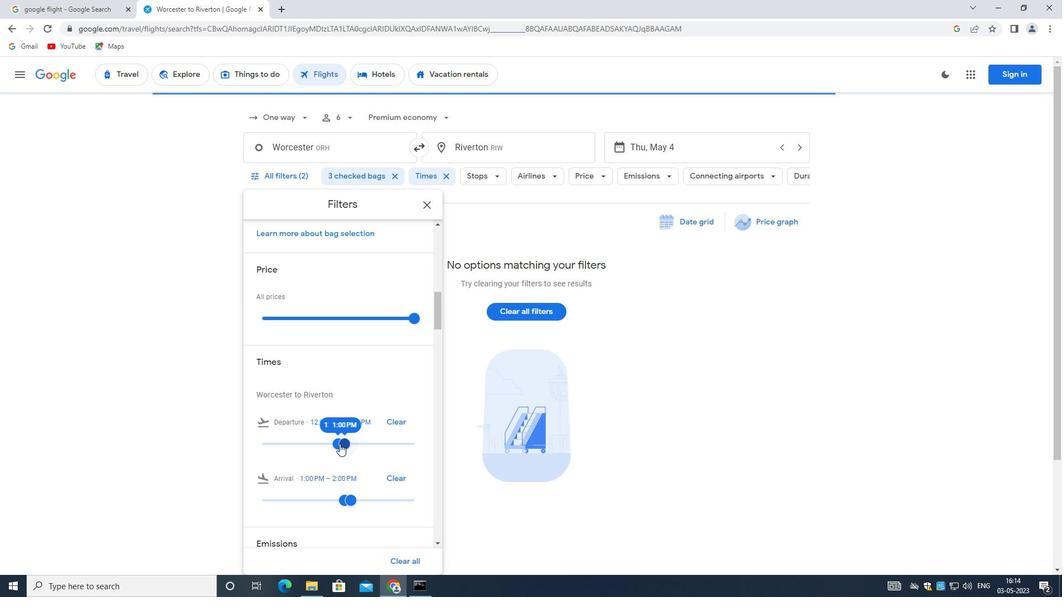 
Action: Mouse scrolled (327, 483) with delta (0, 0)
Screenshot: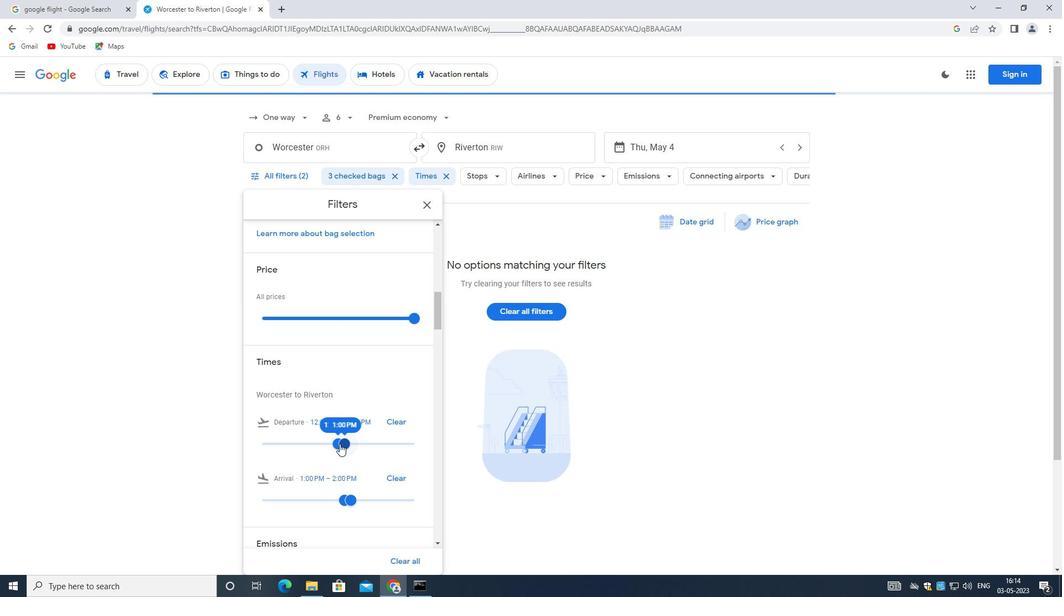 
Action: Mouse moved to (328, 484)
Screenshot: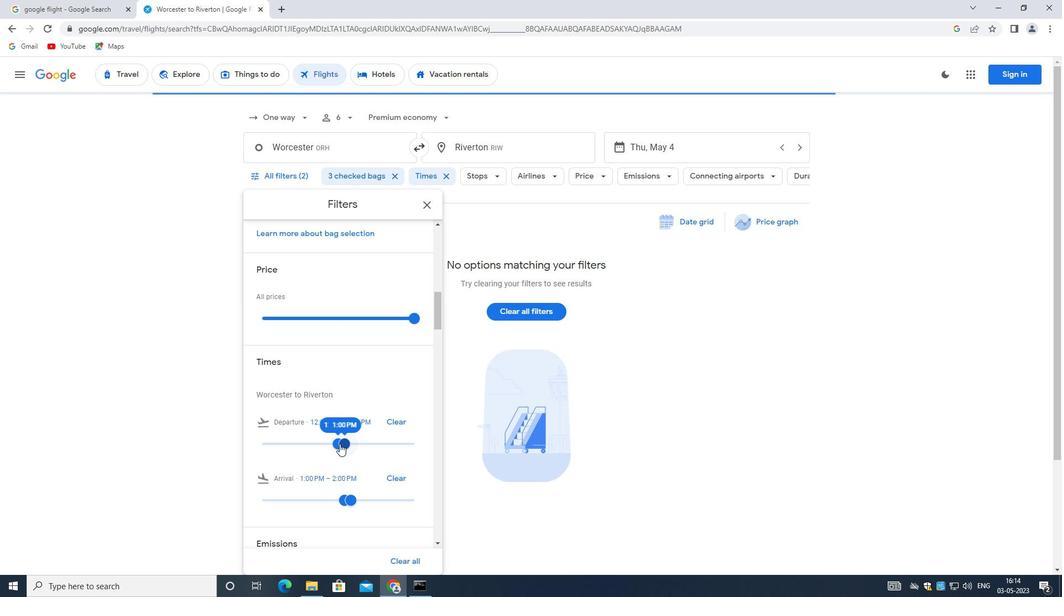 
Action: Mouse scrolled (328, 484) with delta (0, 0)
Screenshot: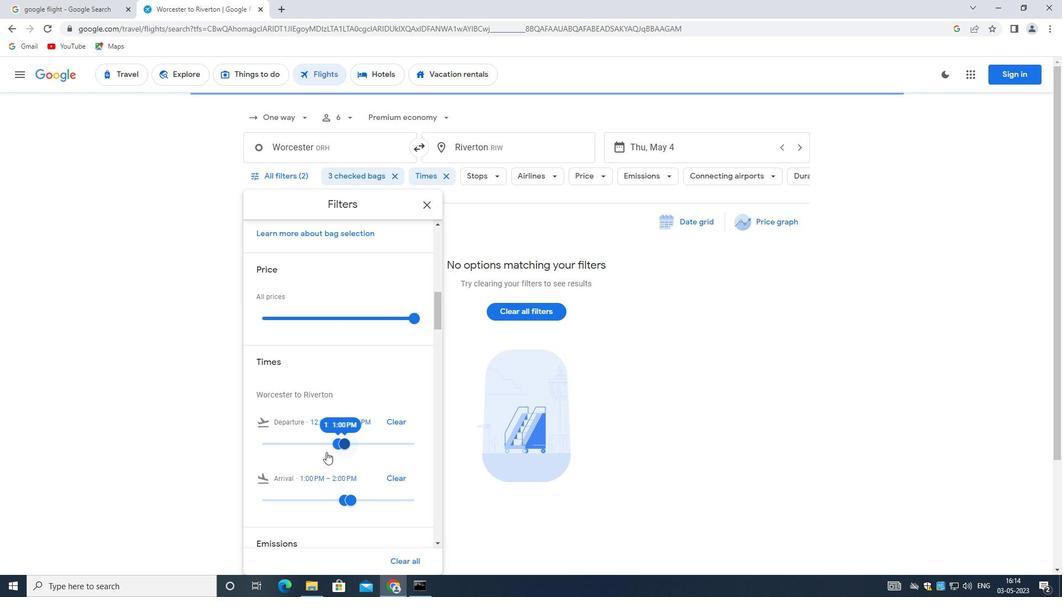 
Action: Mouse moved to (329, 483)
Screenshot: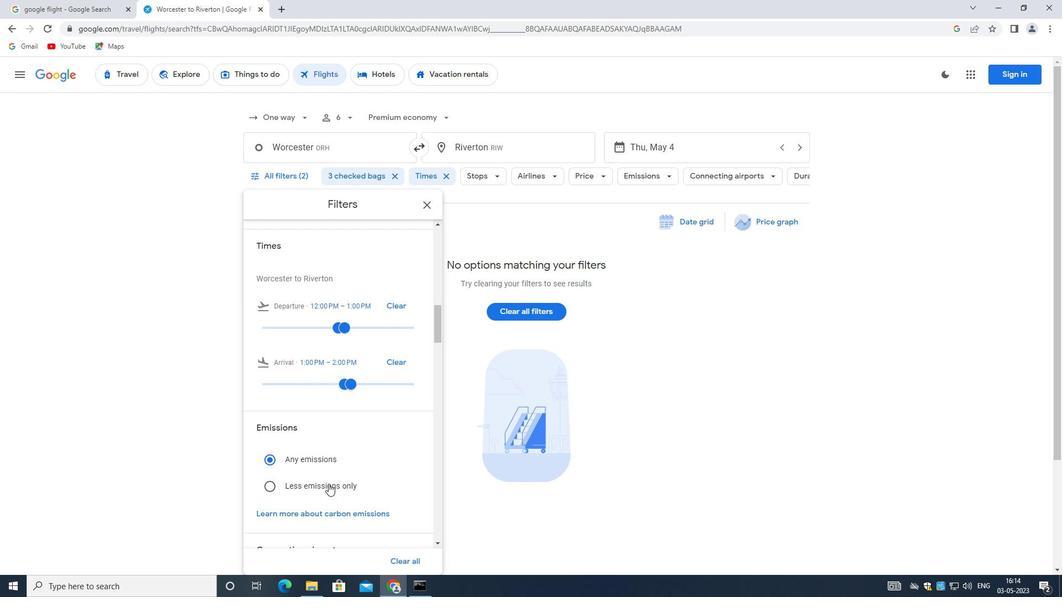 
Action: Mouse scrolled (329, 482) with delta (0, 0)
Screenshot: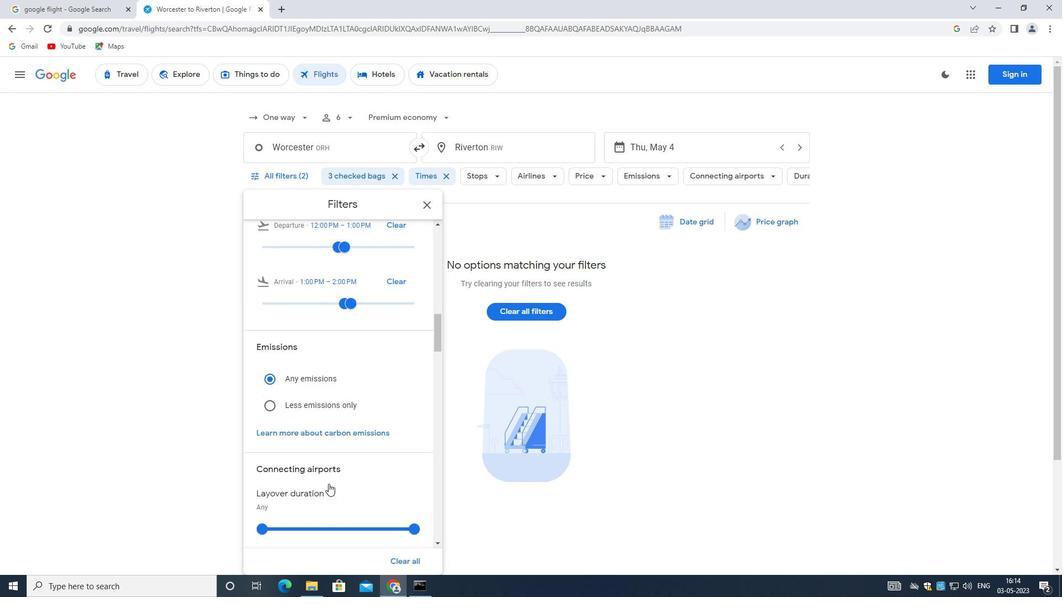 
Action: Mouse scrolled (329, 482) with delta (0, 0)
Screenshot: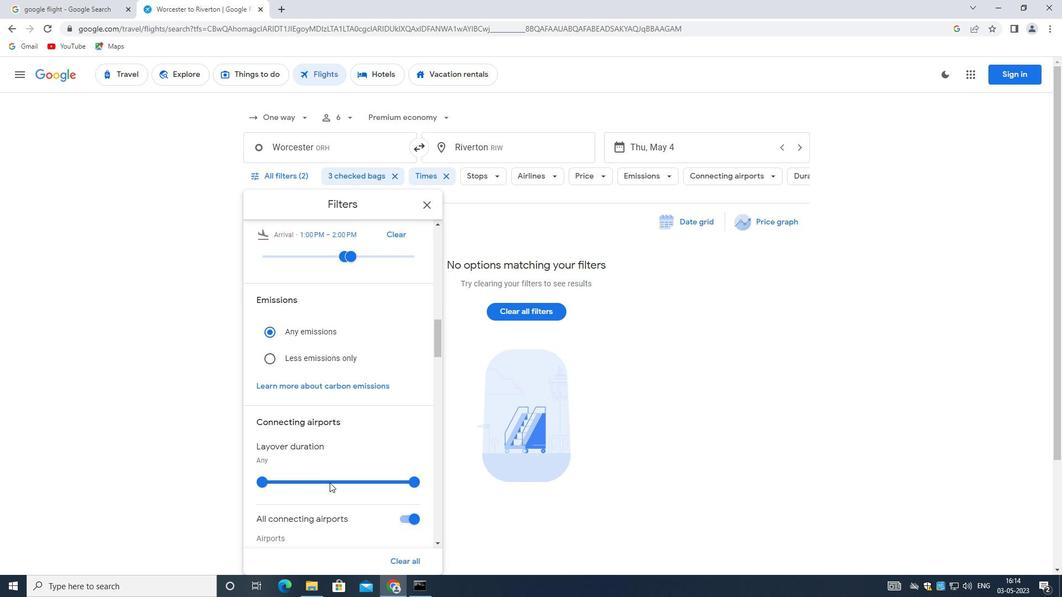 
Action: Mouse scrolled (329, 482) with delta (0, 0)
Screenshot: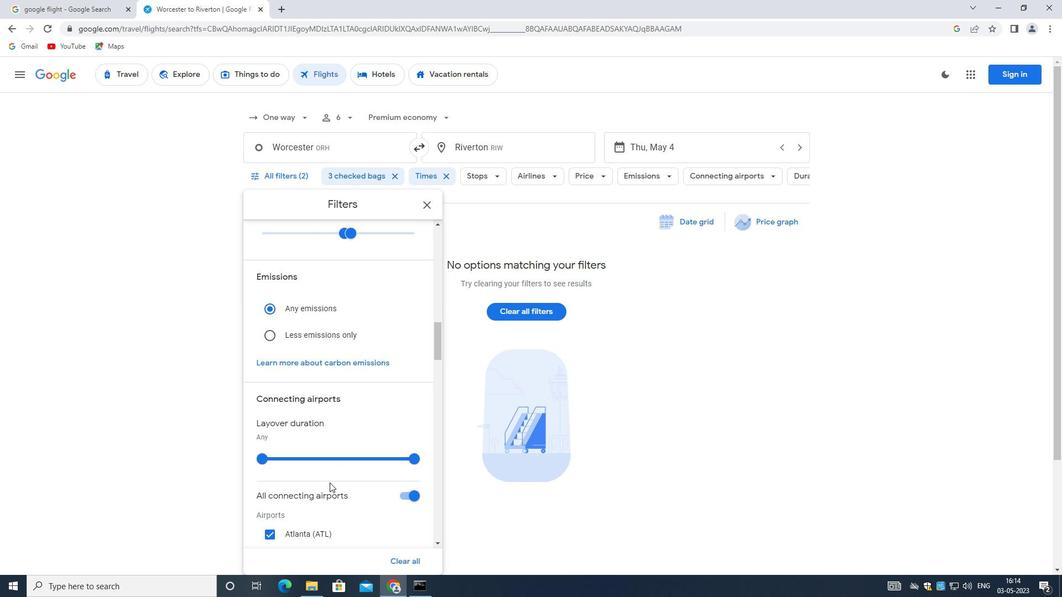 
Action: Mouse scrolled (329, 482) with delta (0, 0)
Screenshot: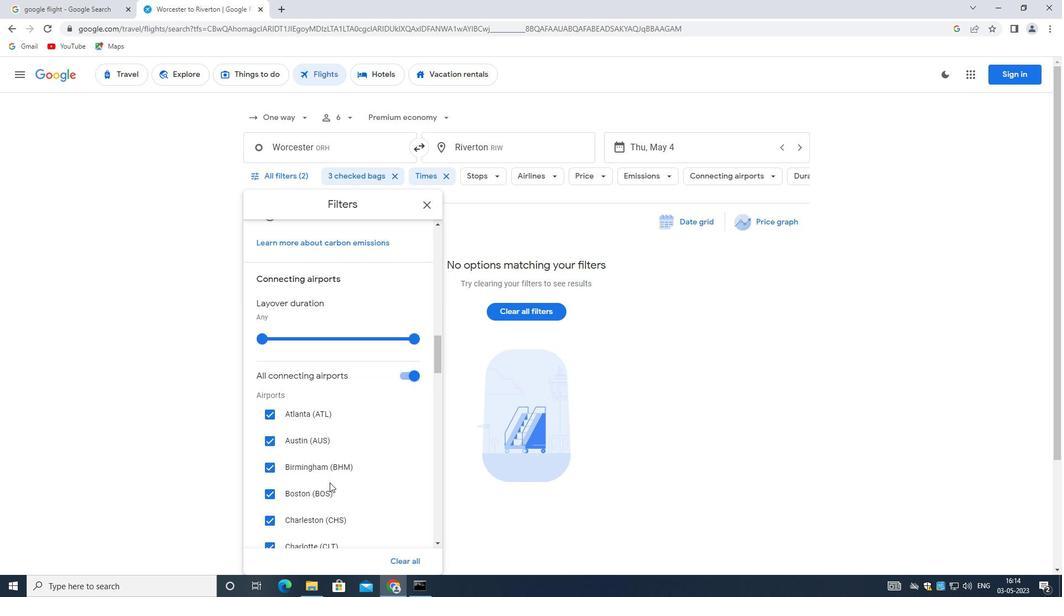 
Action: Mouse moved to (407, 319)
Screenshot: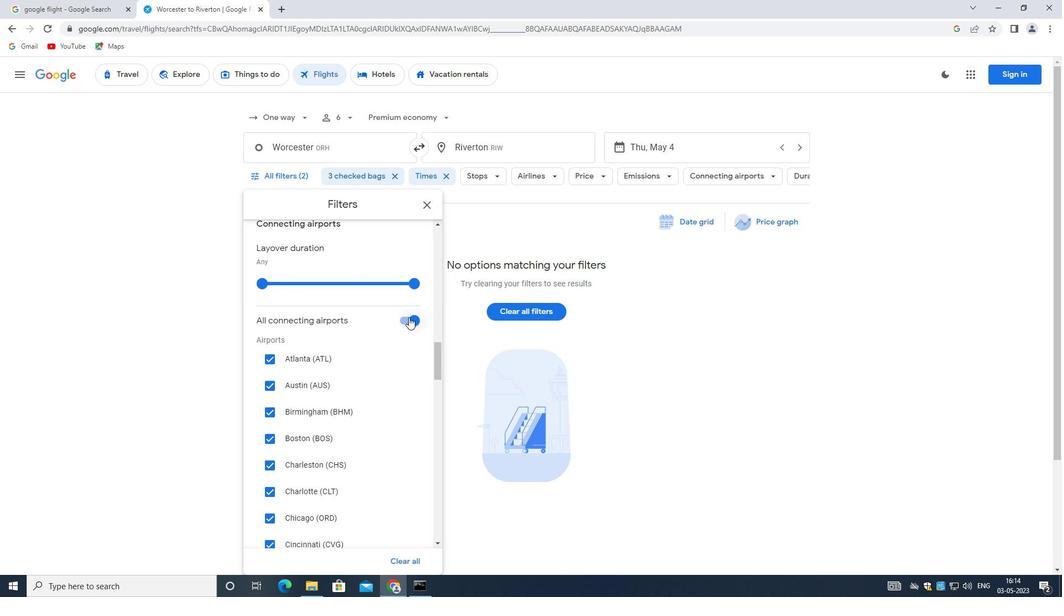 
Action: Mouse pressed left at (407, 319)
Screenshot: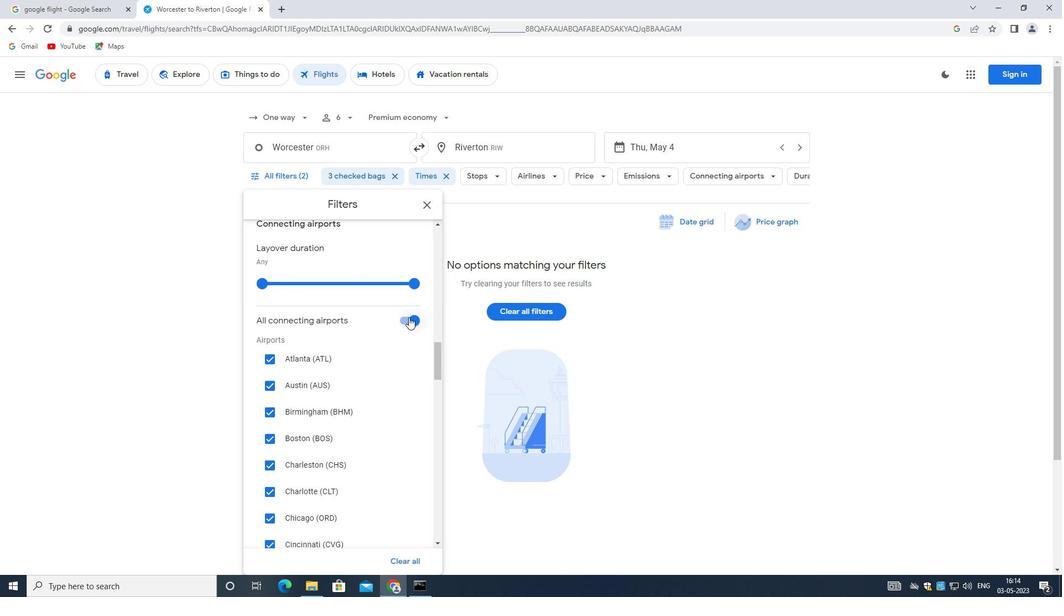 
Action: Mouse moved to (399, 345)
Screenshot: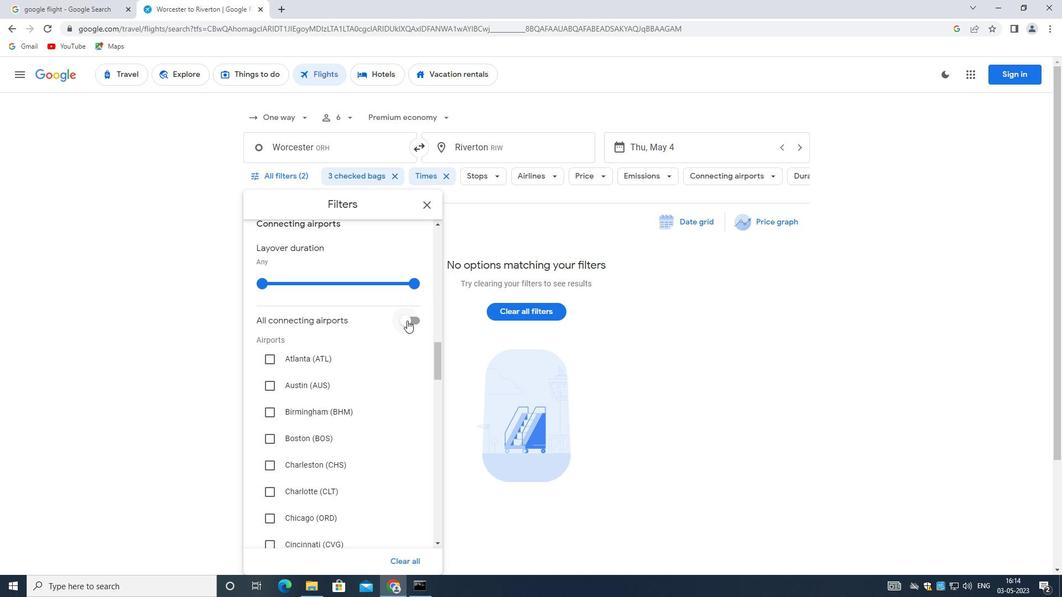 
Action: Mouse scrolled (399, 345) with delta (0, 0)
Screenshot: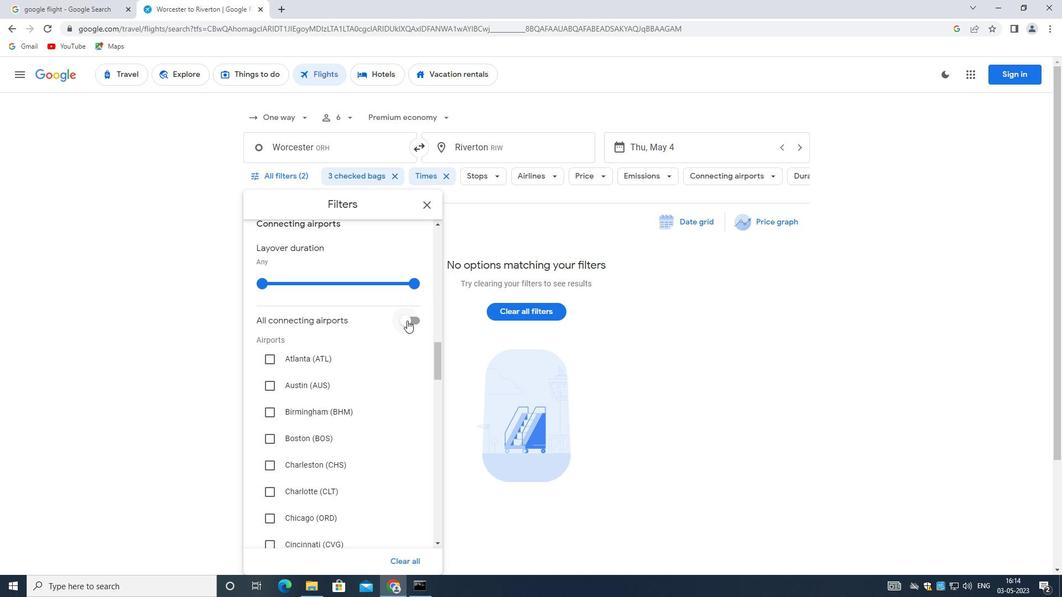 
Action: Mouse moved to (398, 347)
Screenshot: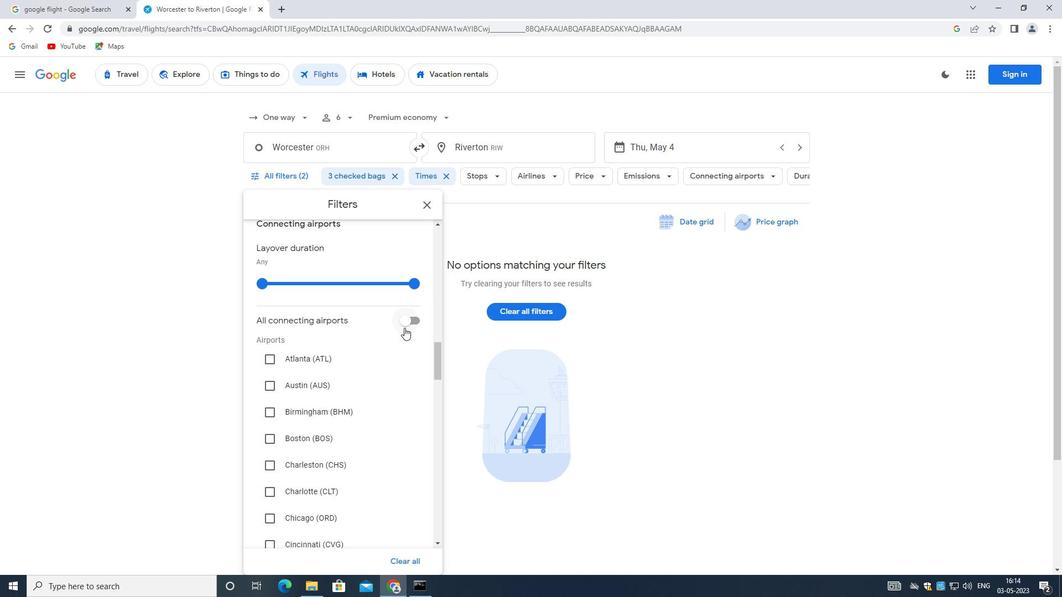 
Action: Mouse scrolled (398, 346) with delta (0, 0)
Screenshot: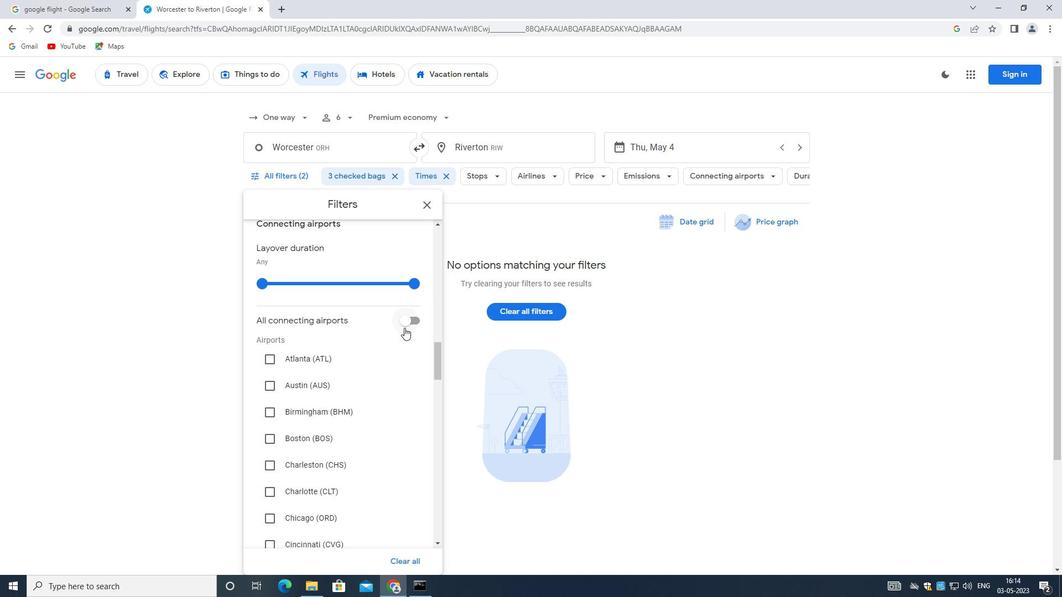 
Action: Mouse moved to (397, 347)
Screenshot: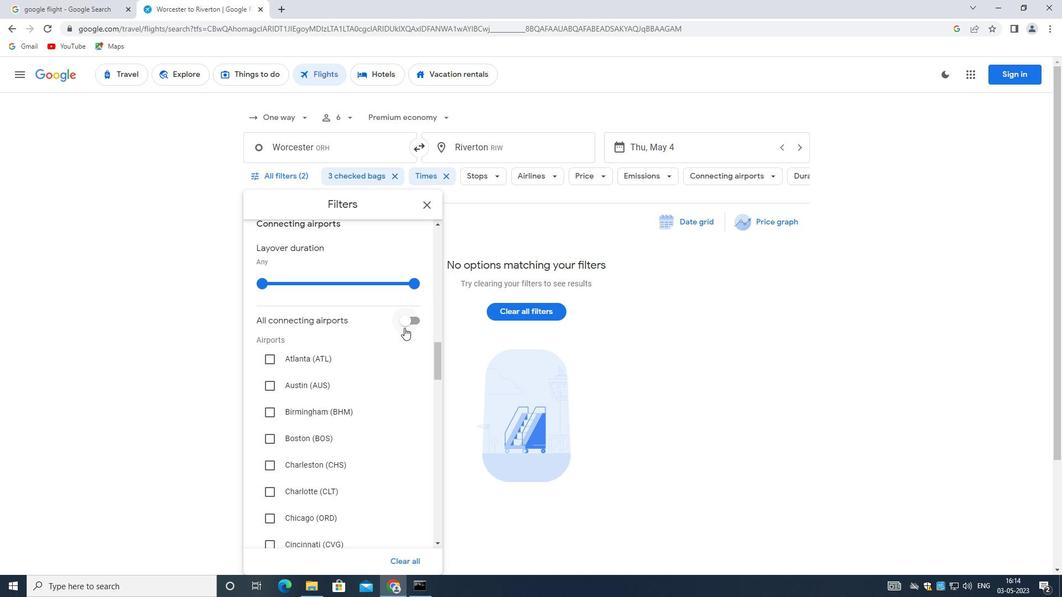 
Action: Mouse scrolled (397, 347) with delta (0, 0)
Screenshot: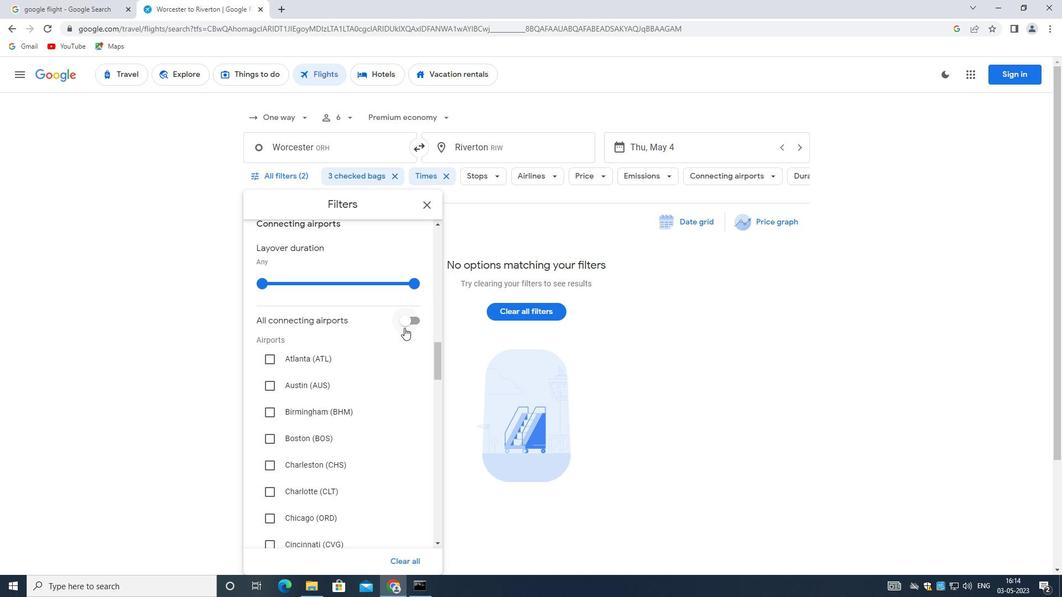 
Action: Mouse moved to (392, 359)
Screenshot: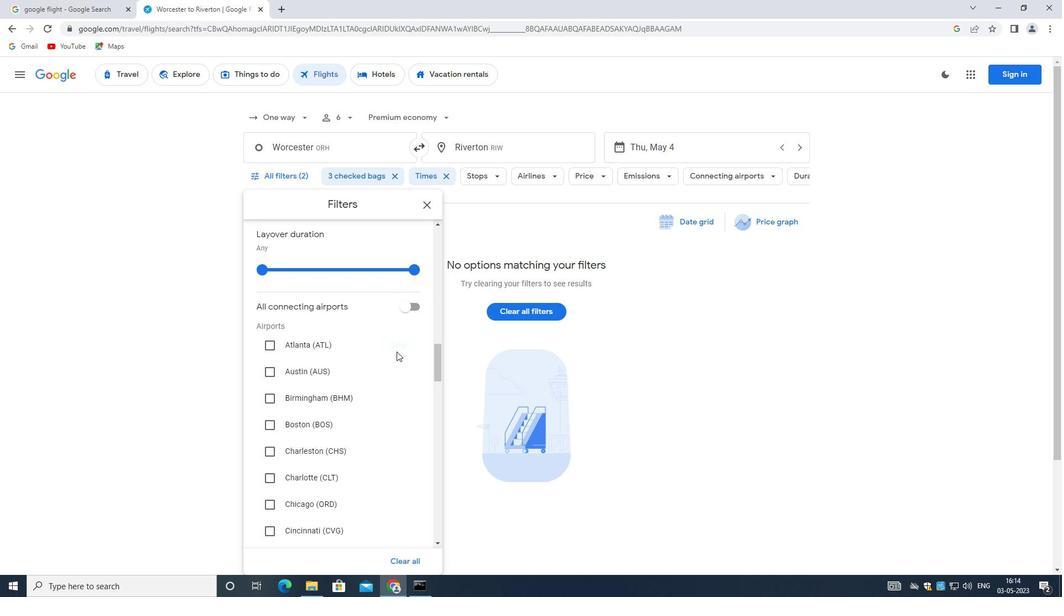 
Action: Mouse scrolled (392, 359) with delta (0, 0)
Screenshot: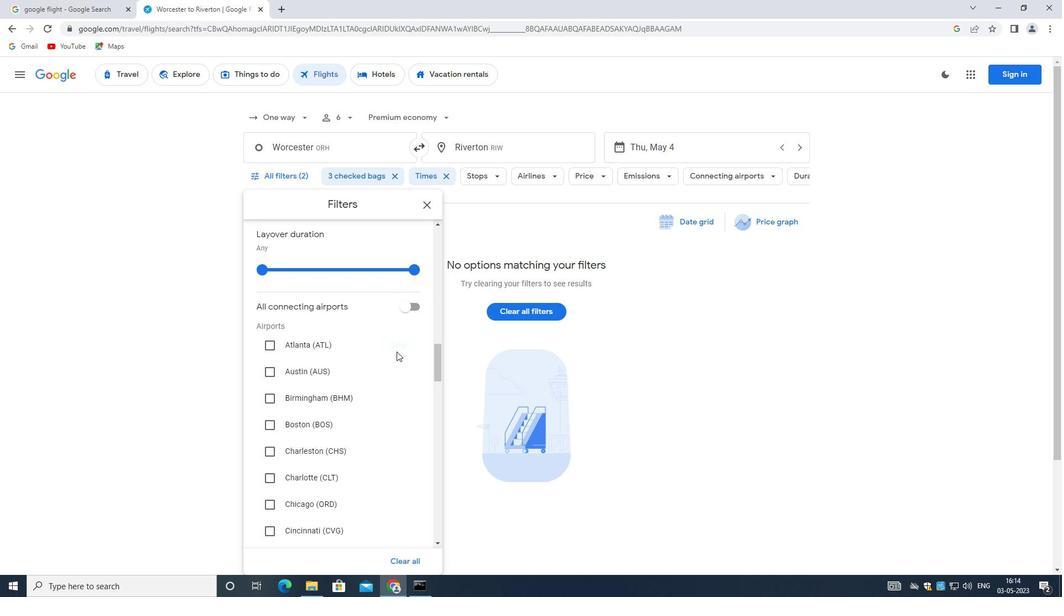 
Action: Mouse moved to (392, 360)
Screenshot: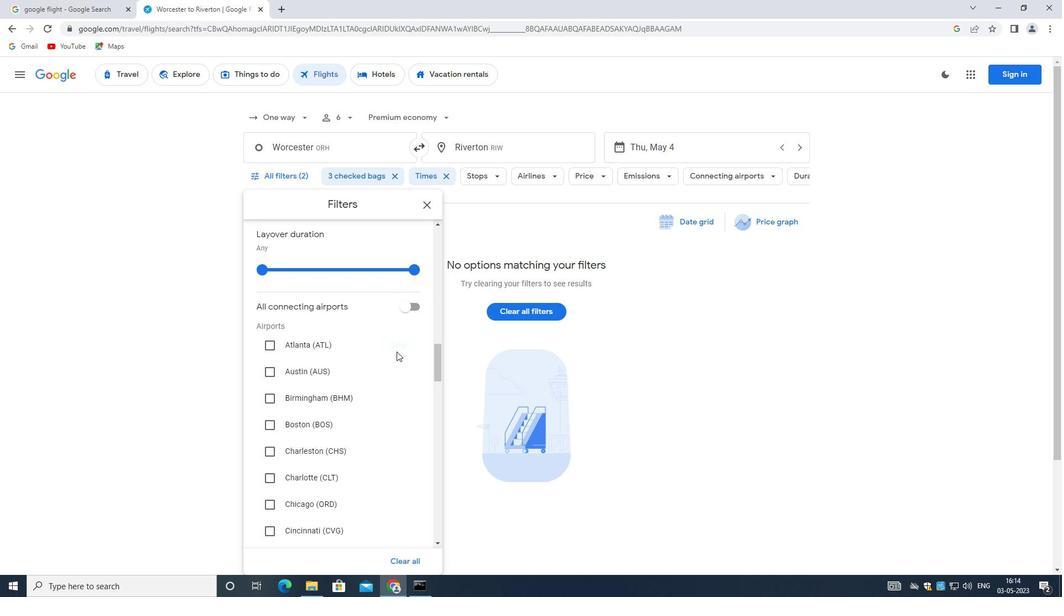 
Action: Mouse scrolled (392, 359) with delta (0, 0)
Screenshot: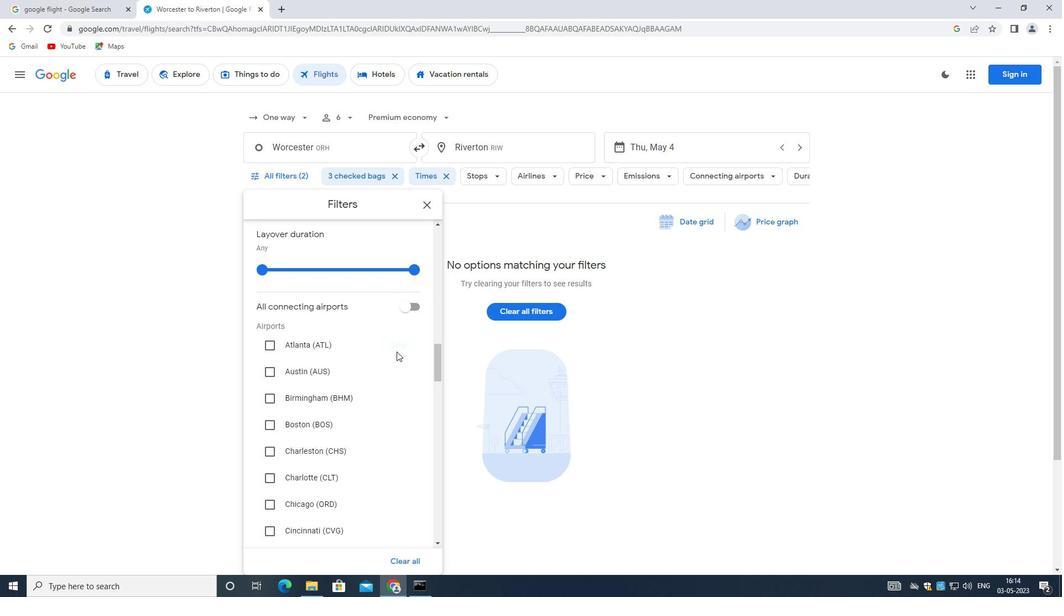 
Action: Mouse moved to (390, 371)
Screenshot: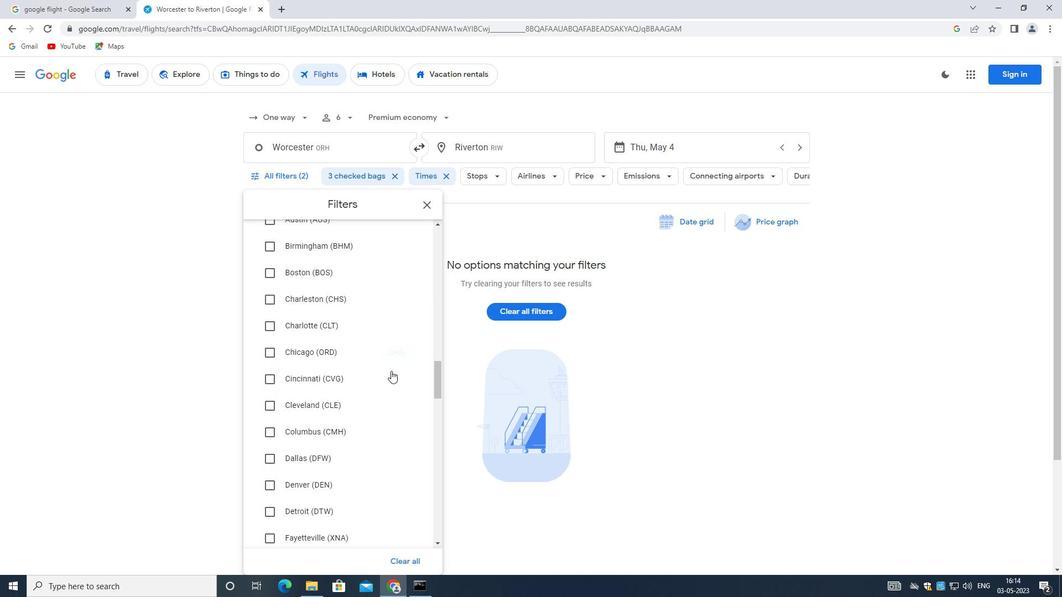 
Action: Mouse scrolled (390, 371) with delta (0, 0)
Screenshot: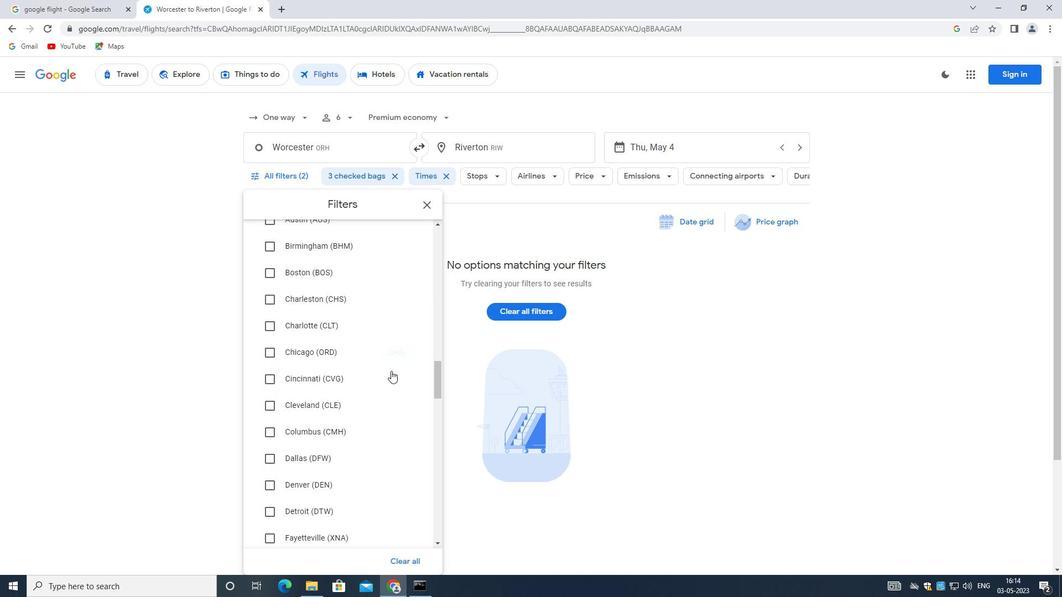
Action: Mouse moved to (390, 371)
Screenshot: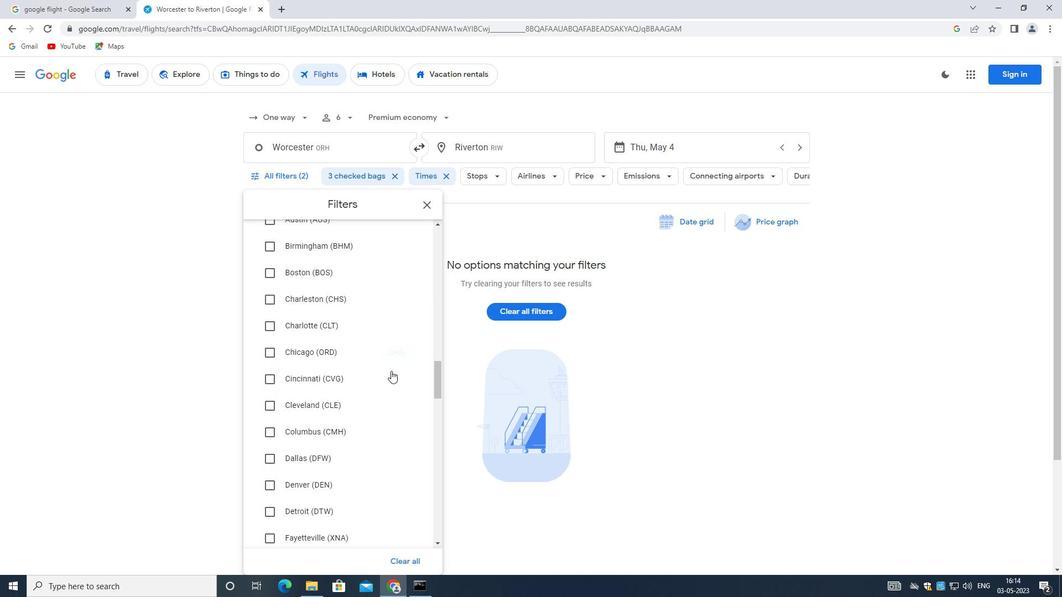 
Action: Mouse scrolled (390, 371) with delta (0, 0)
Screenshot: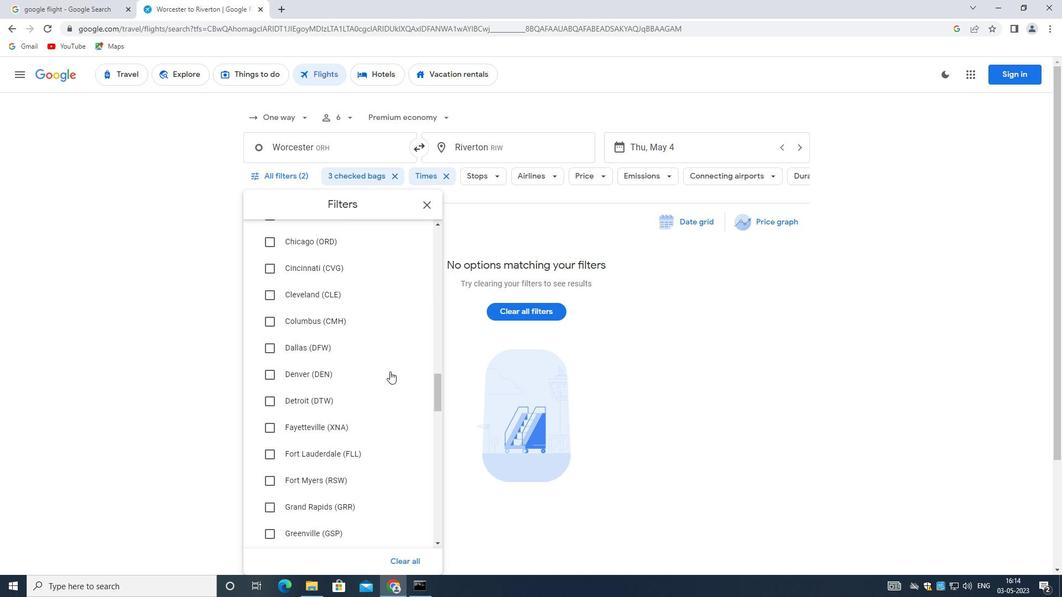 
Action: Mouse scrolled (390, 371) with delta (0, 0)
Screenshot: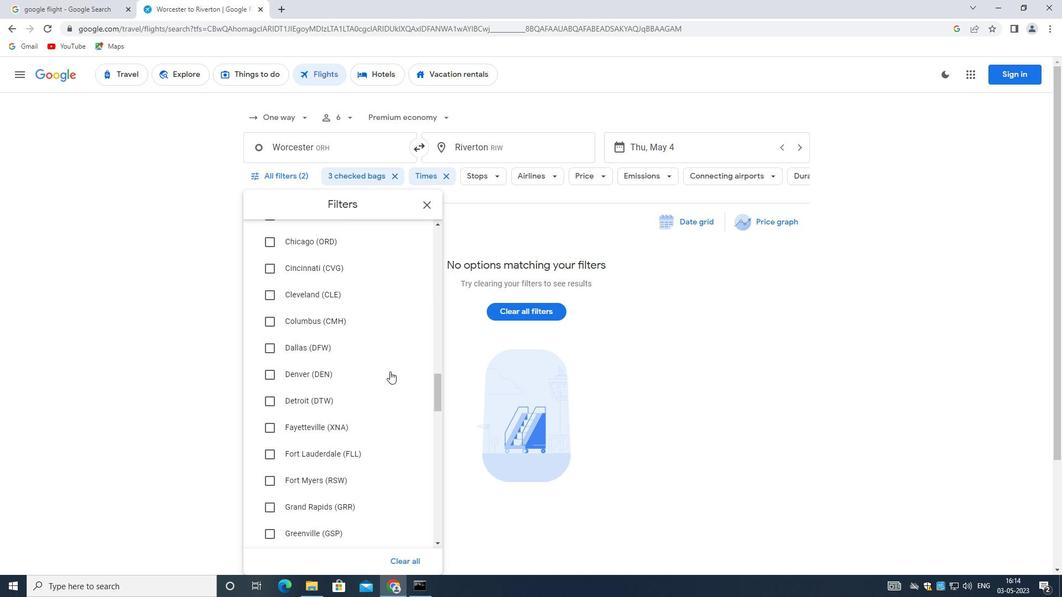
Action: Mouse scrolled (390, 371) with delta (0, 0)
Screenshot: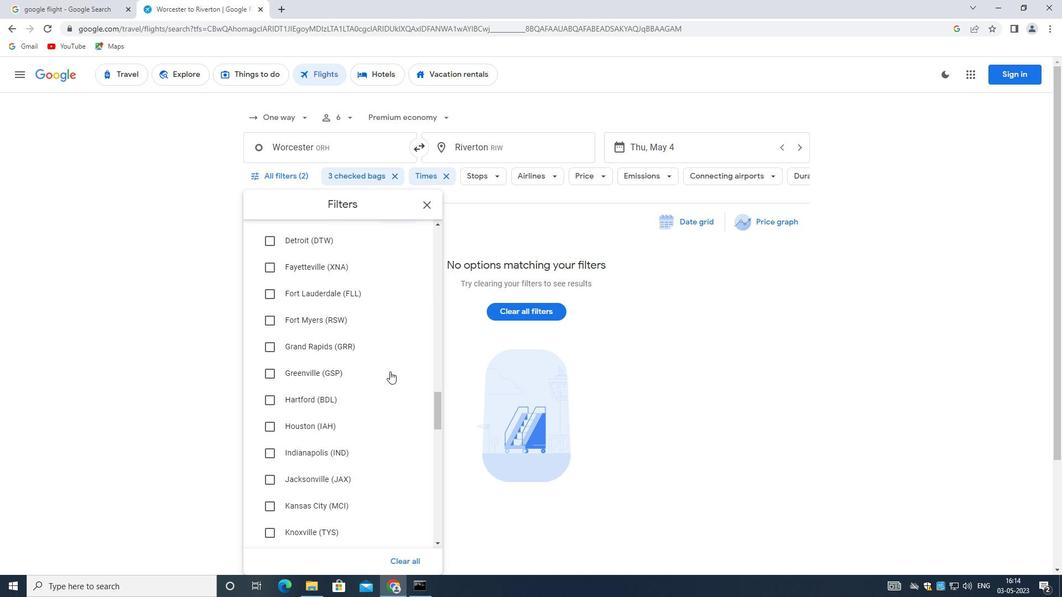 
Action: Mouse moved to (389, 373)
Screenshot: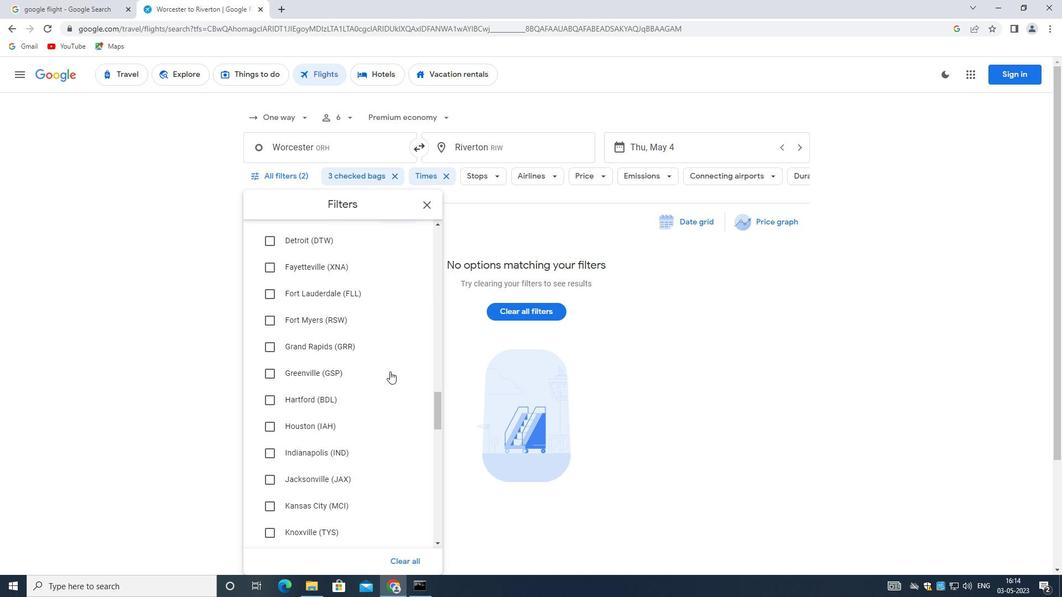 
Action: Mouse scrolled (389, 372) with delta (0, 0)
Screenshot: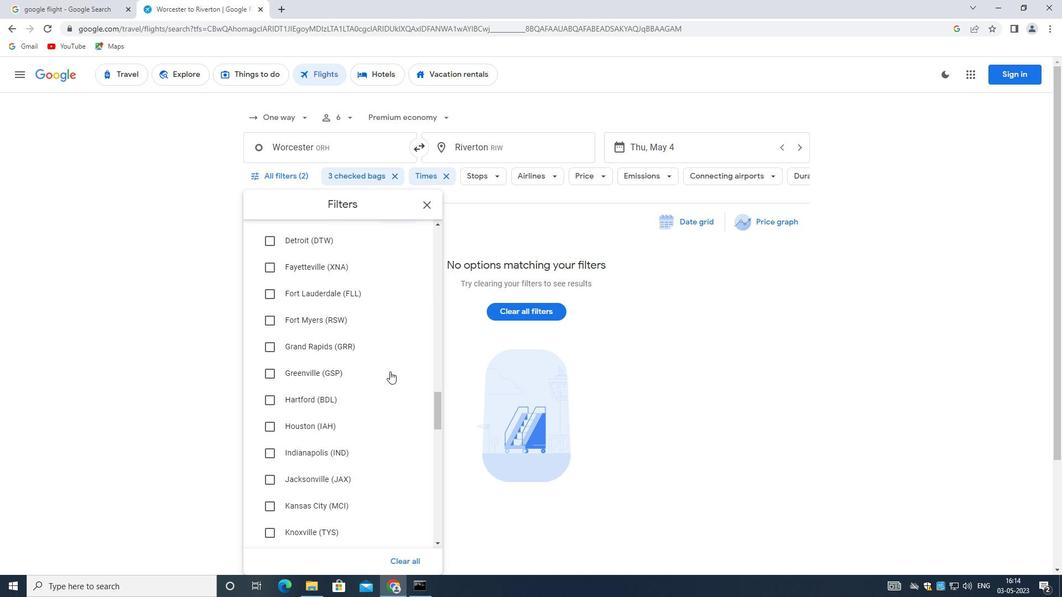 
Action: Mouse moved to (387, 374)
Screenshot: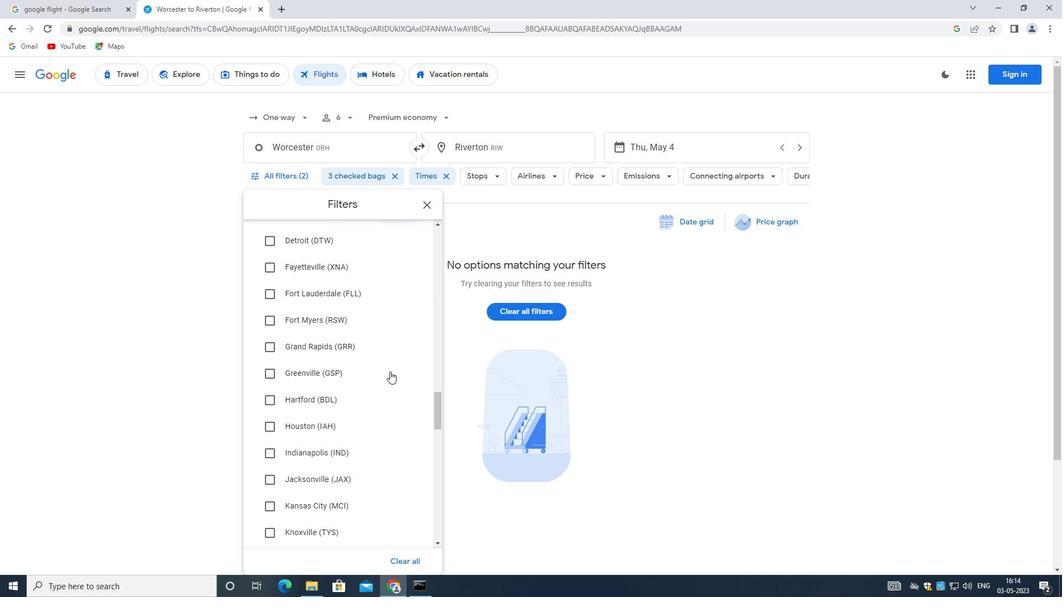 
Action: Mouse scrolled (387, 373) with delta (0, 0)
Screenshot: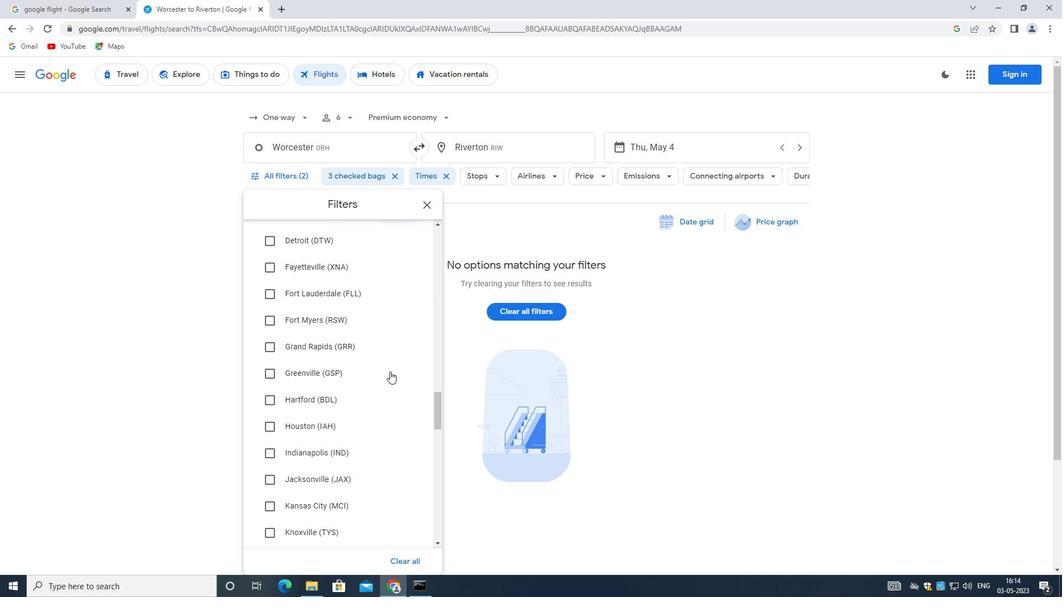 
Action: Mouse moved to (384, 379)
Screenshot: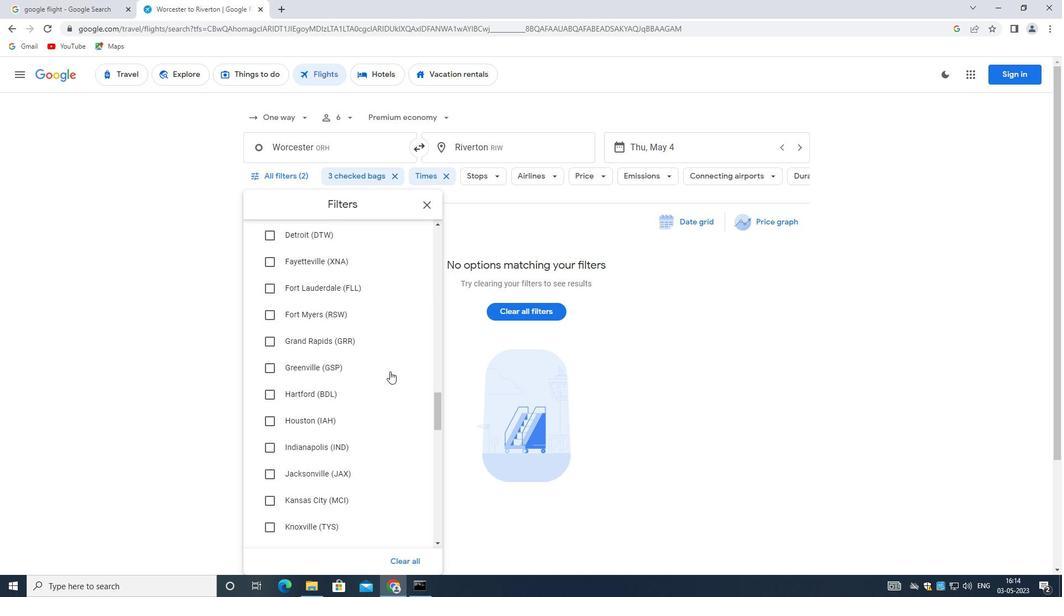 
Action: Mouse scrolled (384, 378) with delta (0, 0)
Screenshot: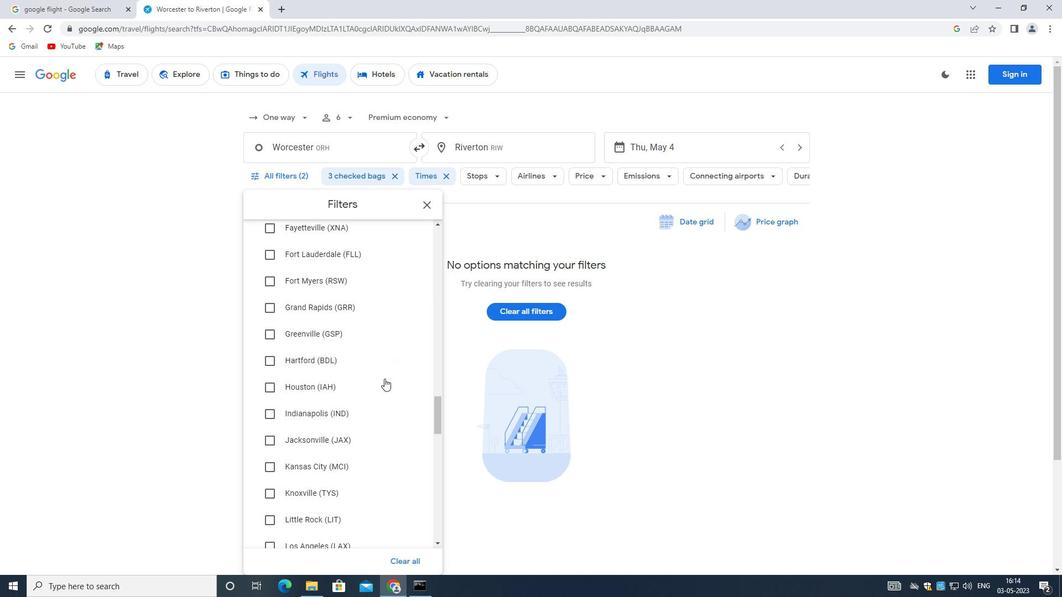 
Action: Mouse moved to (384, 379)
Screenshot: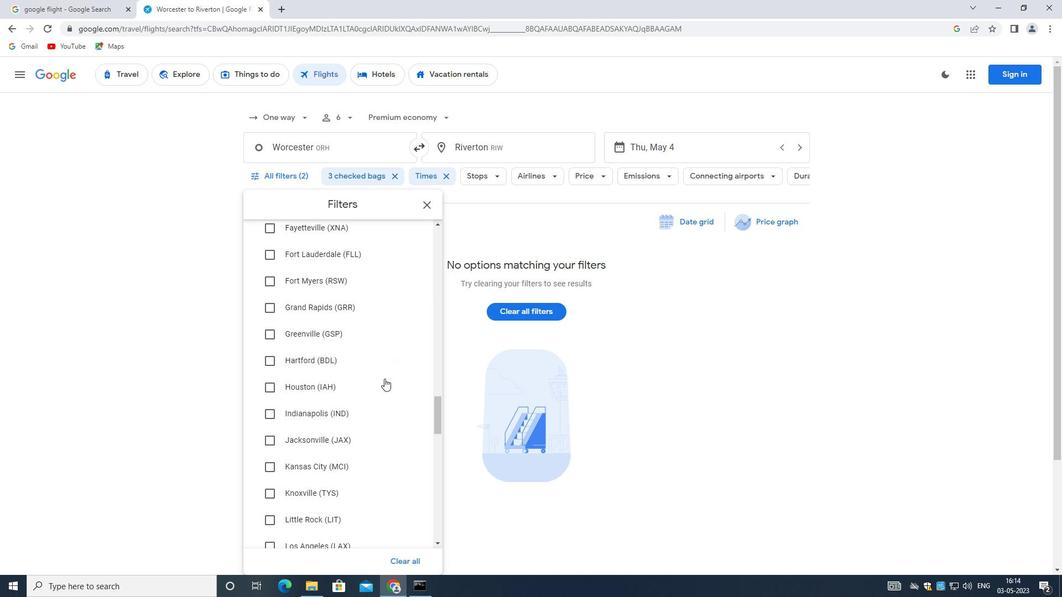 
Action: Mouse scrolled (384, 379) with delta (0, 0)
Screenshot: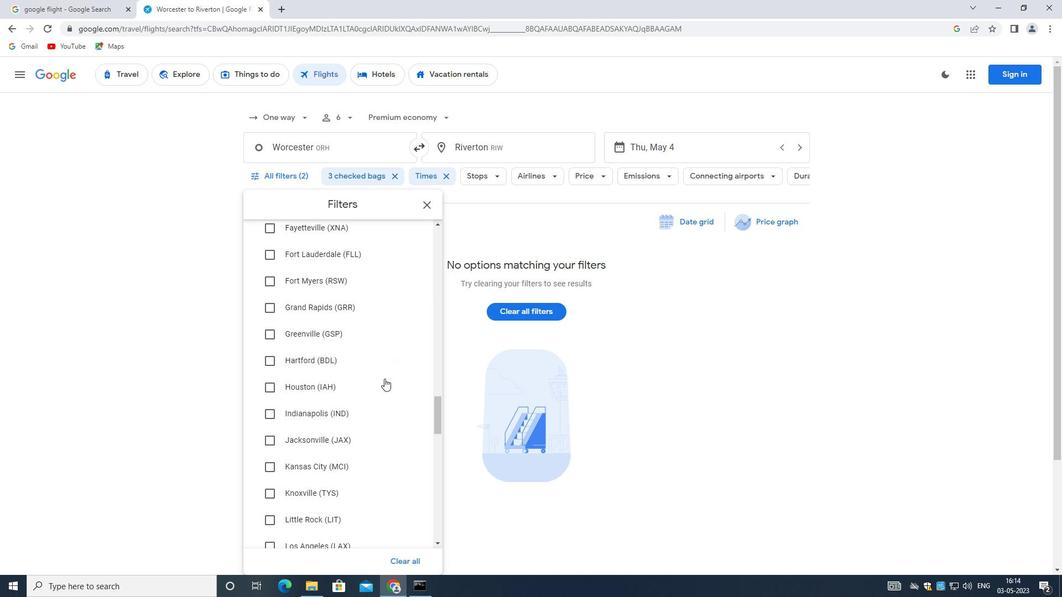 
Action: Mouse scrolled (384, 379) with delta (0, 0)
Screenshot: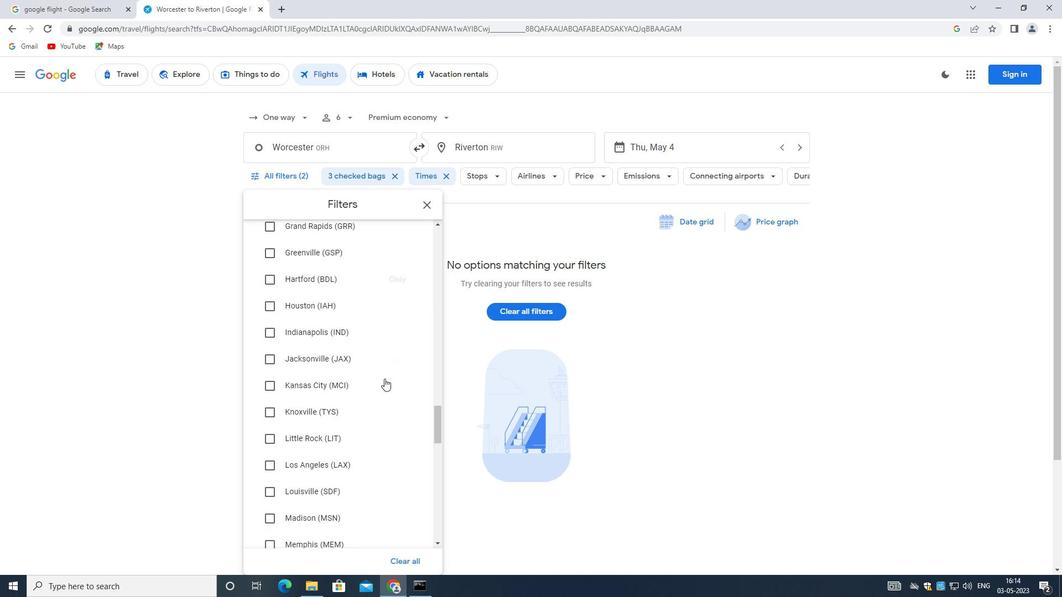 
Action: Mouse moved to (383, 380)
Screenshot: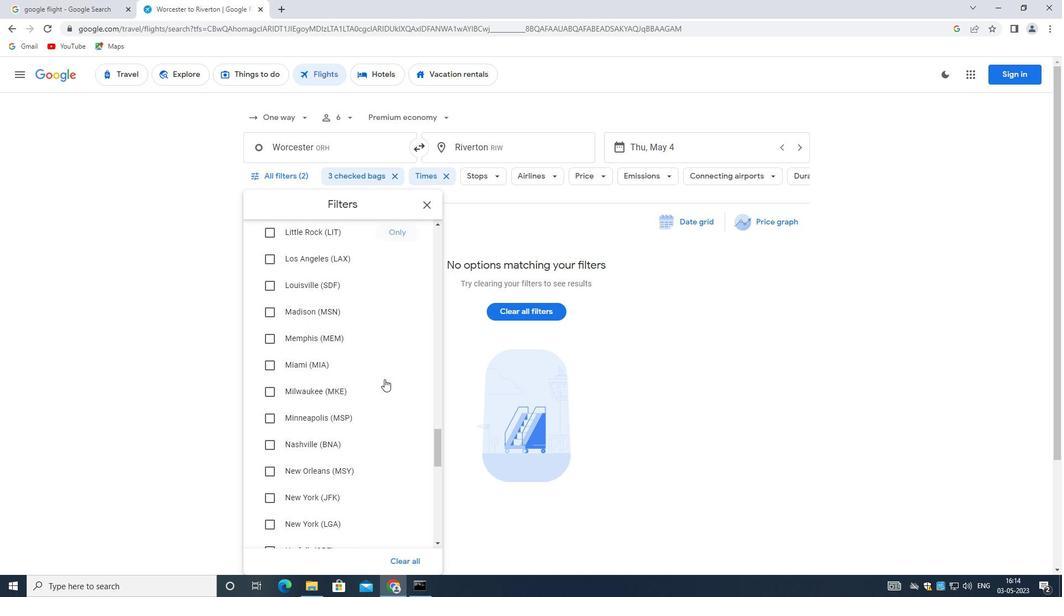 
Action: Mouse scrolled (383, 380) with delta (0, 0)
Screenshot: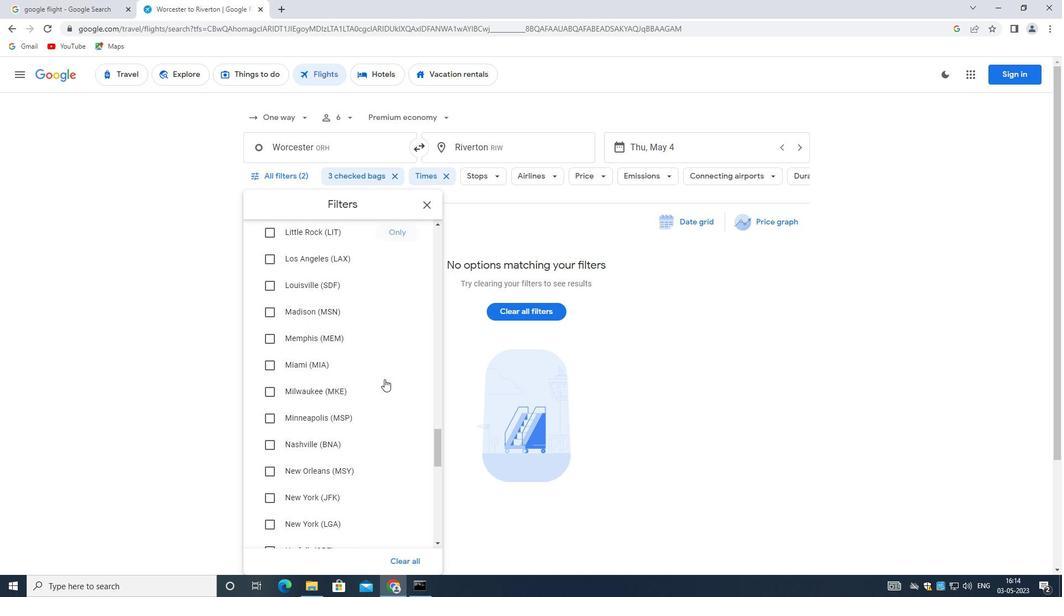 
Action: Mouse moved to (383, 380)
Screenshot: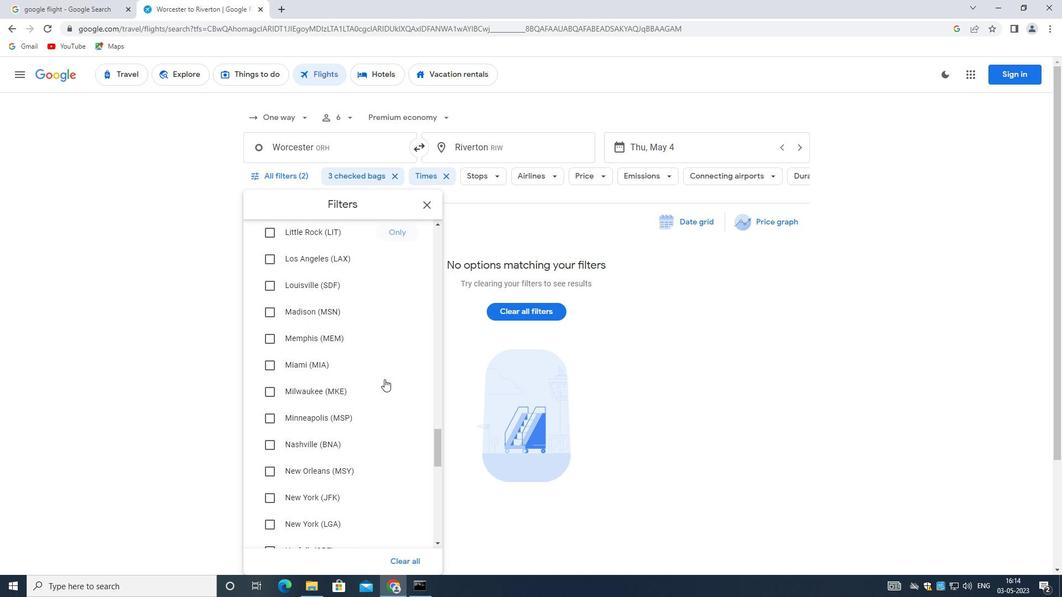 
Action: Mouse scrolled (383, 380) with delta (0, 0)
Screenshot: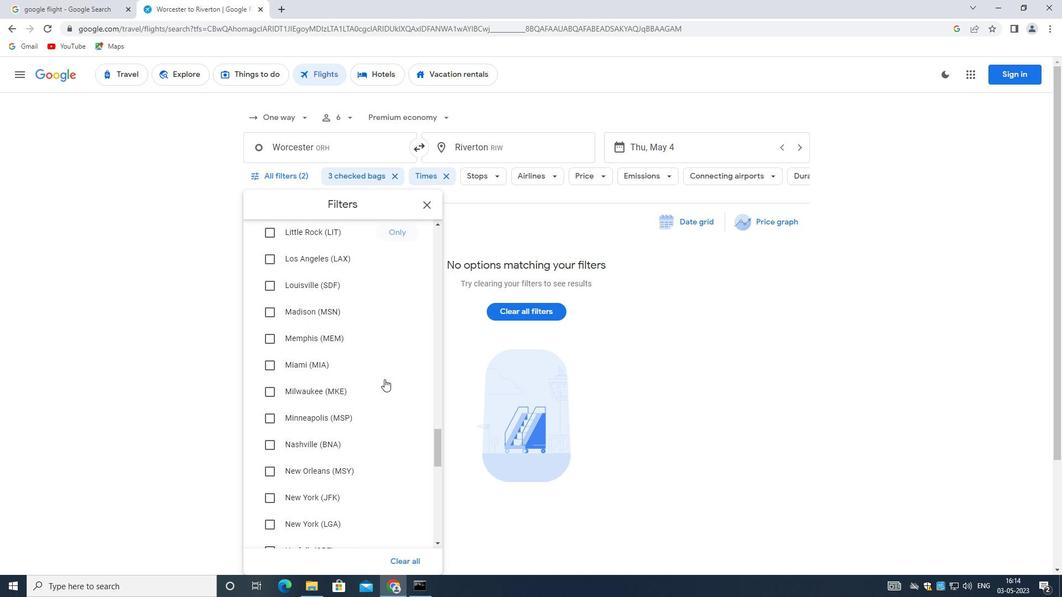 
Action: Mouse scrolled (383, 380) with delta (0, 0)
Screenshot: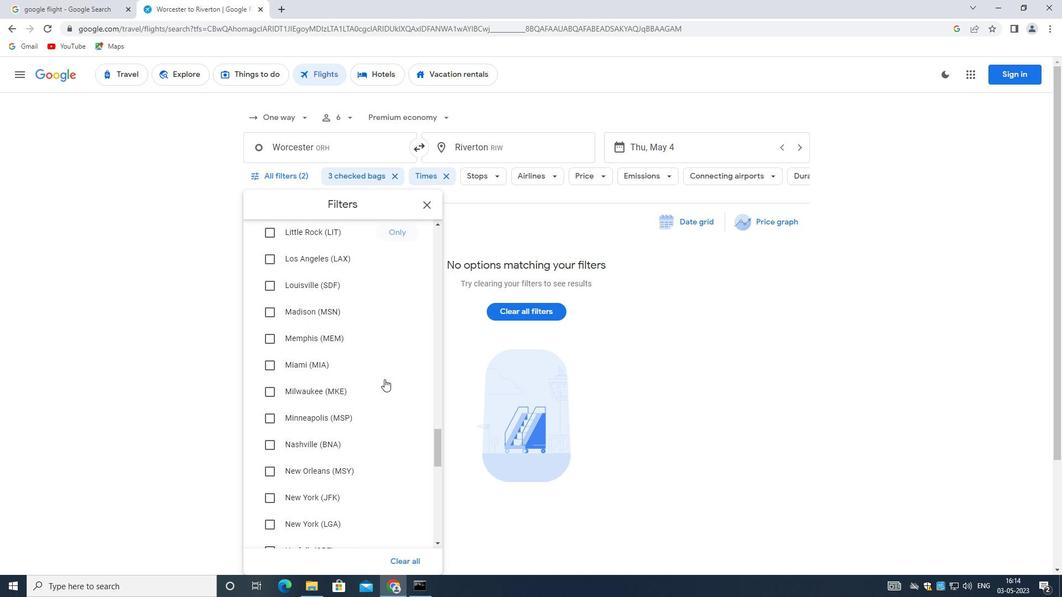 
Action: Mouse moved to (381, 383)
Screenshot: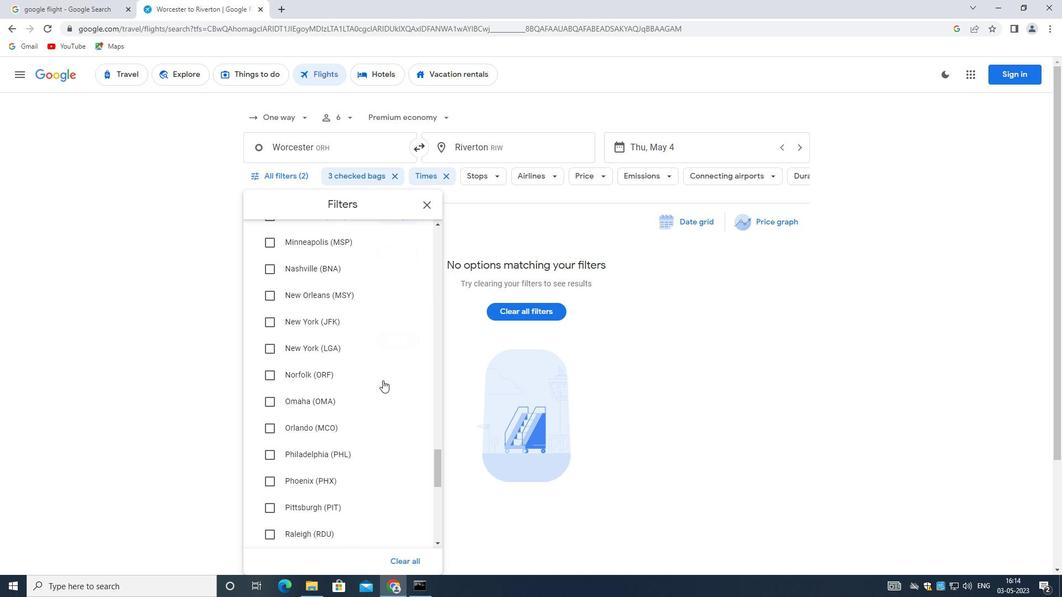
Action: Mouse scrolled (381, 382) with delta (0, 0)
Screenshot: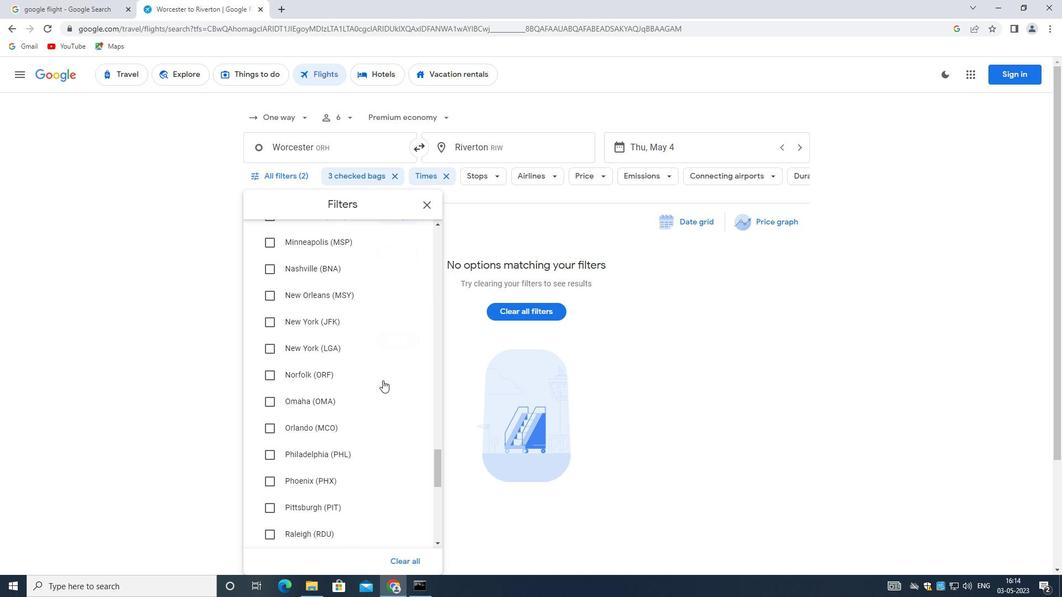 
Action: Mouse moved to (381, 383)
Screenshot: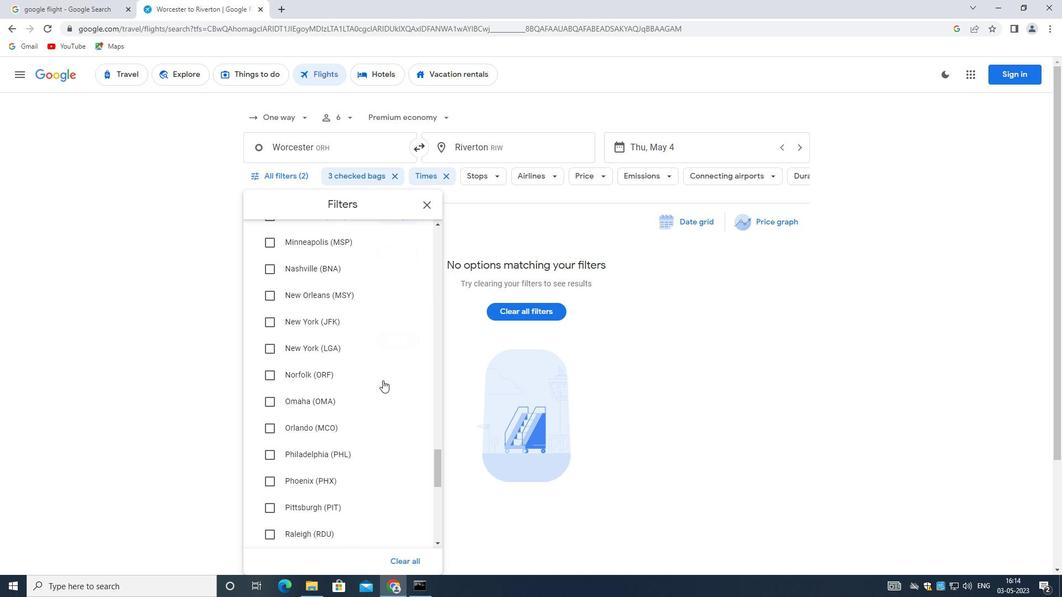 
Action: Mouse scrolled (381, 382) with delta (0, 0)
Screenshot: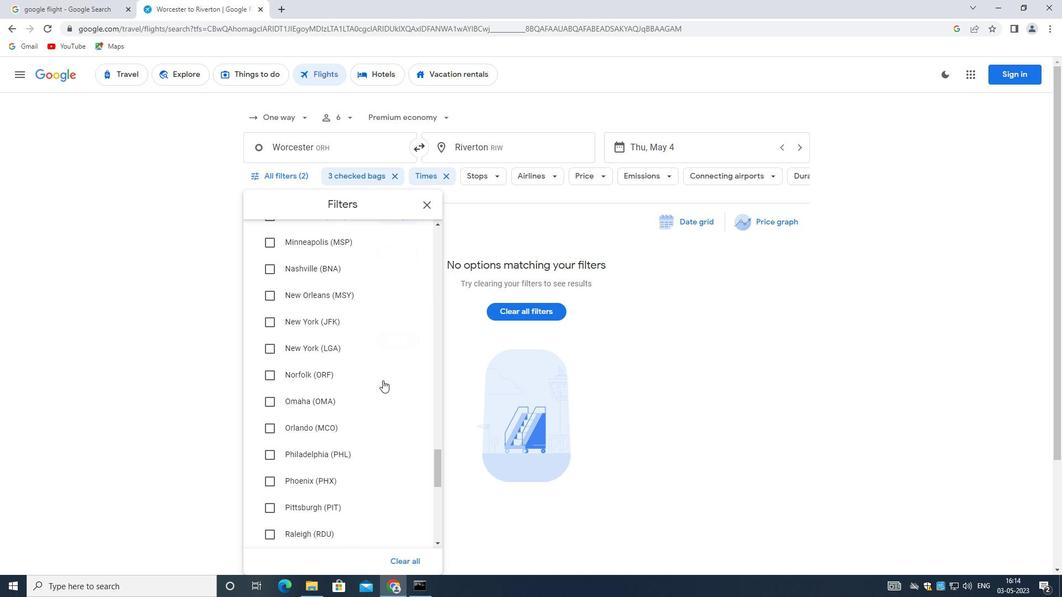 
Action: Mouse scrolled (381, 382) with delta (0, 0)
Screenshot: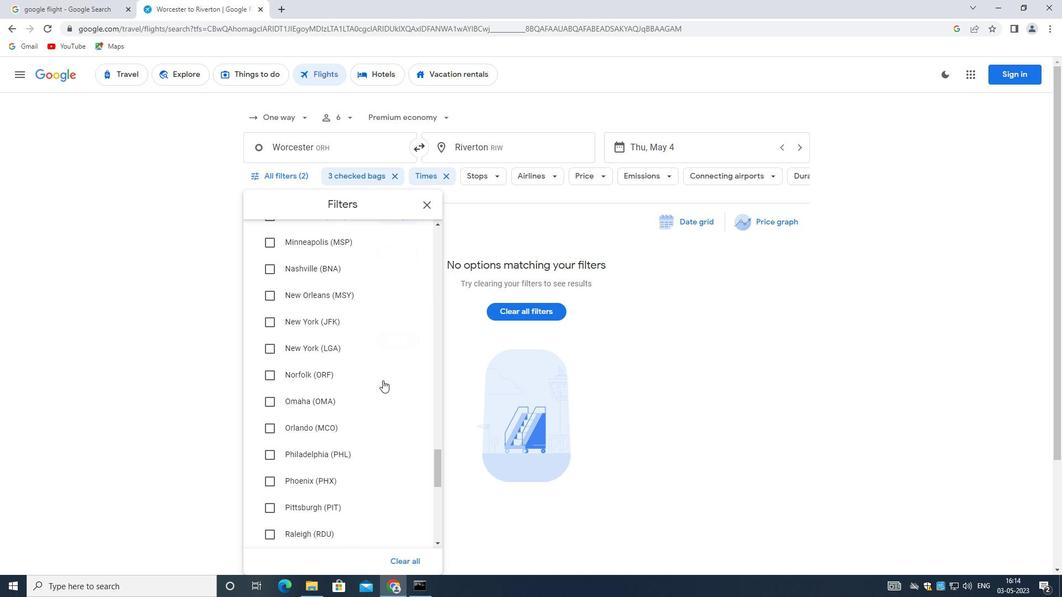 
Action: Mouse scrolled (381, 382) with delta (0, 0)
Screenshot: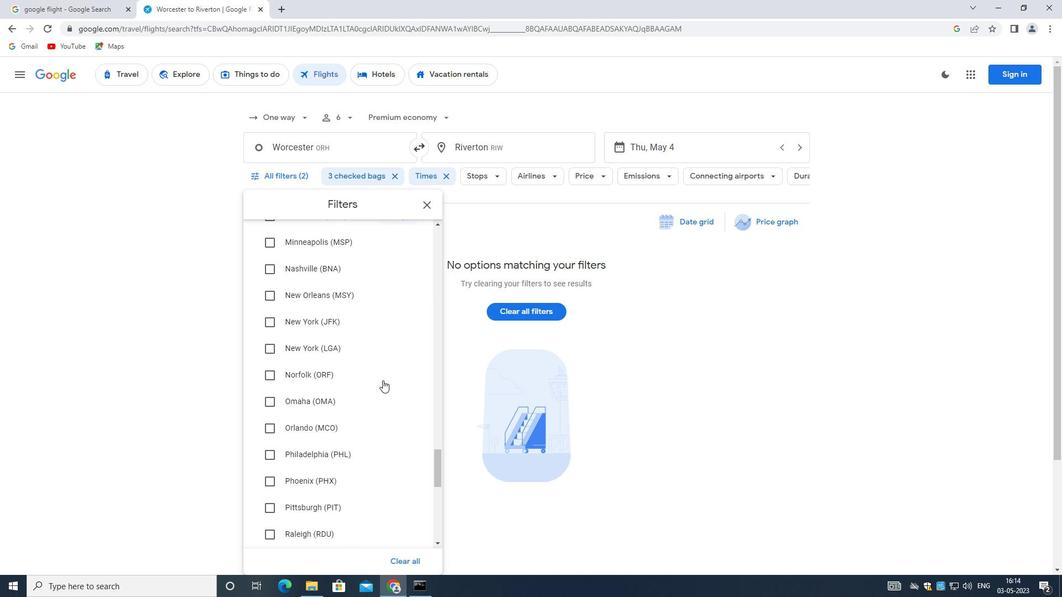 
Action: Mouse scrolled (381, 382) with delta (0, 0)
Screenshot: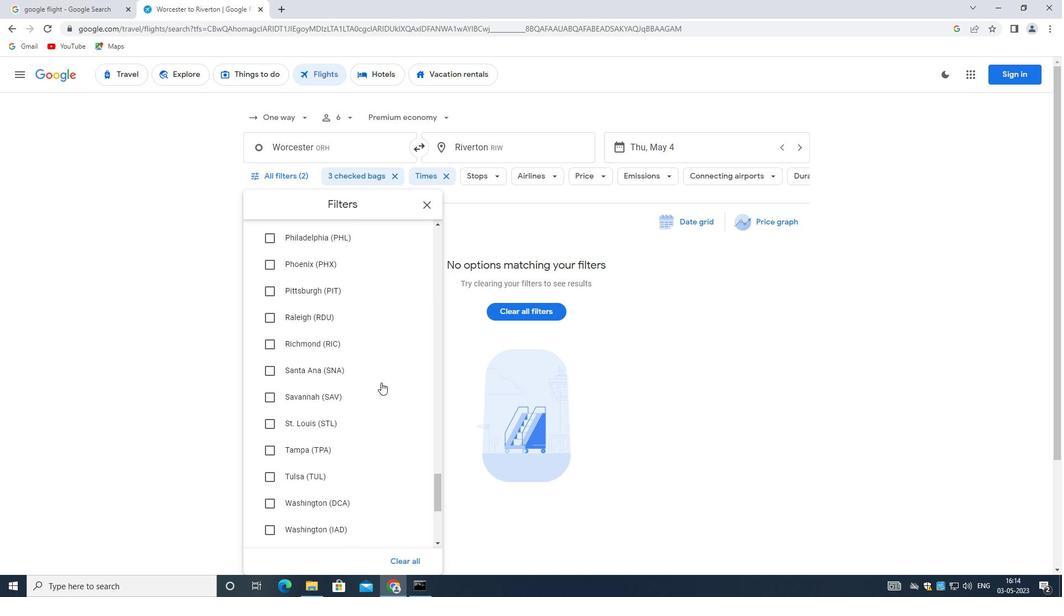 
Action: Mouse scrolled (381, 382) with delta (0, 0)
Screenshot: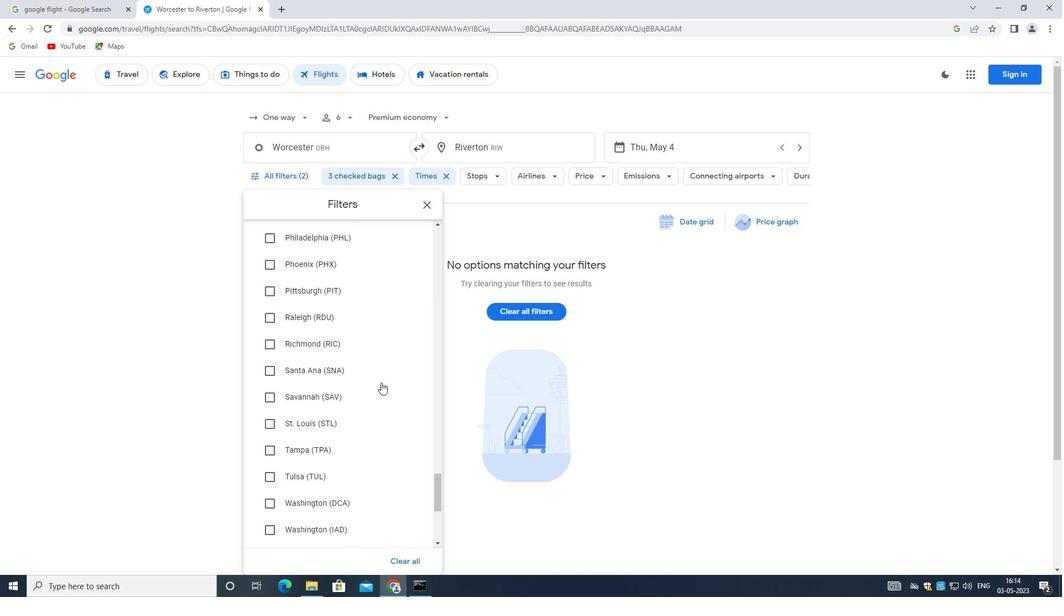 
Action: Mouse scrolled (381, 382) with delta (0, 0)
Screenshot: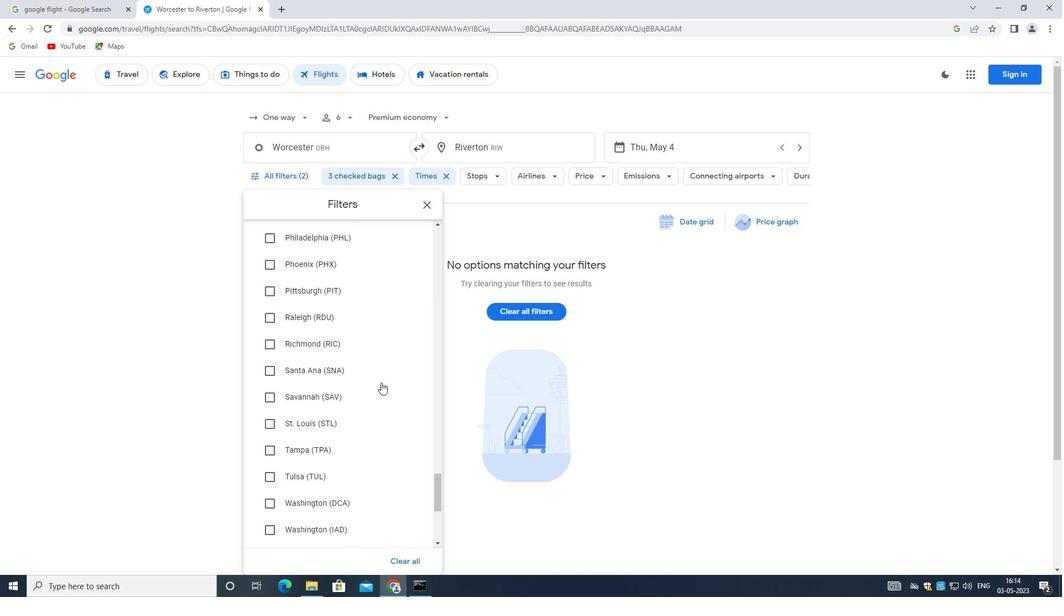 
Action: Mouse scrolled (381, 382) with delta (0, 0)
Screenshot: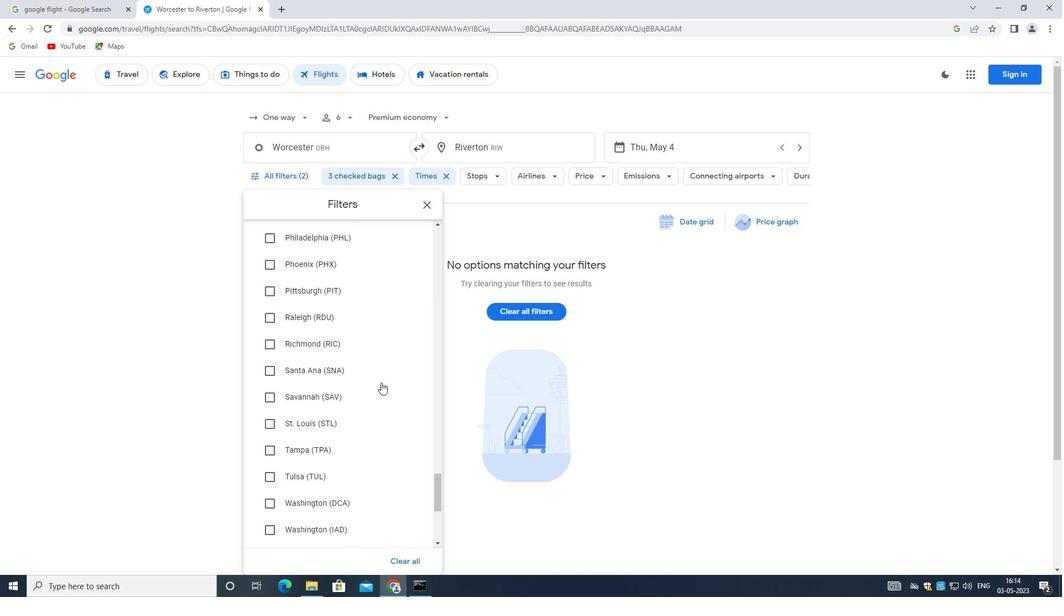 
